 Task: Find connections with filter location Gummidipundi with filter topic #Networkingwith filter profile language French with filter current company Launchmaps with filter school Meenakshi College Of Engineering with filter industry Primary and Secondary Education with filter service category Bankruptcy Law with filter keywords title Public Relations
Action: Mouse moved to (566, 87)
Screenshot: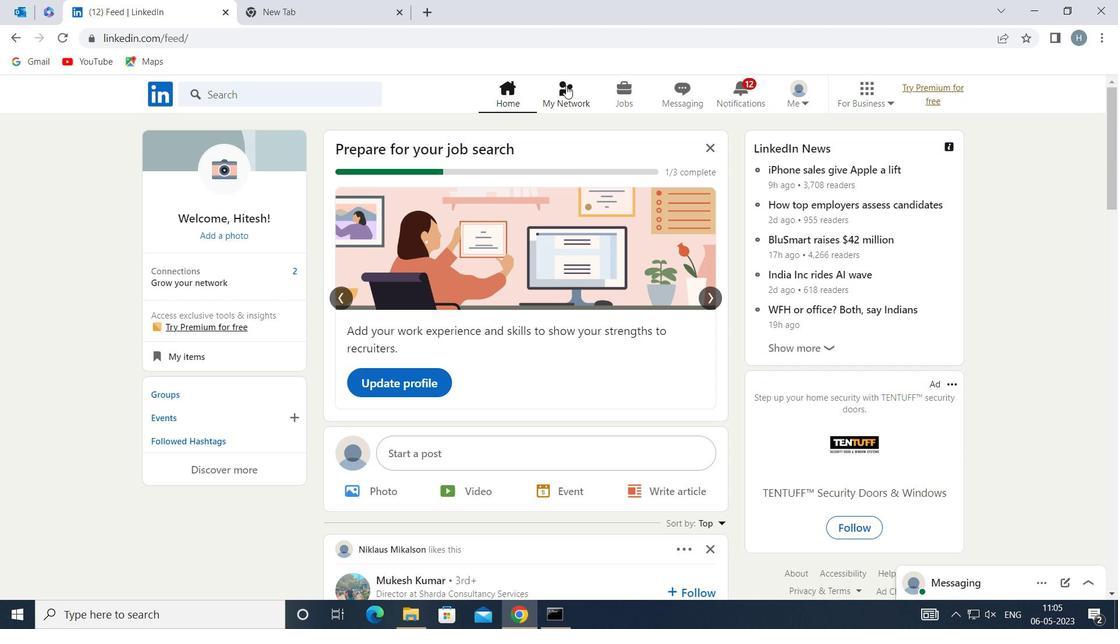 
Action: Mouse pressed left at (566, 87)
Screenshot: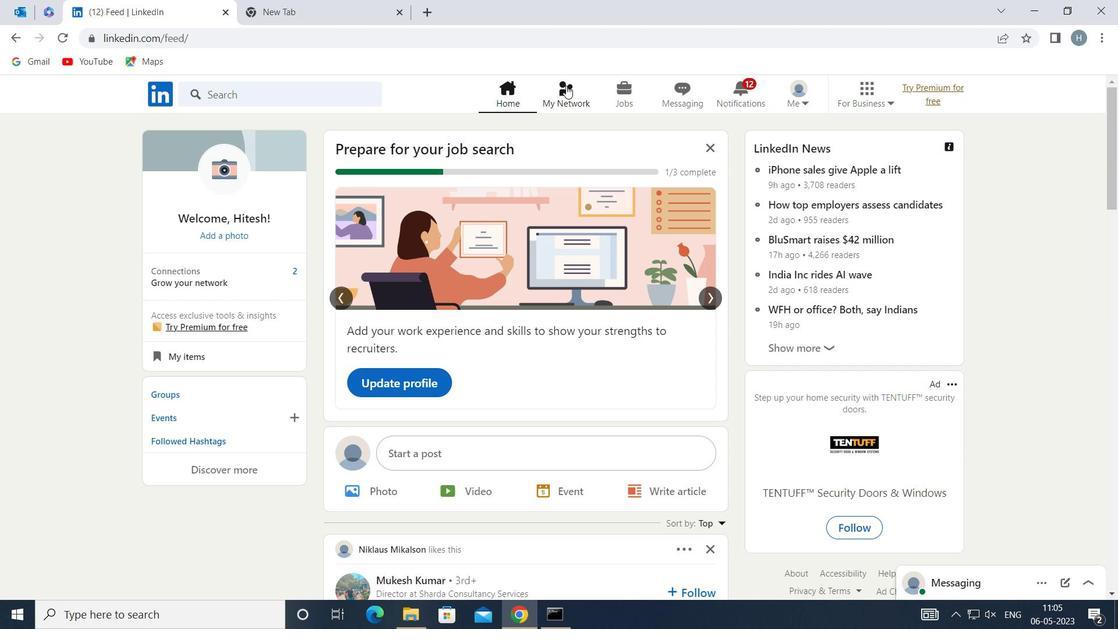 
Action: Mouse moved to (326, 170)
Screenshot: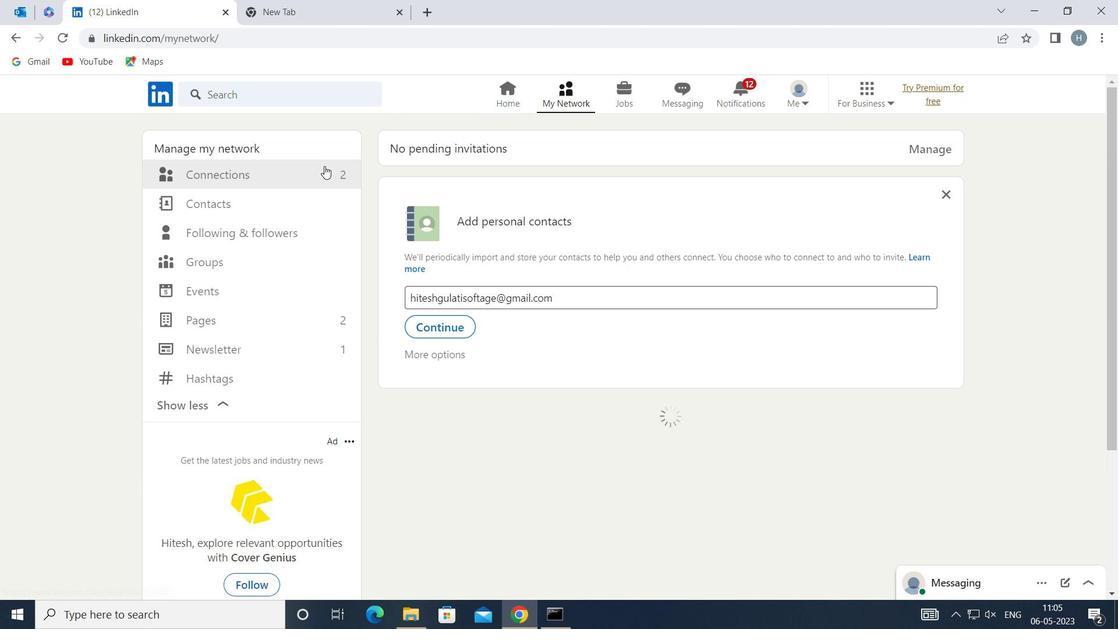 
Action: Mouse pressed left at (326, 170)
Screenshot: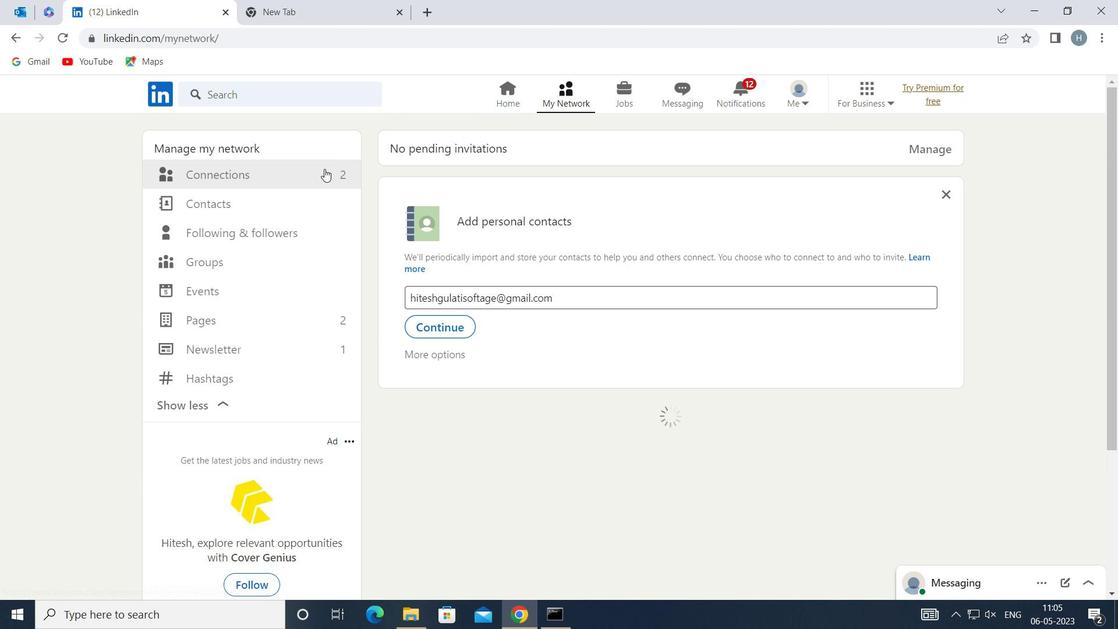 
Action: Mouse moved to (689, 167)
Screenshot: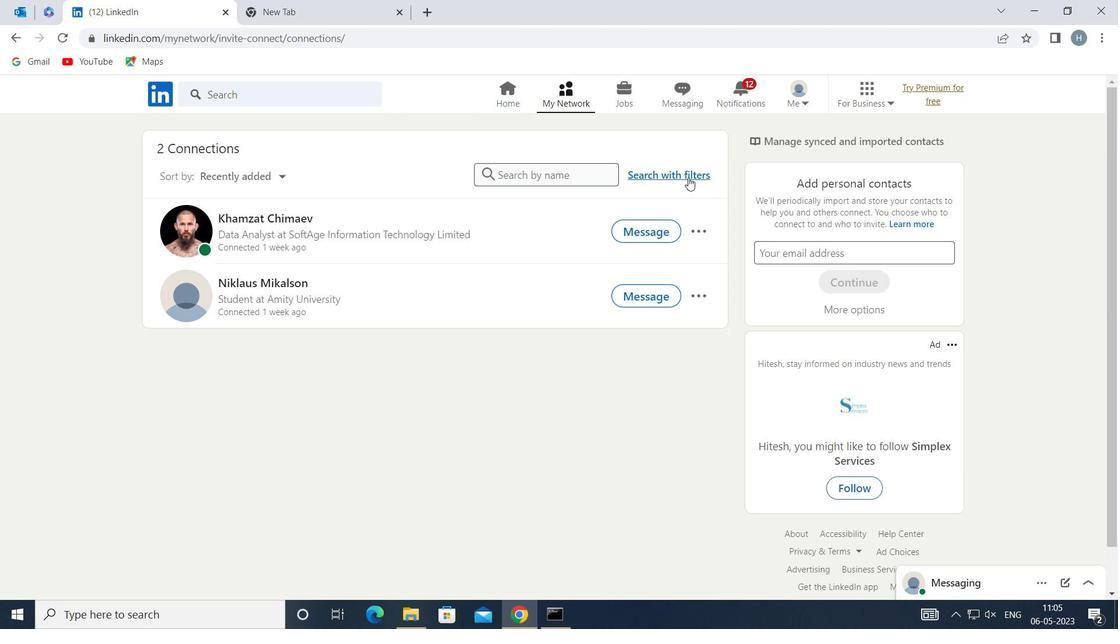 
Action: Mouse pressed left at (689, 167)
Screenshot: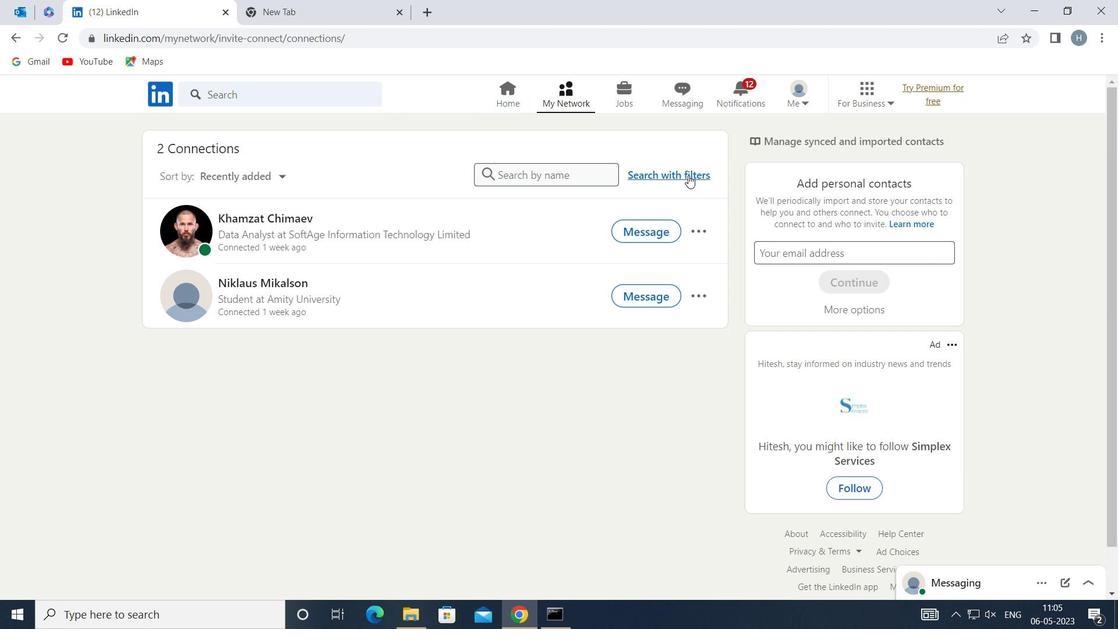 
Action: Mouse moved to (618, 131)
Screenshot: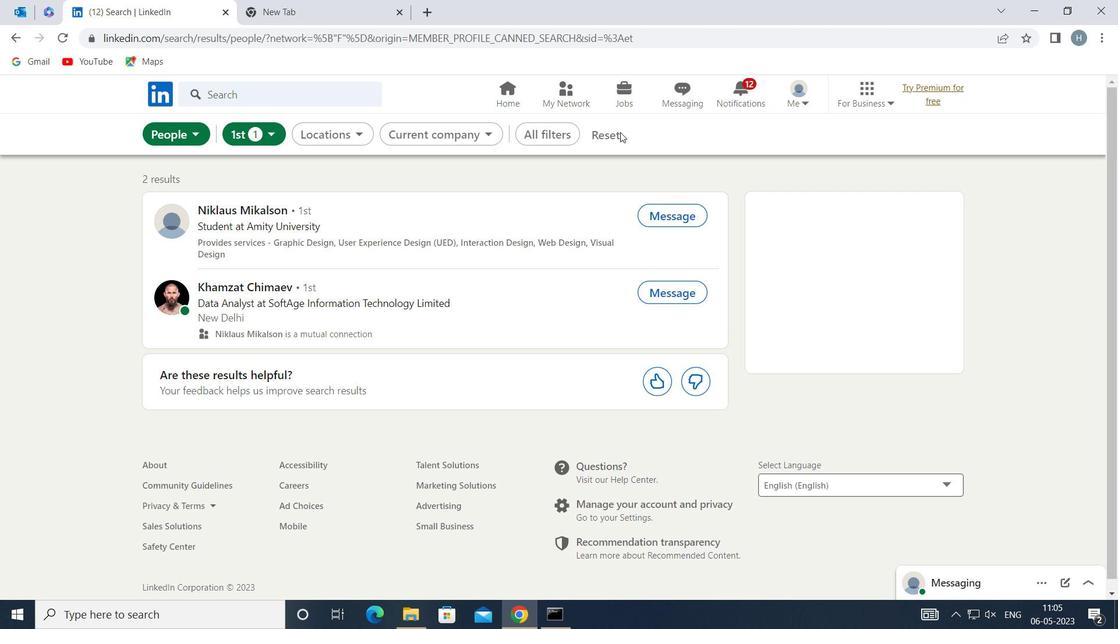 
Action: Mouse pressed left at (618, 131)
Screenshot: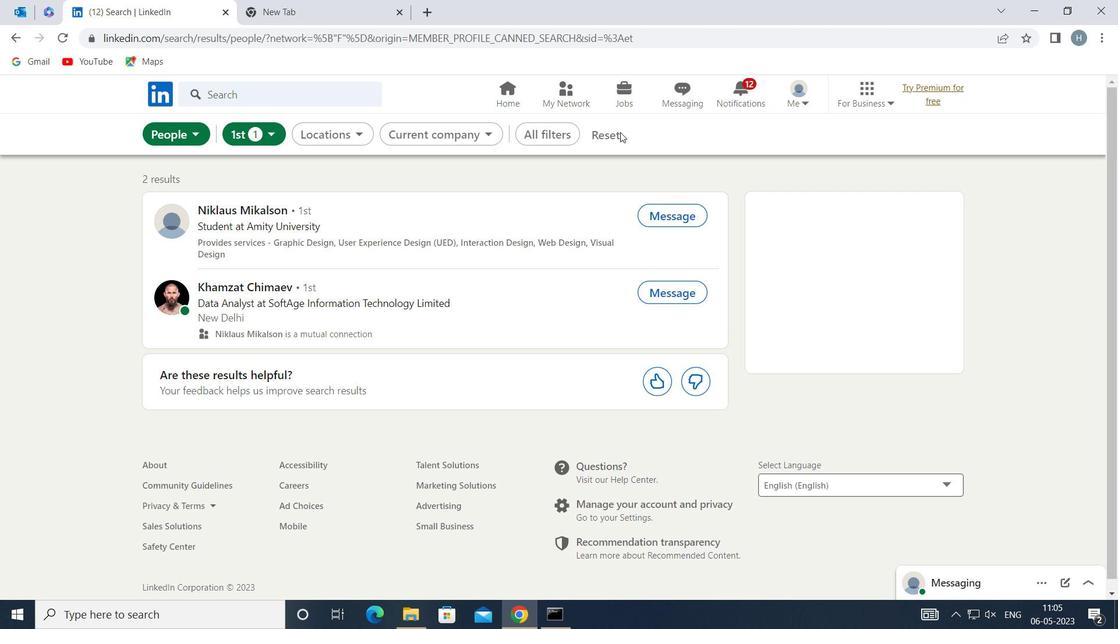 
Action: Mouse moved to (594, 131)
Screenshot: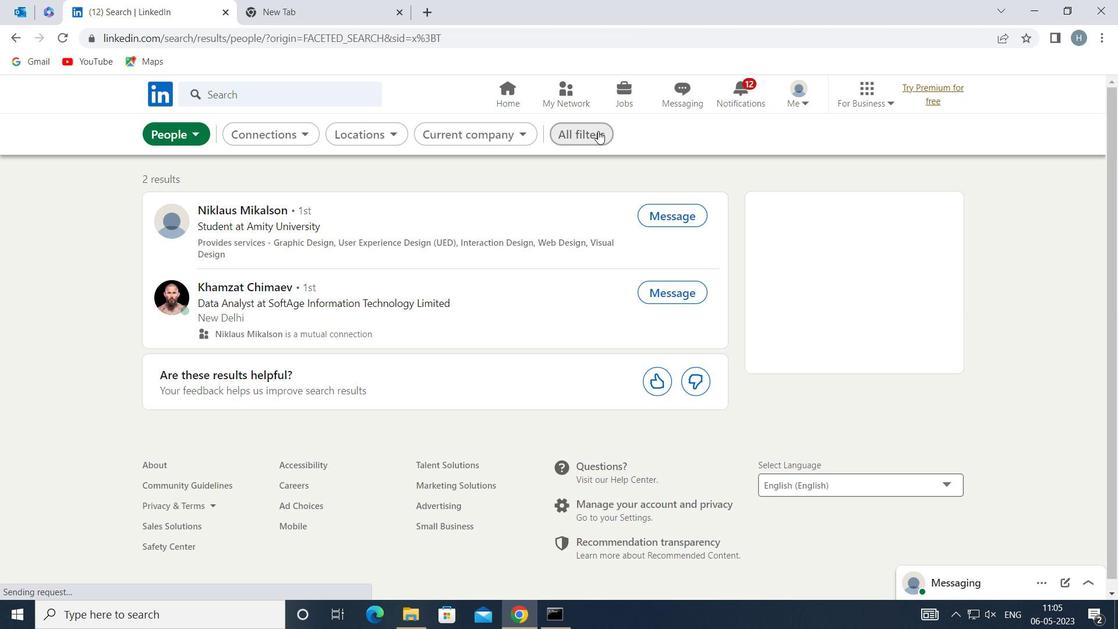 
Action: Mouse pressed left at (594, 131)
Screenshot: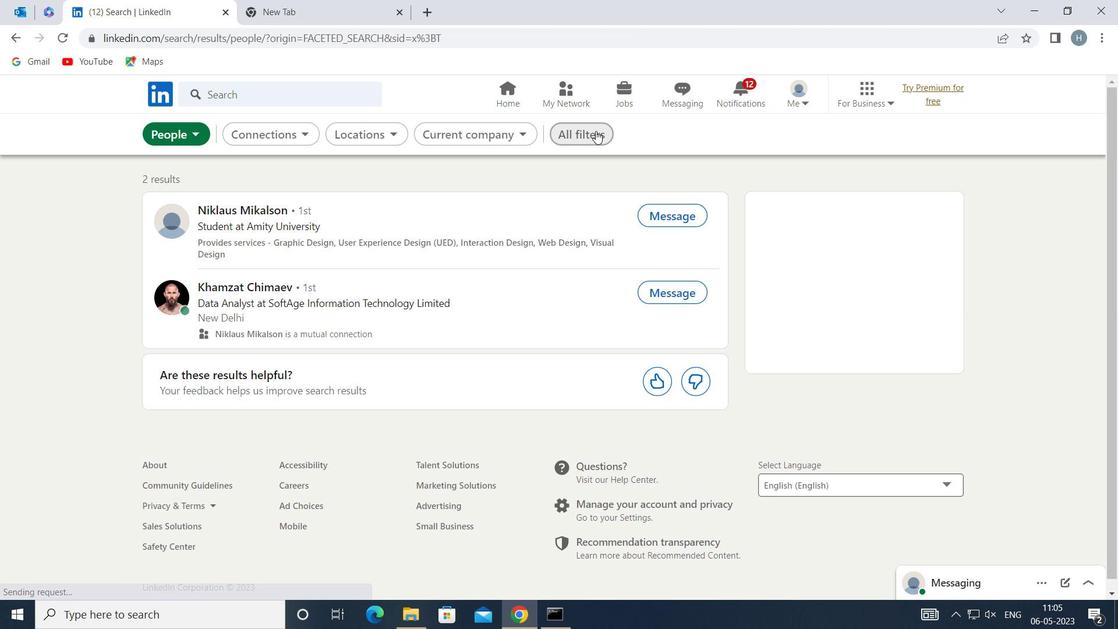 
Action: Mouse moved to (803, 314)
Screenshot: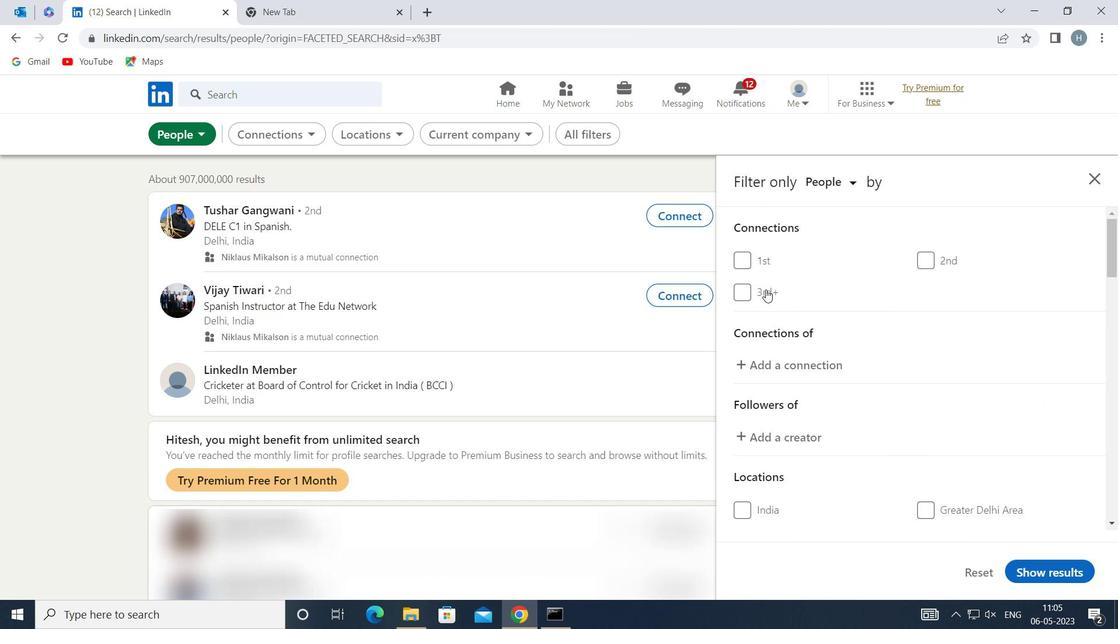 
Action: Mouse scrolled (803, 313) with delta (0, 0)
Screenshot: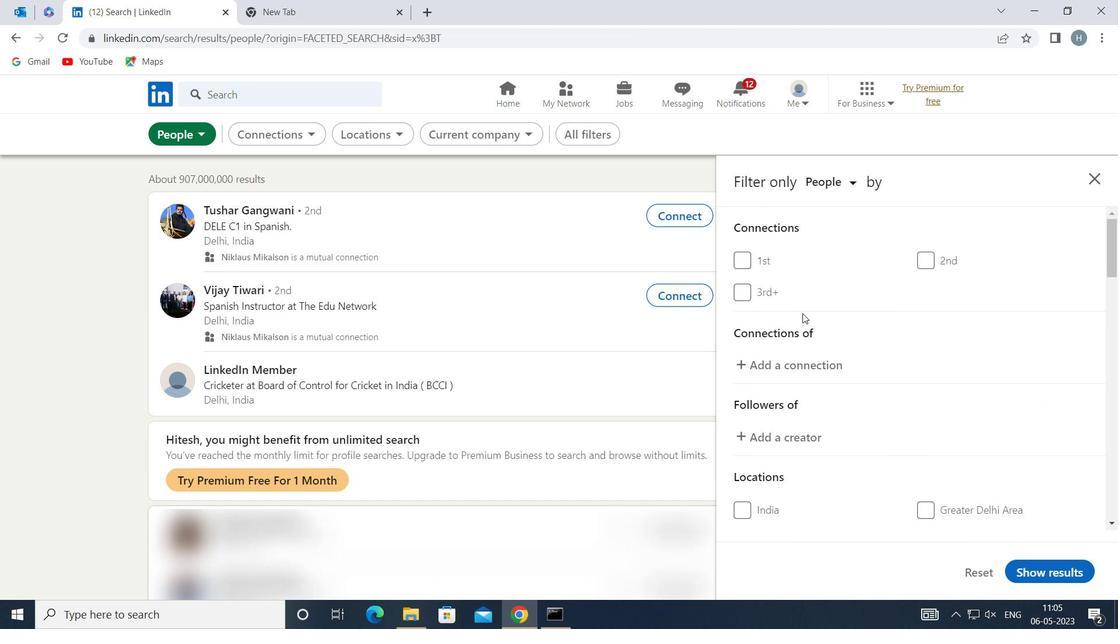 
Action: Mouse scrolled (803, 313) with delta (0, 0)
Screenshot: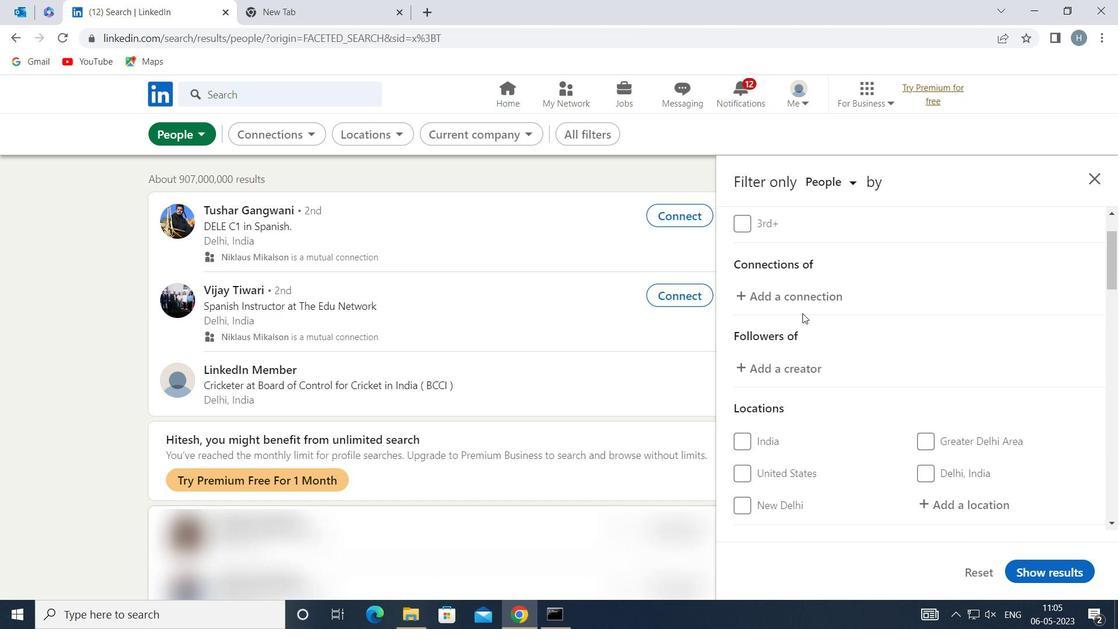 
Action: Mouse moved to (966, 423)
Screenshot: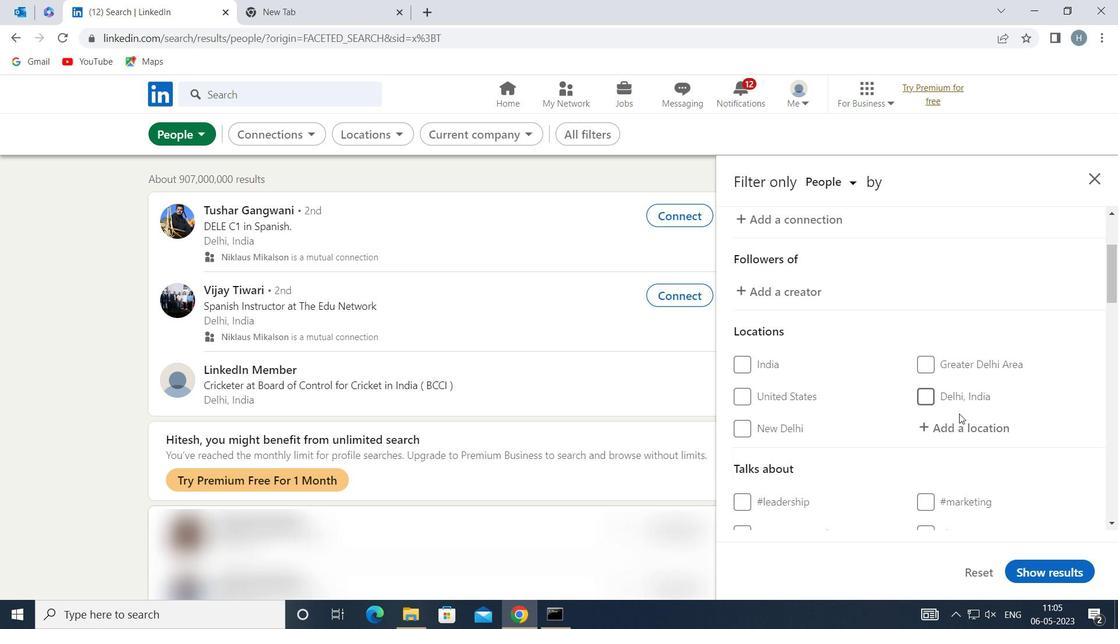 
Action: Mouse pressed left at (966, 423)
Screenshot: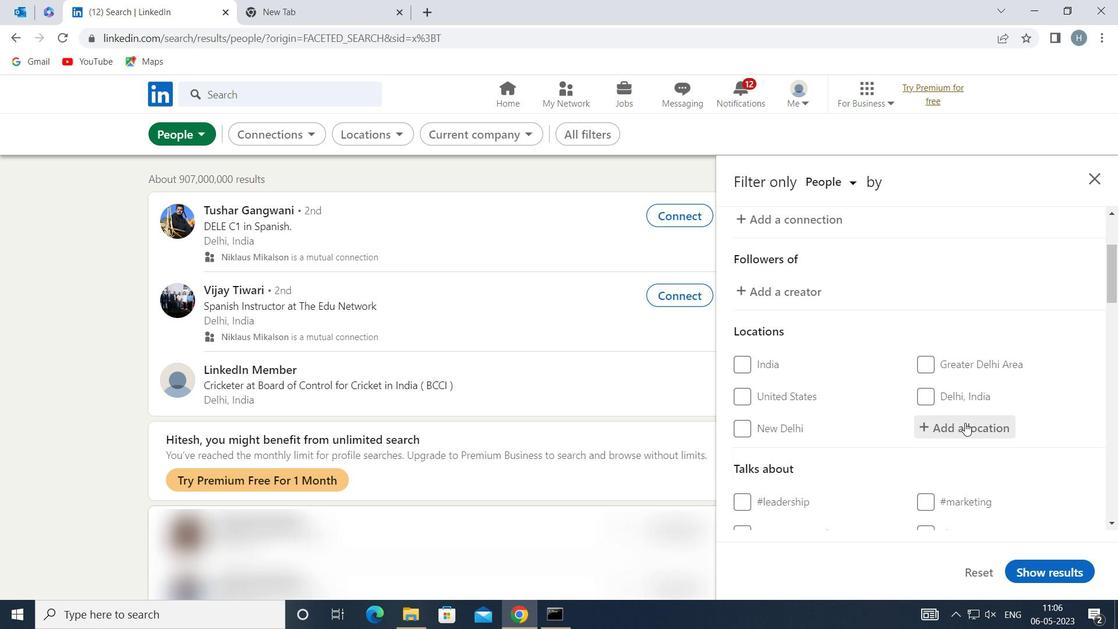 
Action: Mouse moved to (966, 423)
Screenshot: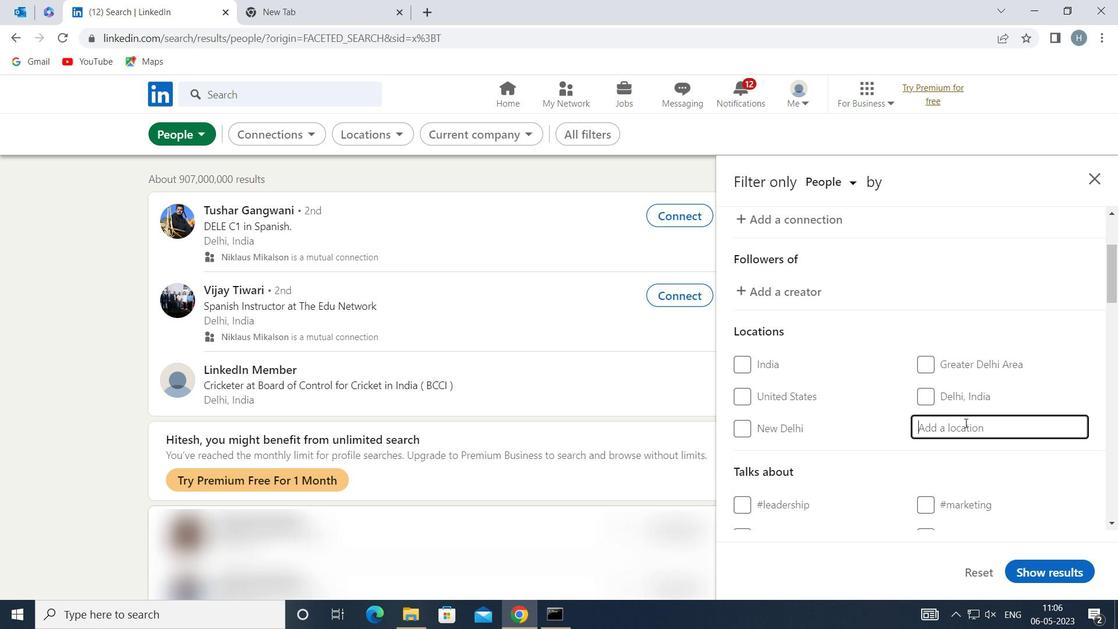 
Action: Key pressed <Key.shift>GUMMIDIPUNDI
Screenshot: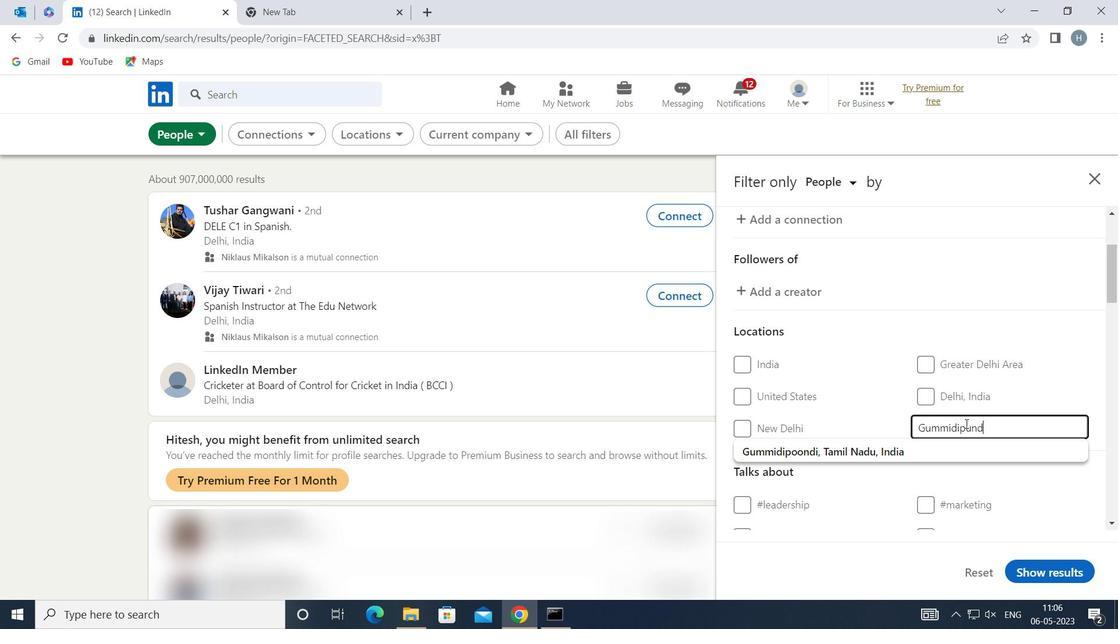 
Action: Mouse moved to (939, 453)
Screenshot: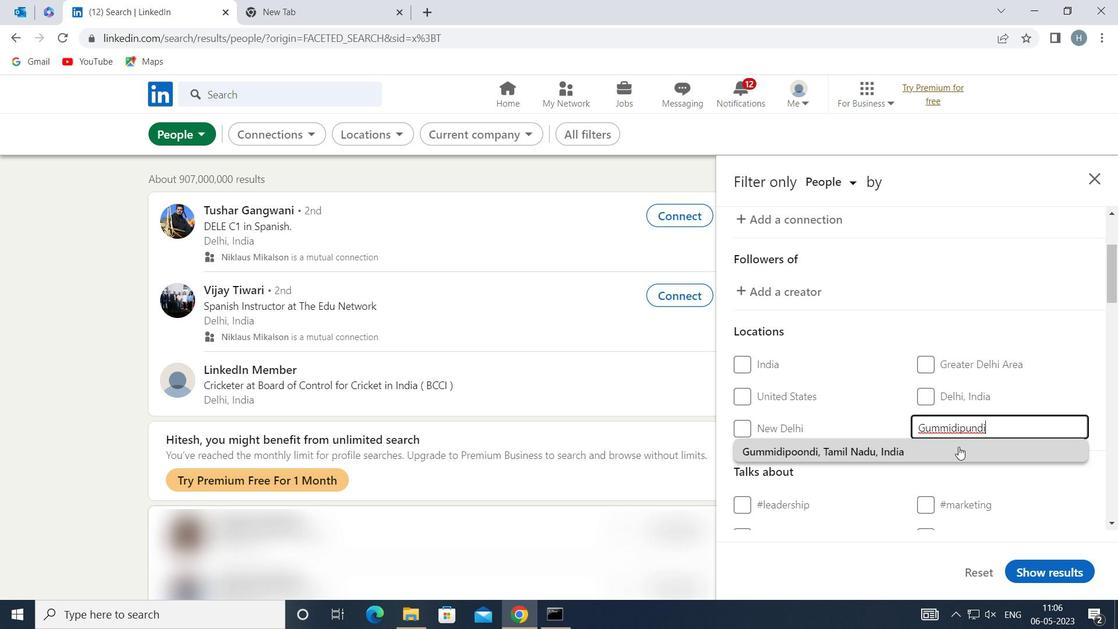 
Action: Mouse pressed left at (939, 453)
Screenshot: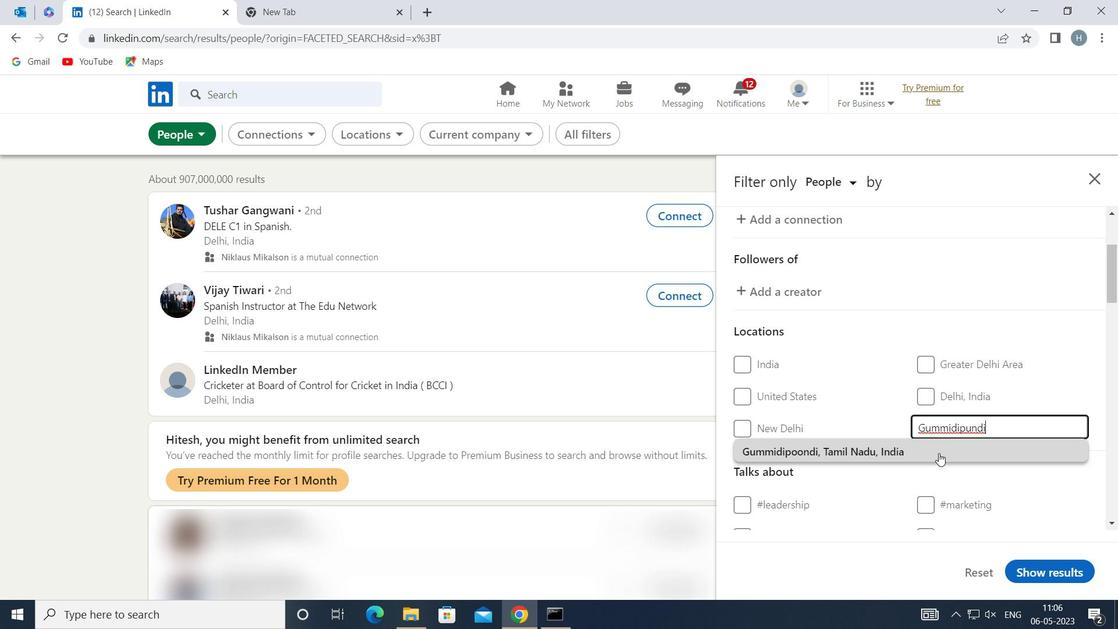 
Action: Mouse moved to (929, 438)
Screenshot: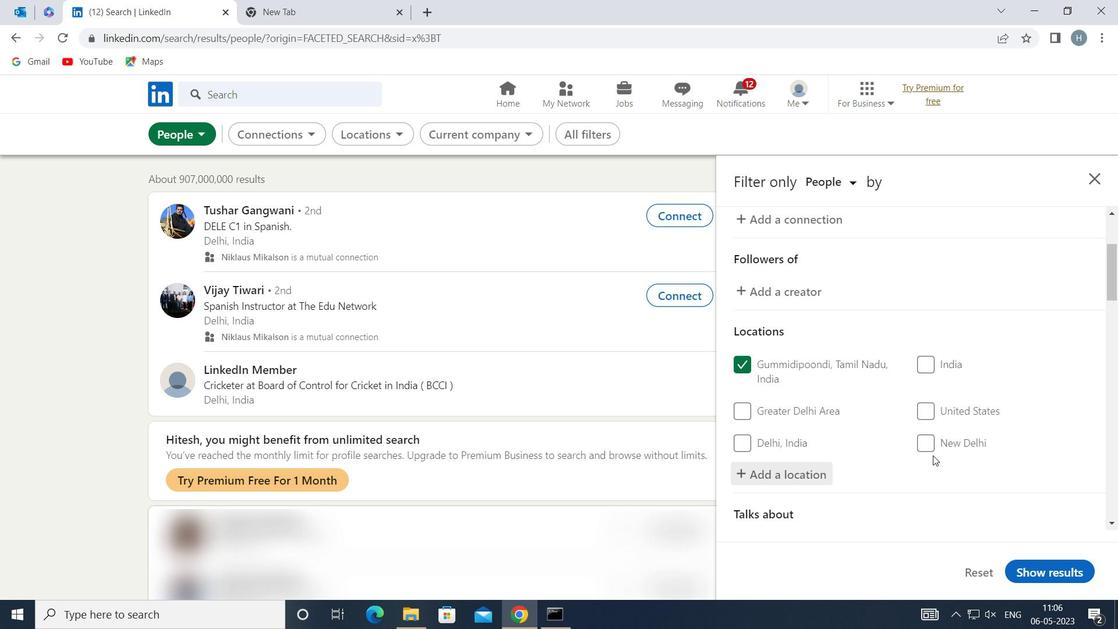 
Action: Mouse scrolled (929, 437) with delta (0, 0)
Screenshot: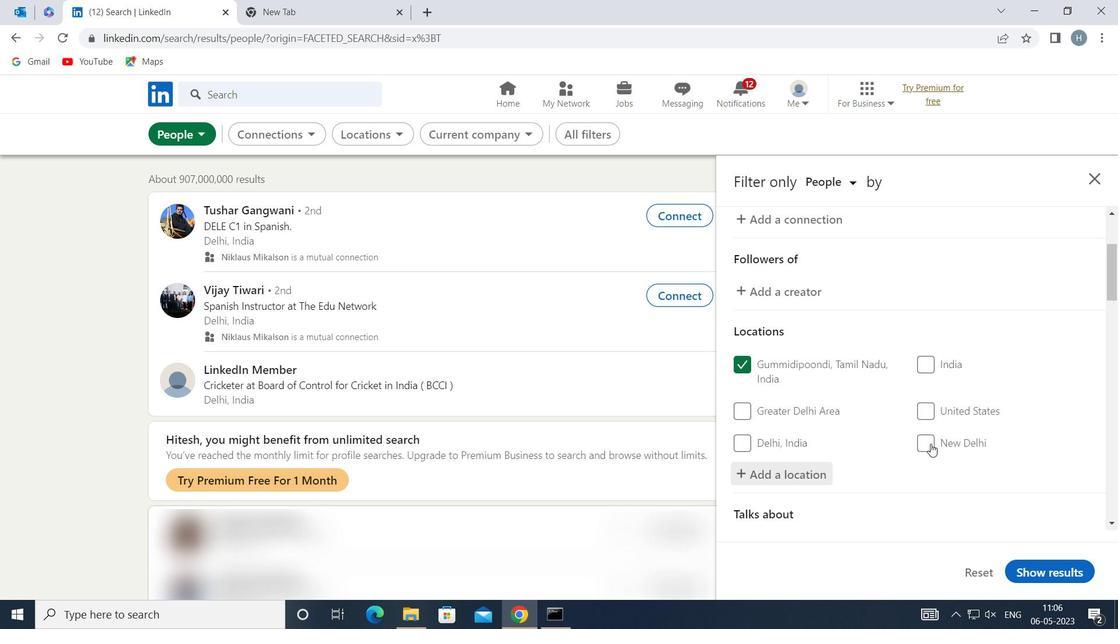 
Action: Mouse scrolled (929, 437) with delta (0, 0)
Screenshot: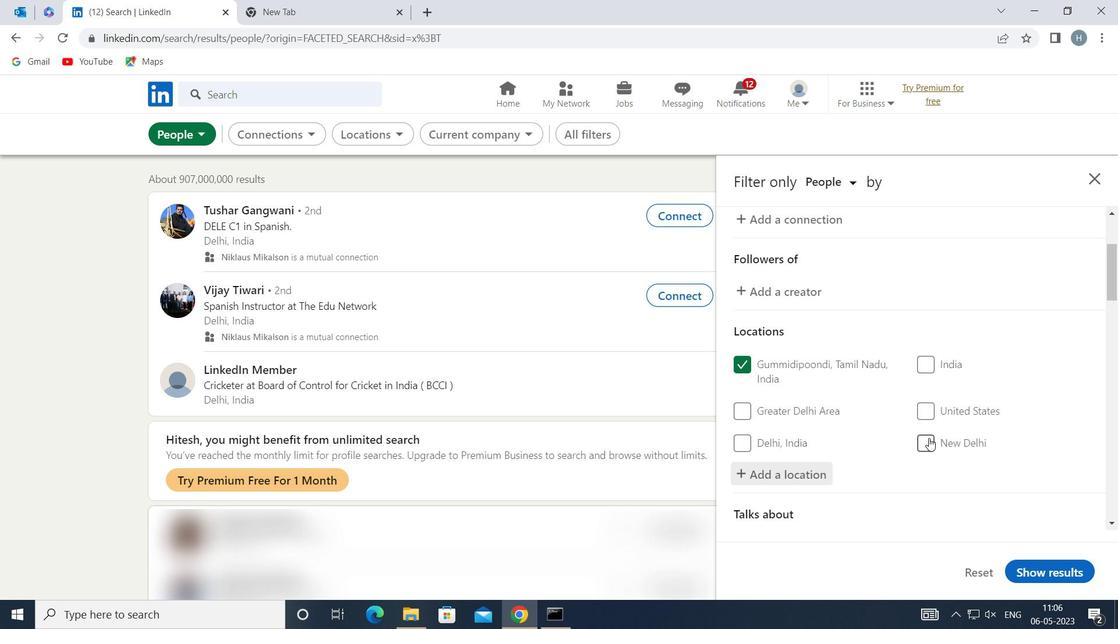 
Action: Mouse moved to (927, 429)
Screenshot: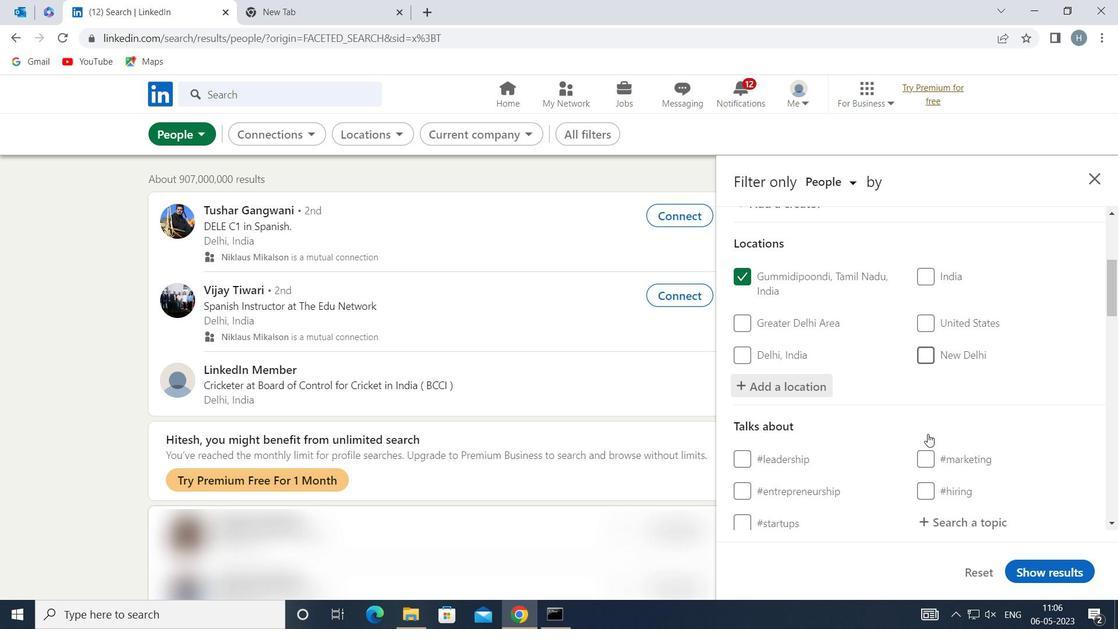 
Action: Mouse scrolled (927, 428) with delta (0, 0)
Screenshot: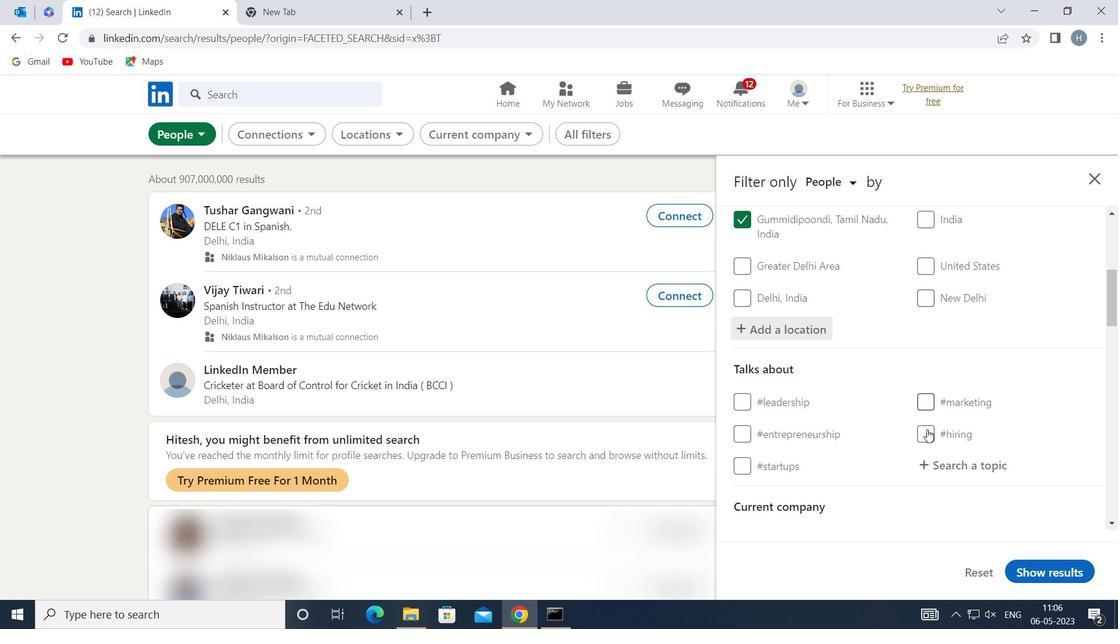 
Action: Mouse moved to (977, 392)
Screenshot: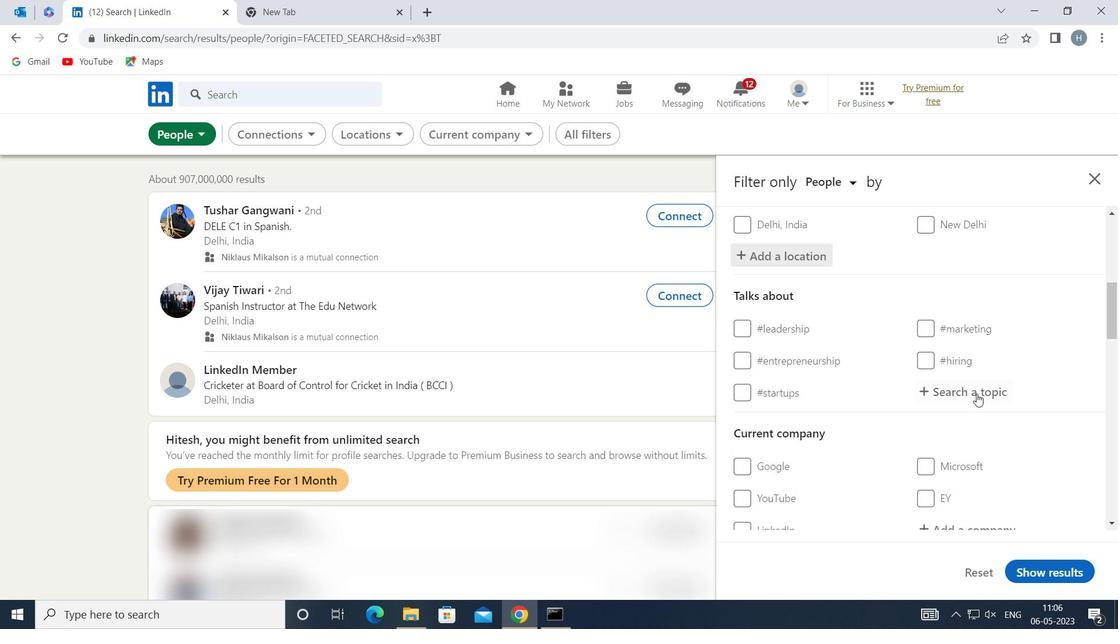 
Action: Mouse pressed left at (977, 392)
Screenshot: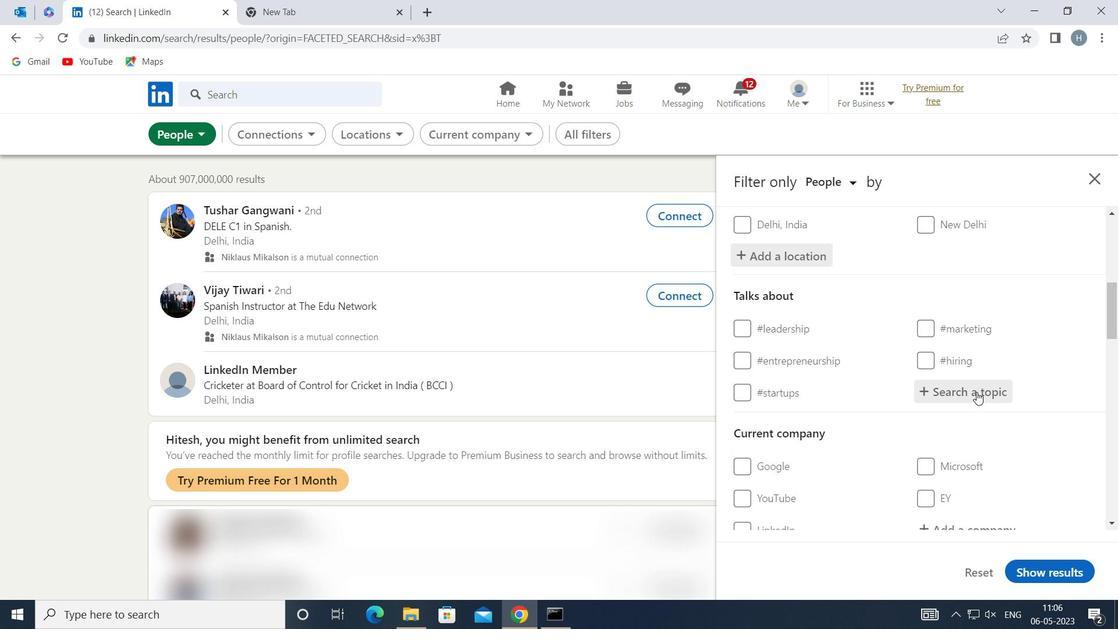 
Action: Key pressed <Key.shift>NETWORKING
Screenshot: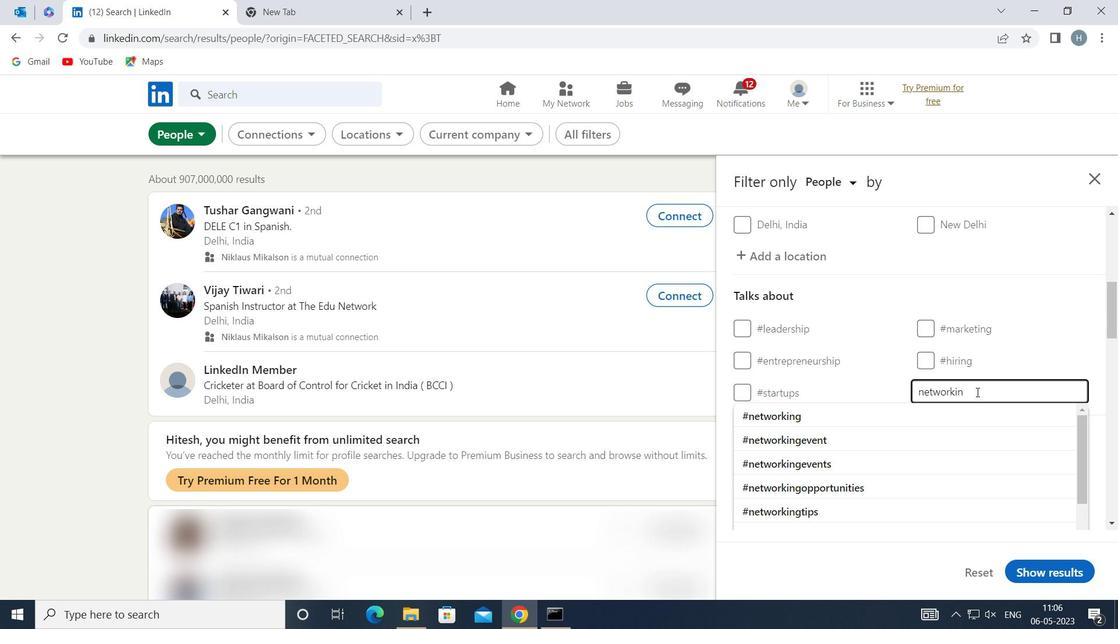 
Action: Mouse moved to (925, 410)
Screenshot: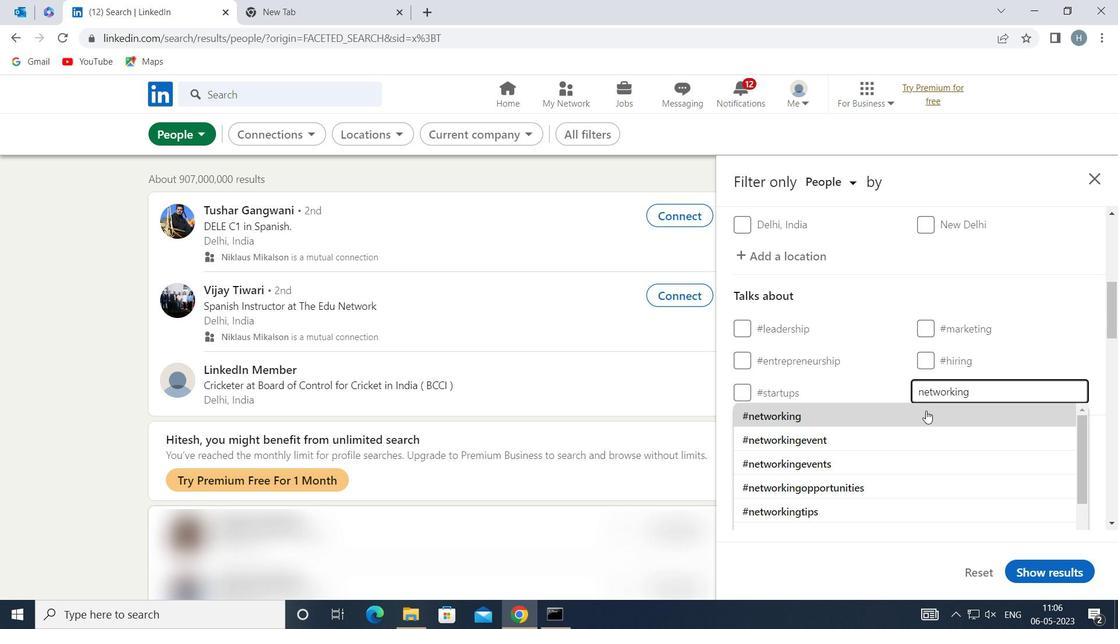 
Action: Mouse pressed left at (925, 410)
Screenshot: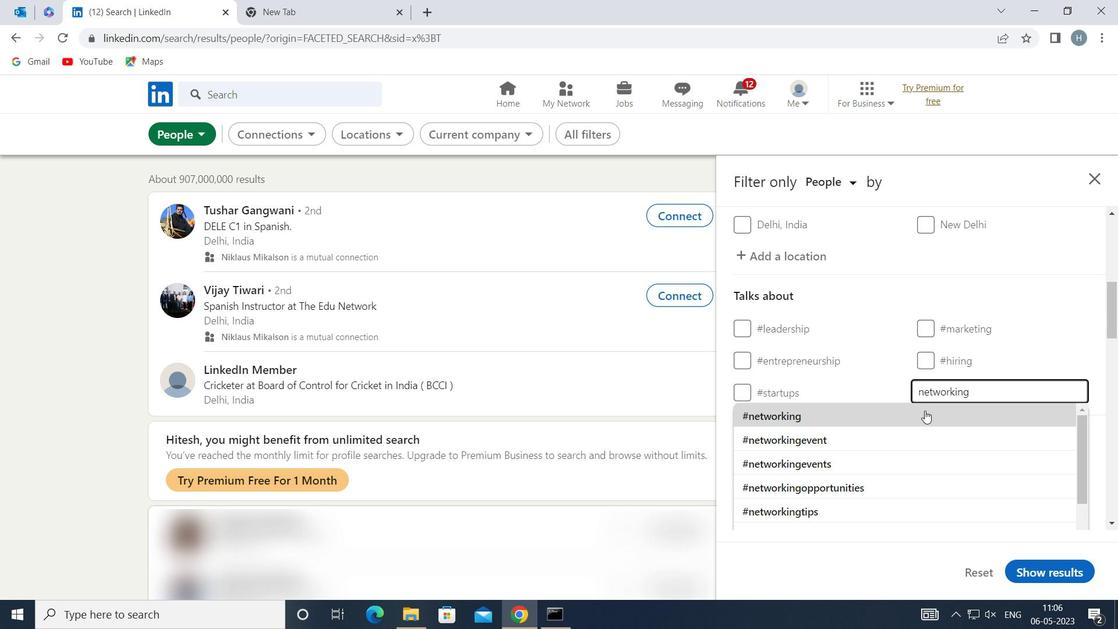 
Action: Mouse moved to (903, 379)
Screenshot: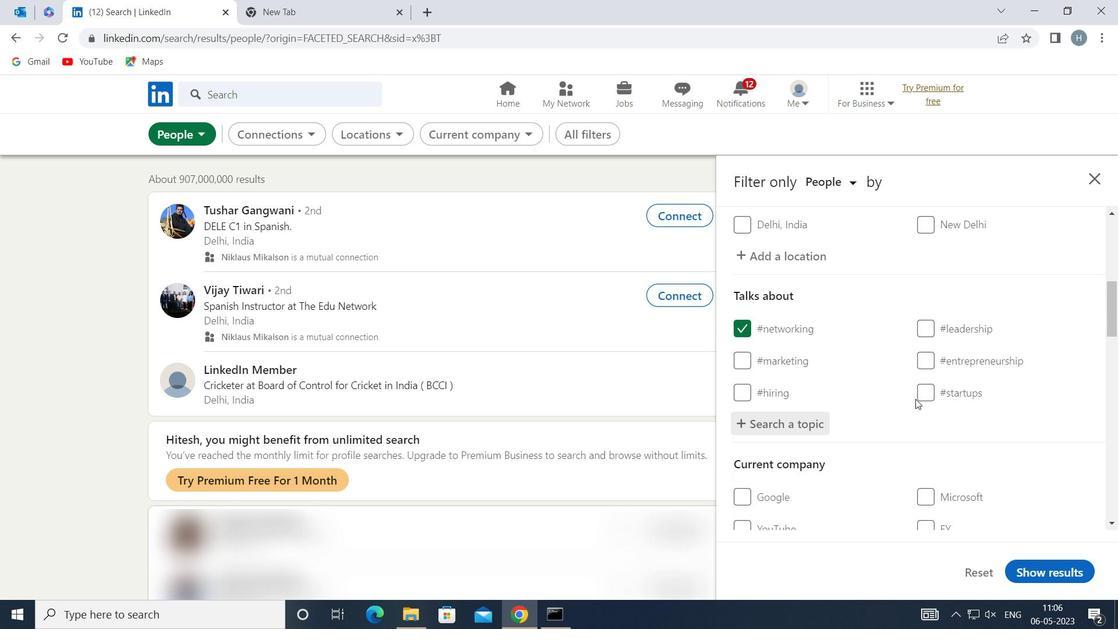 
Action: Mouse scrolled (903, 379) with delta (0, 0)
Screenshot: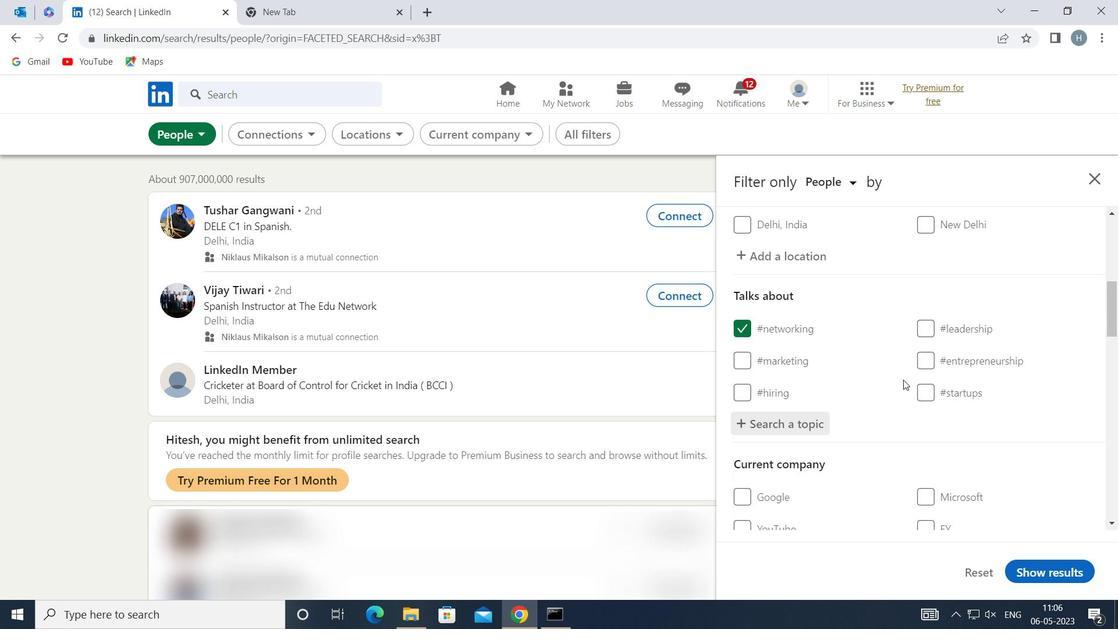 
Action: Mouse scrolled (903, 379) with delta (0, 0)
Screenshot: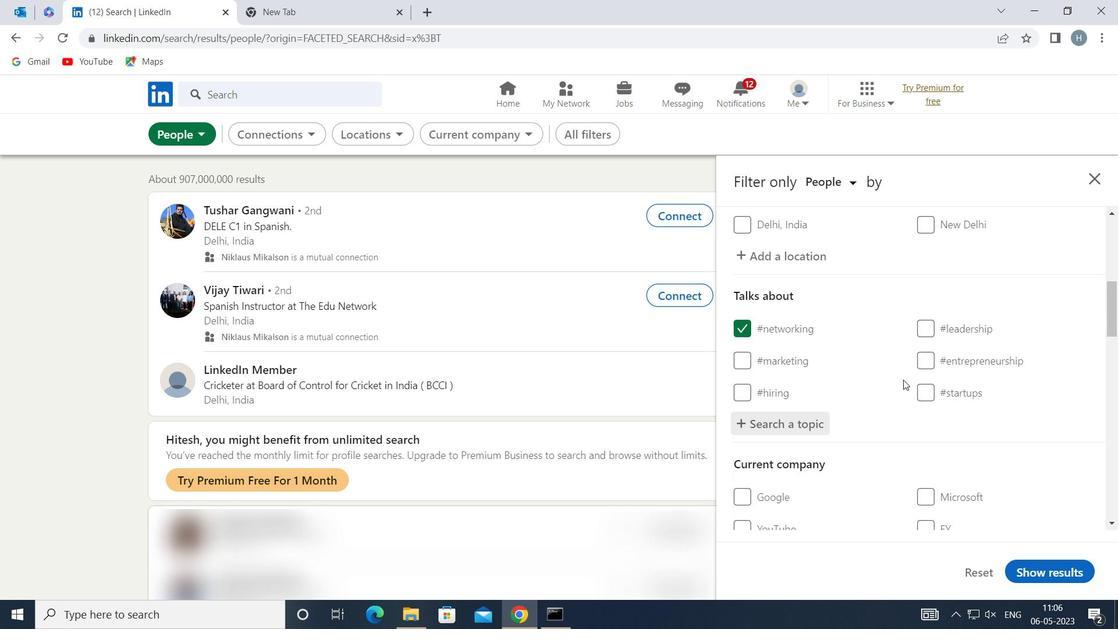 
Action: Mouse scrolled (903, 379) with delta (0, 0)
Screenshot: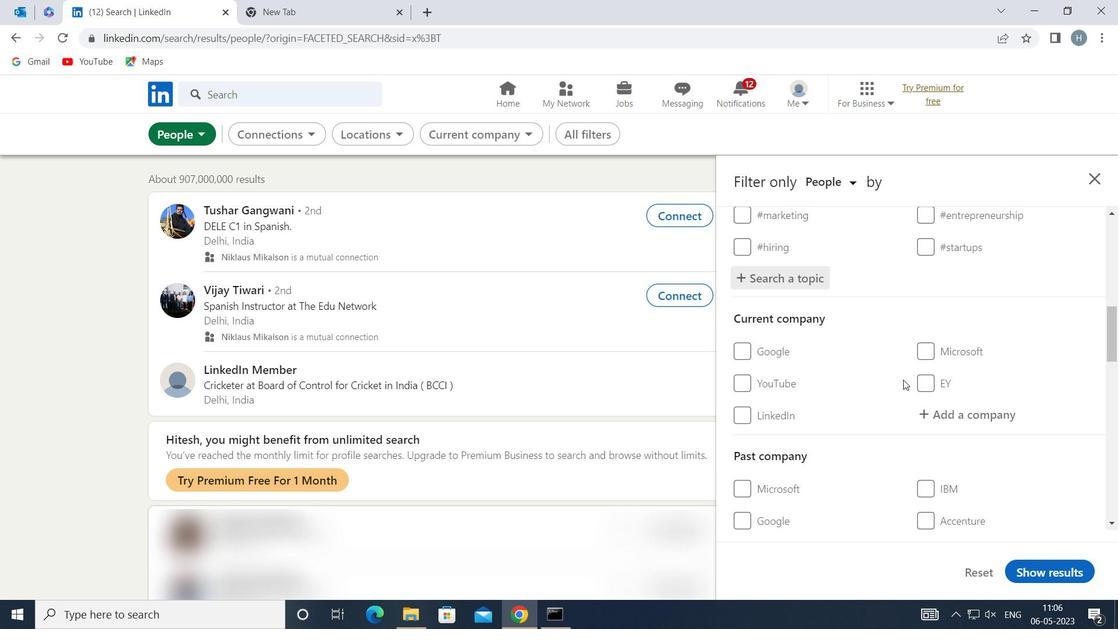 
Action: Mouse scrolled (903, 379) with delta (0, 0)
Screenshot: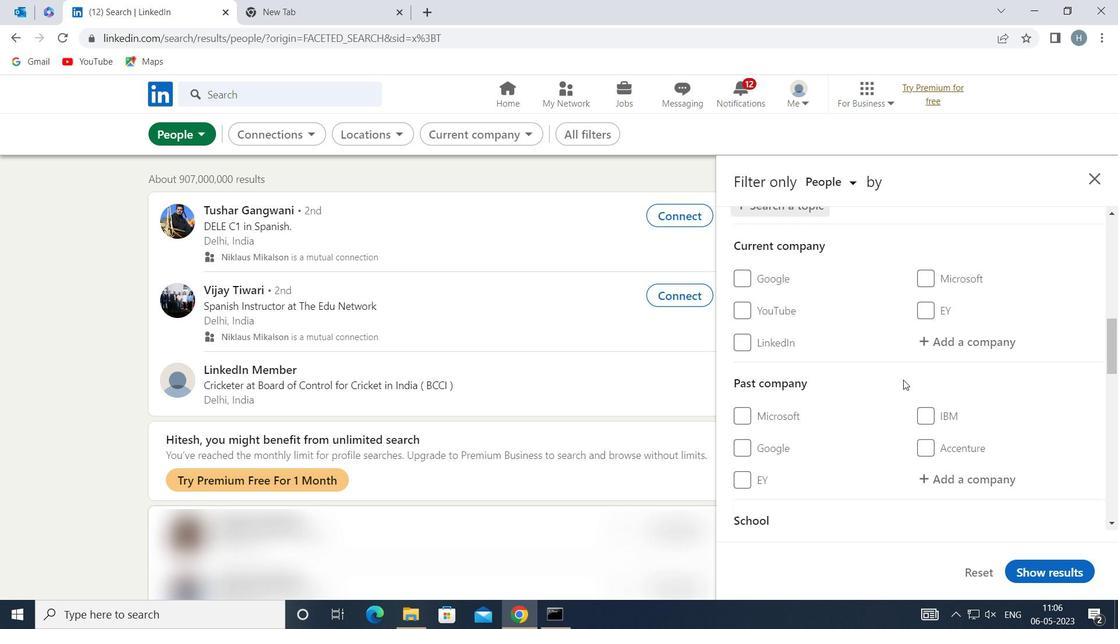
Action: Mouse scrolled (903, 379) with delta (0, 0)
Screenshot: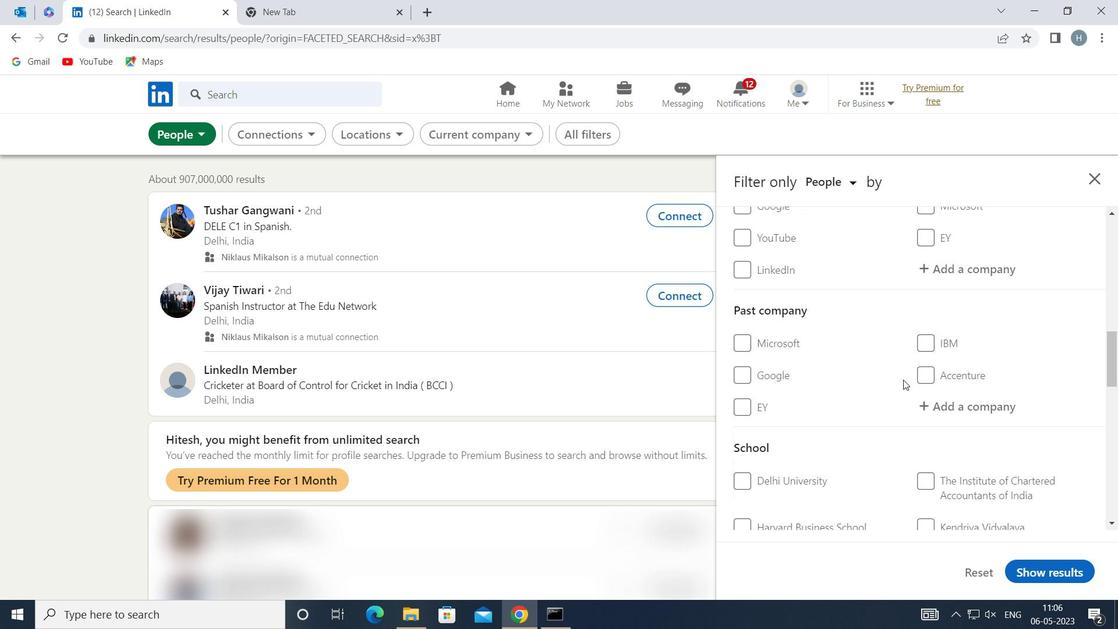 
Action: Mouse scrolled (903, 379) with delta (0, 0)
Screenshot: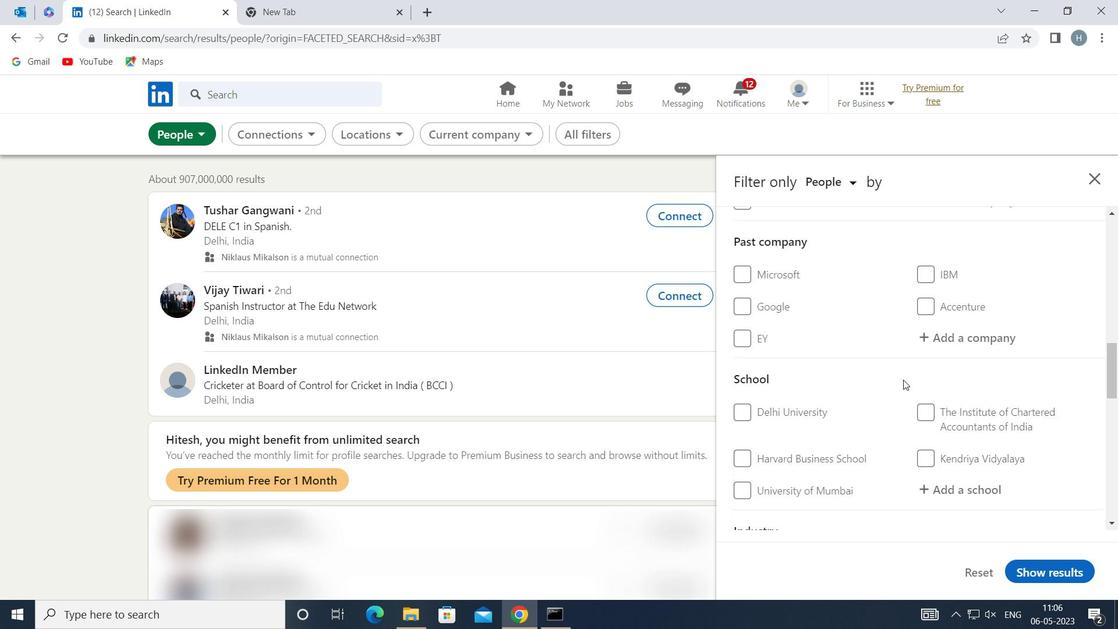 
Action: Mouse scrolled (903, 379) with delta (0, 0)
Screenshot: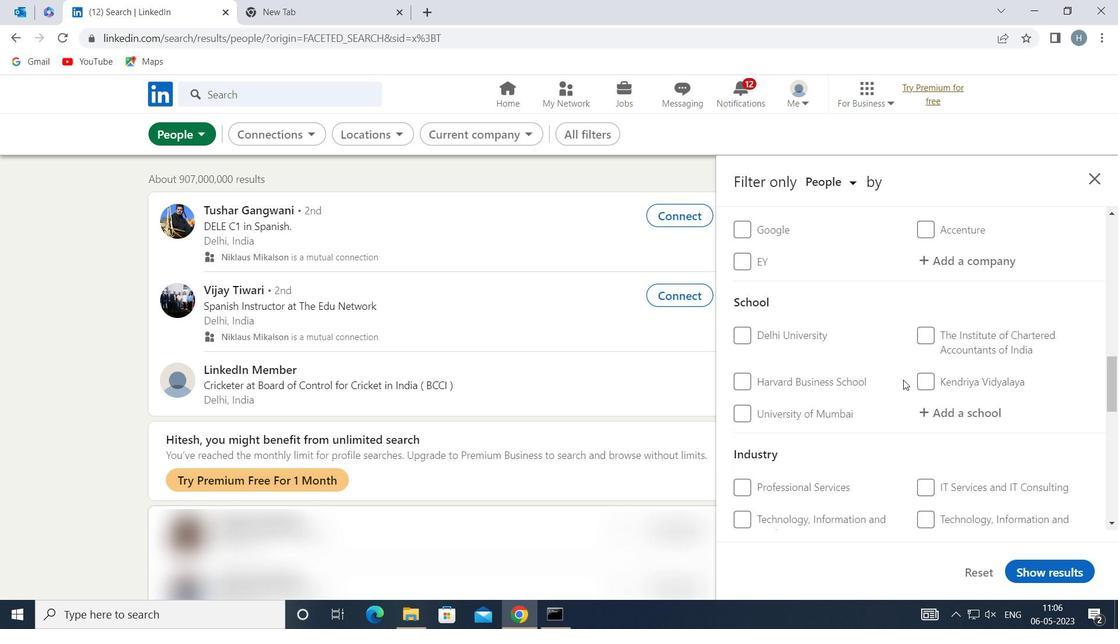 
Action: Mouse scrolled (903, 379) with delta (0, 0)
Screenshot: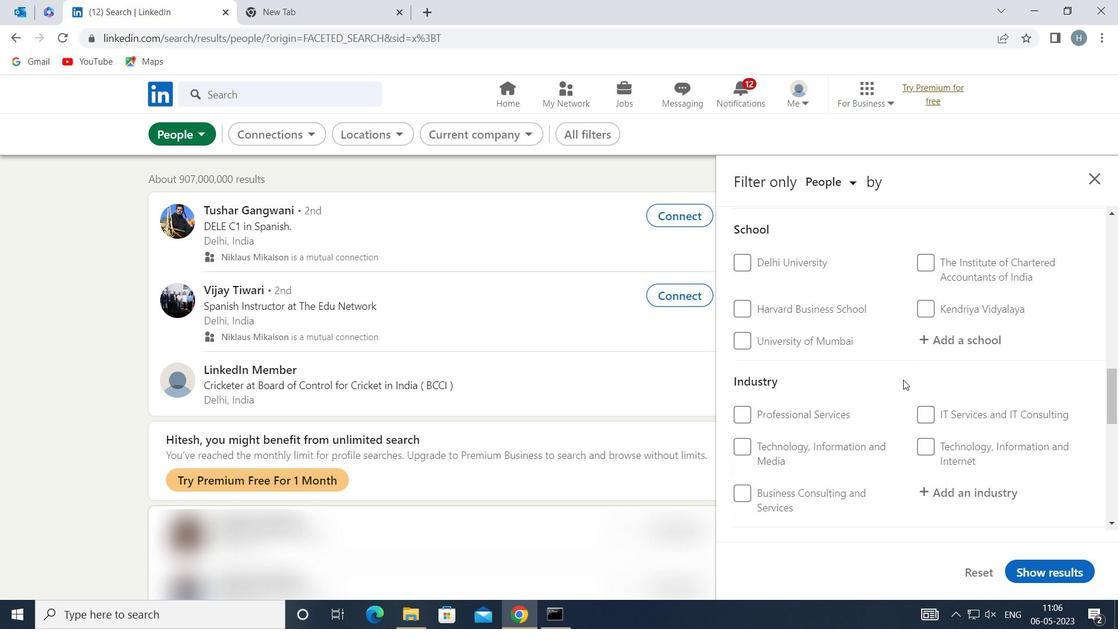 
Action: Mouse scrolled (903, 379) with delta (0, 0)
Screenshot: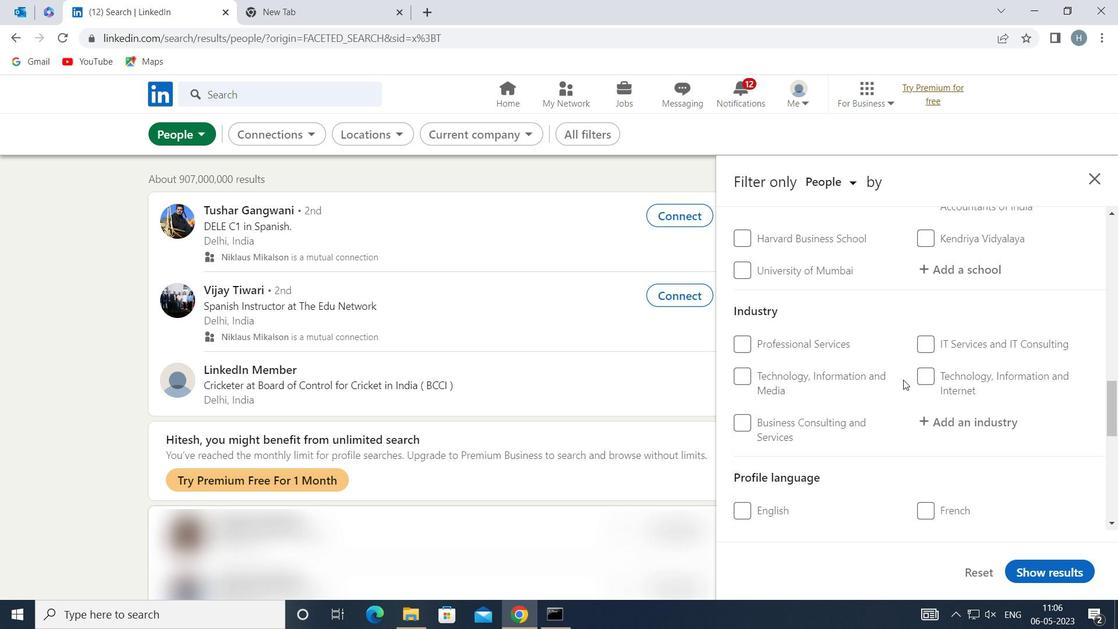 
Action: Mouse scrolled (903, 379) with delta (0, 0)
Screenshot: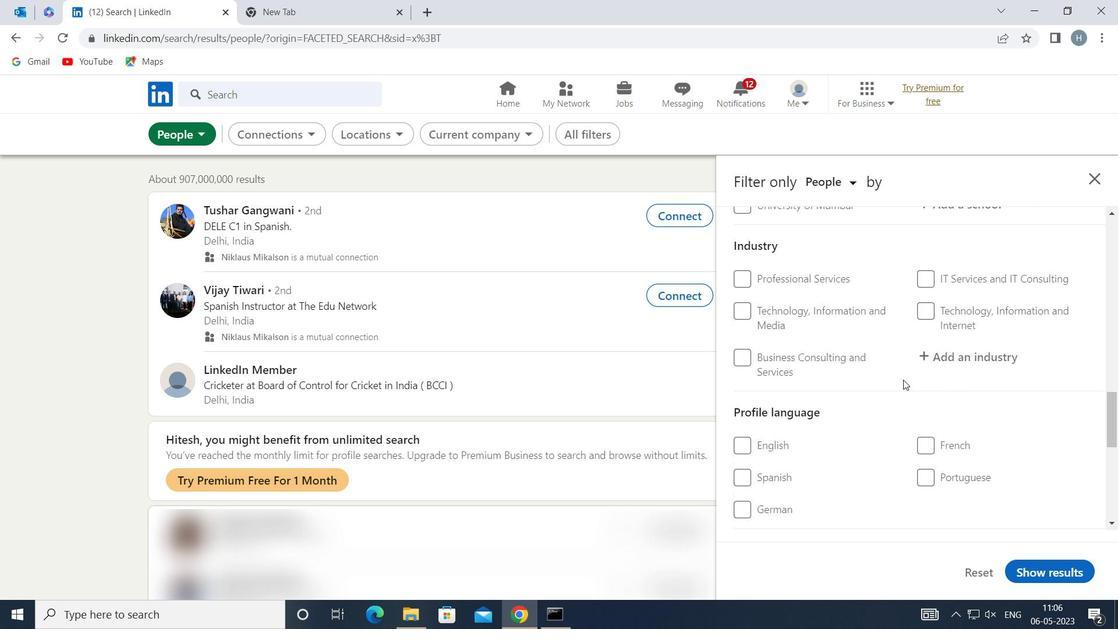 
Action: Mouse moved to (929, 362)
Screenshot: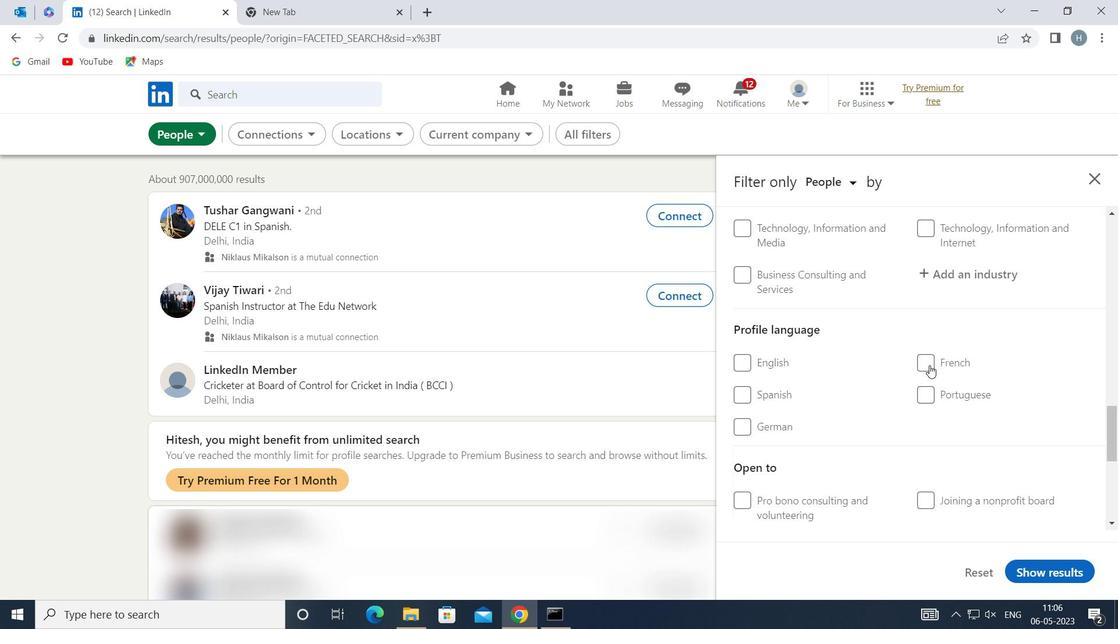 
Action: Mouse pressed left at (929, 362)
Screenshot: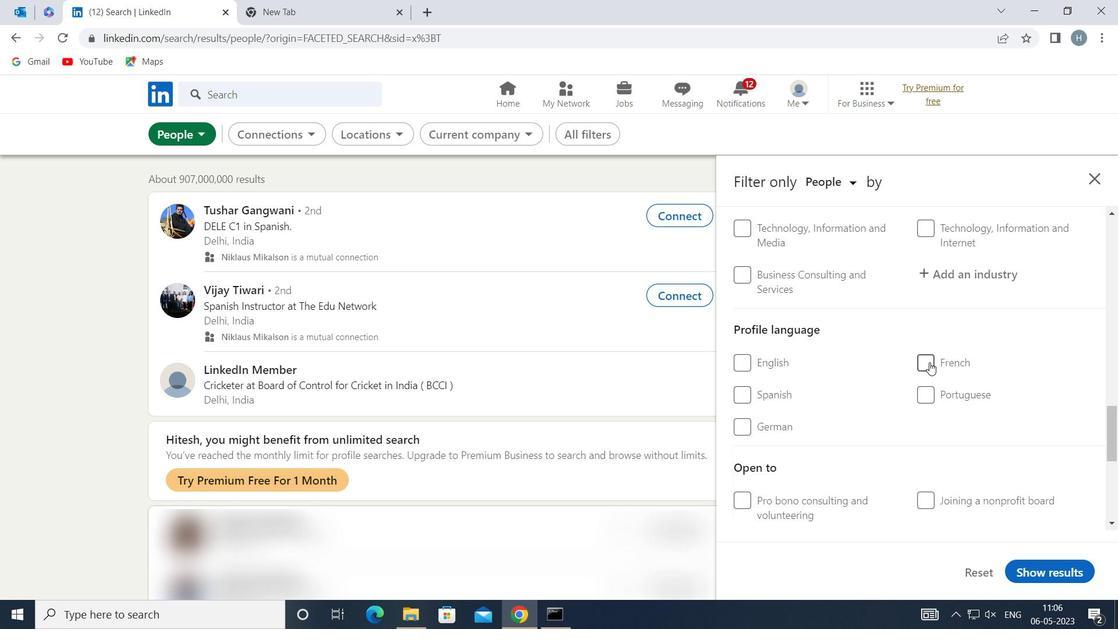 
Action: Mouse moved to (914, 379)
Screenshot: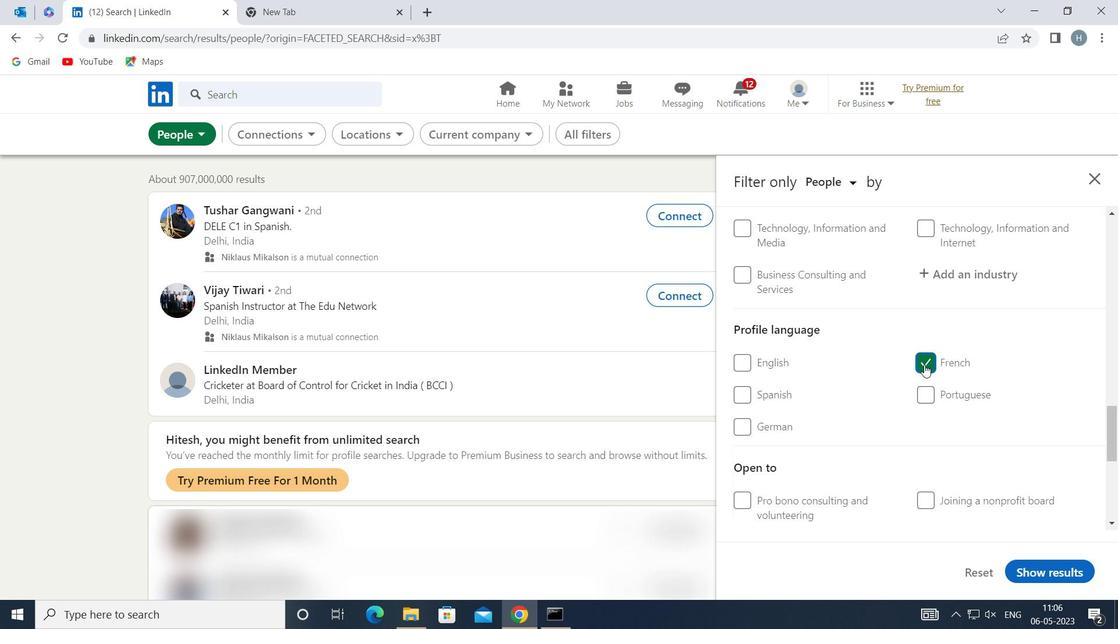 
Action: Mouse scrolled (914, 379) with delta (0, 0)
Screenshot: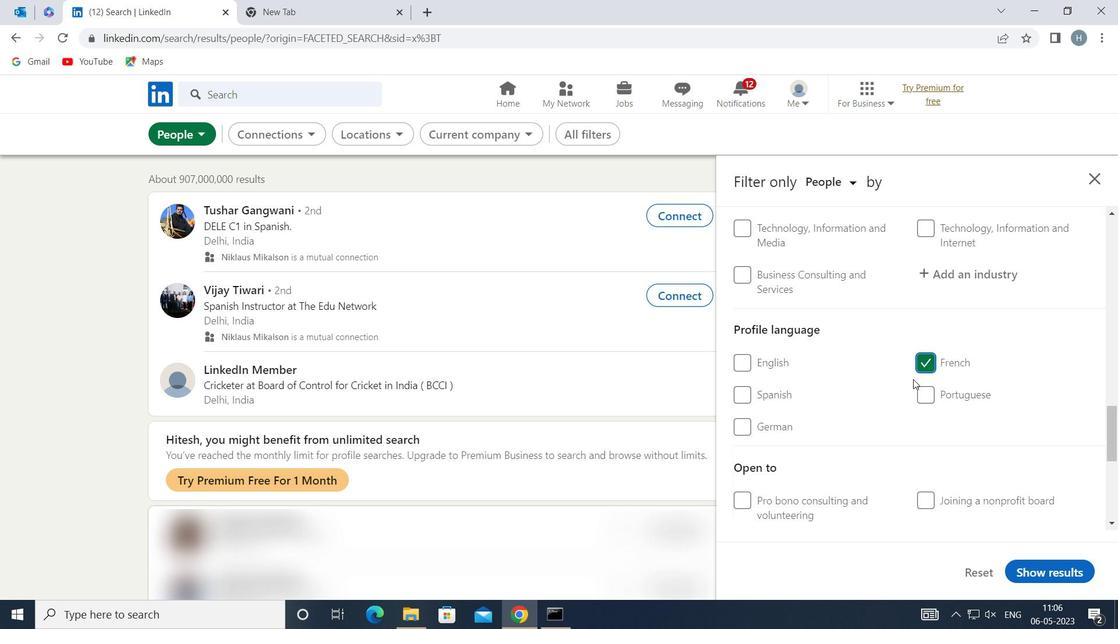 
Action: Mouse scrolled (914, 379) with delta (0, 0)
Screenshot: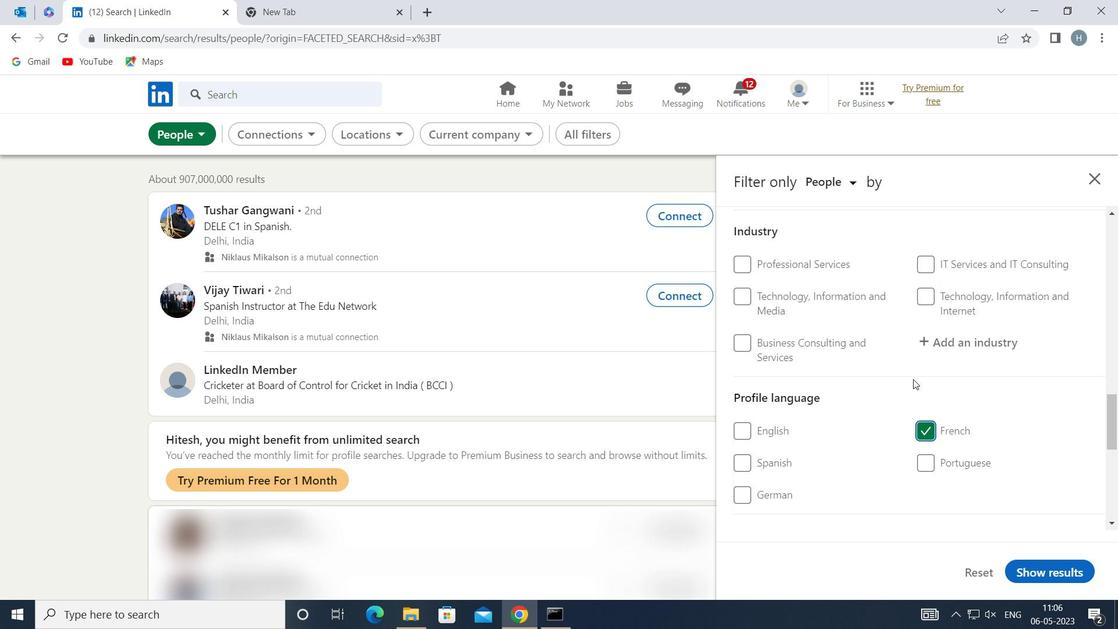 
Action: Mouse scrolled (914, 379) with delta (0, 0)
Screenshot: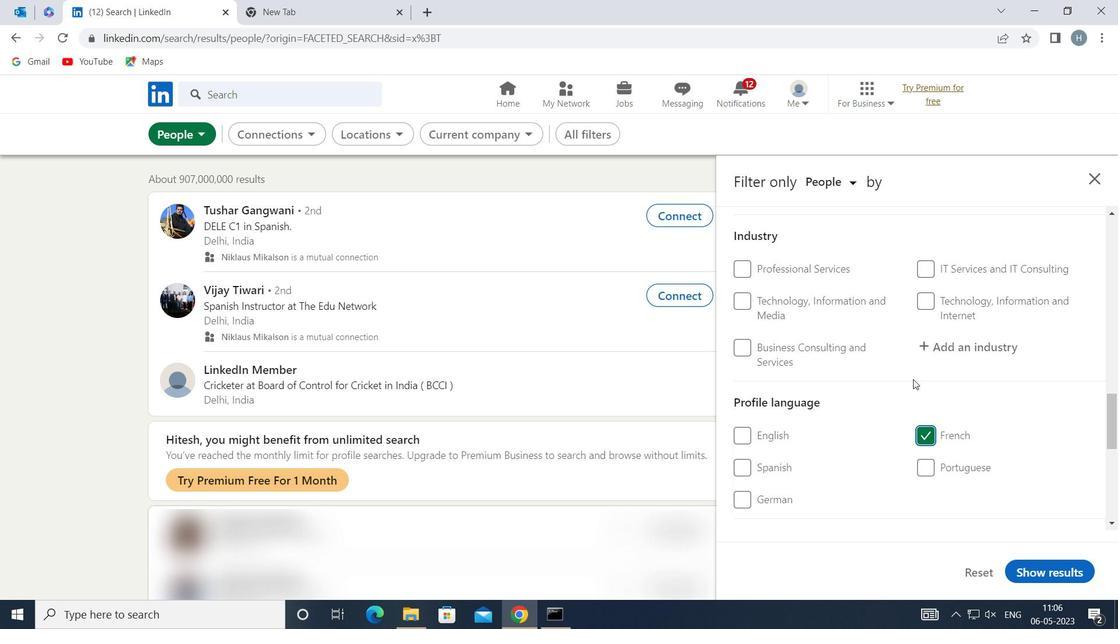 
Action: Mouse scrolled (914, 379) with delta (0, 0)
Screenshot: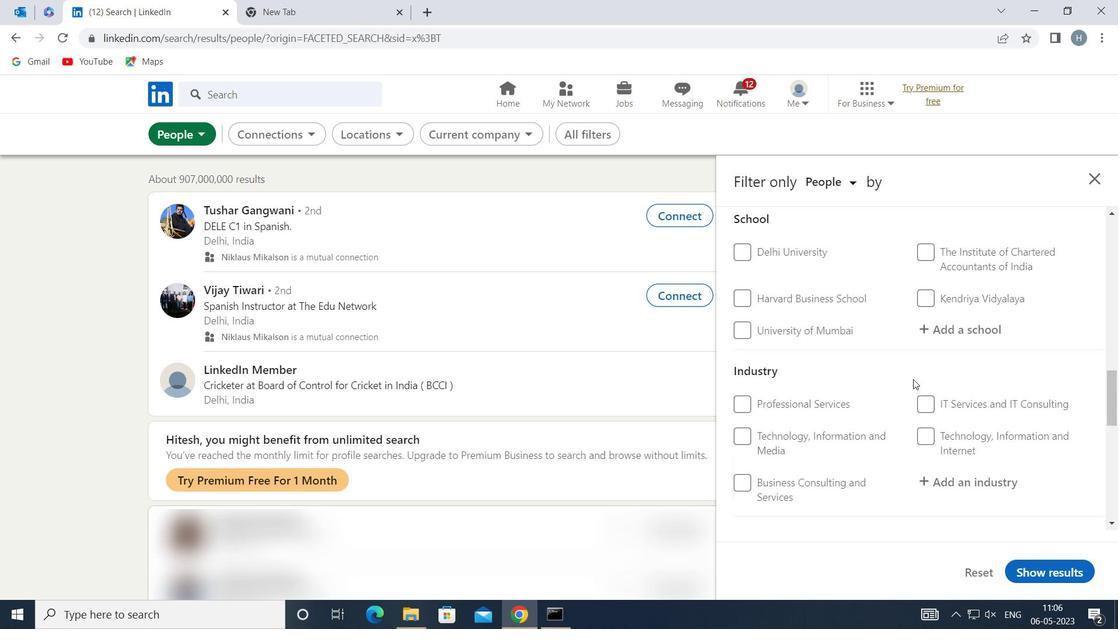 
Action: Mouse scrolled (914, 379) with delta (0, 0)
Screenshot: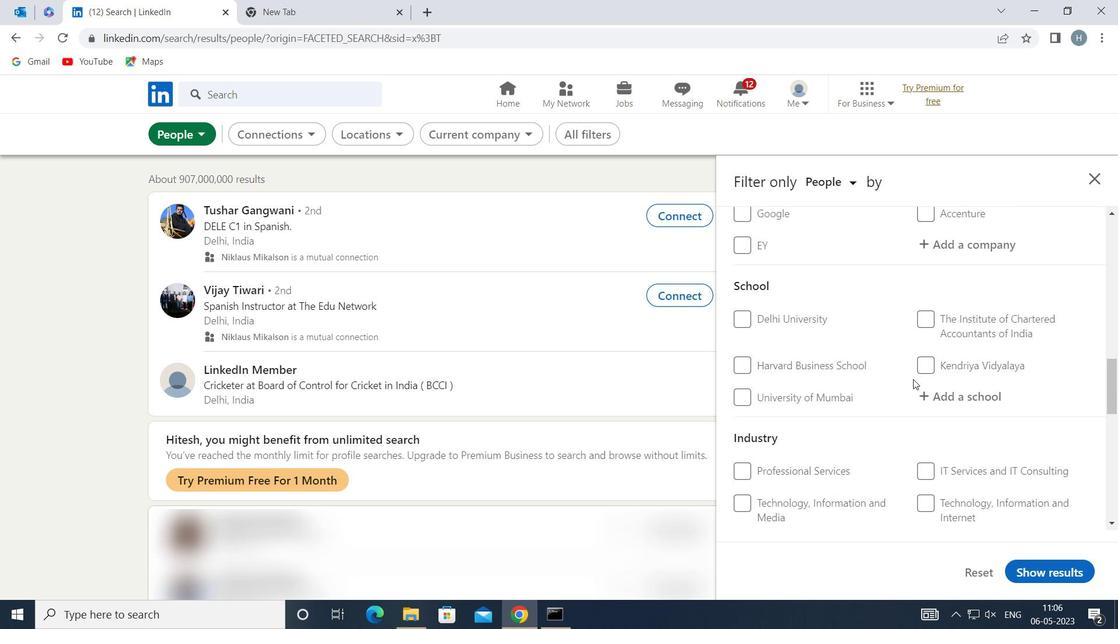 
Action: Mouse scrolled (914, 379) with delta (0, 0)
Screenshot: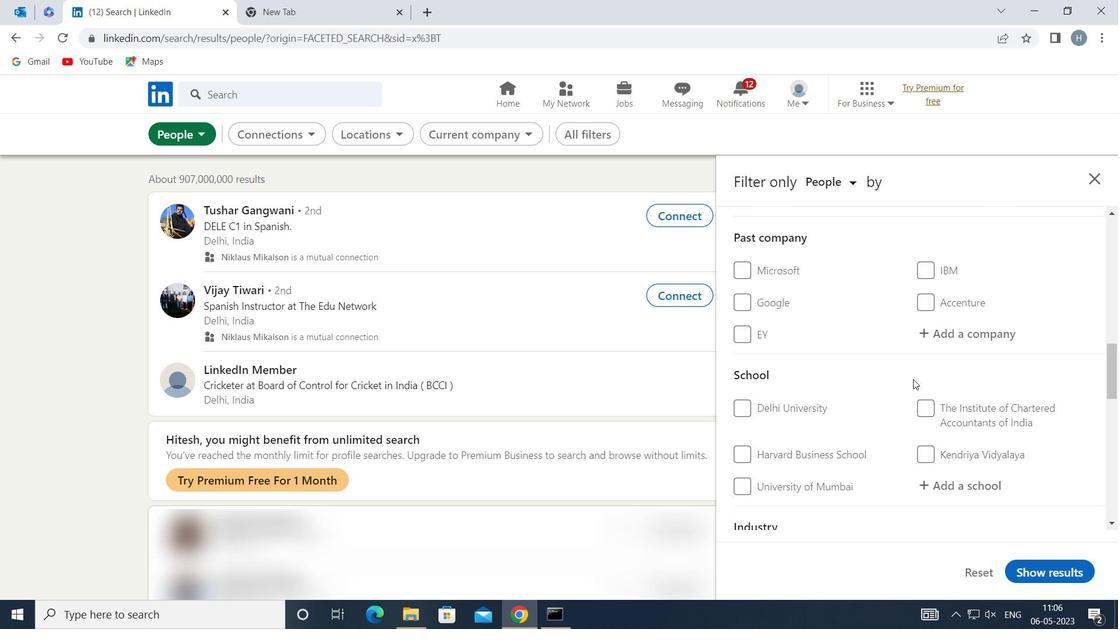 
Action: Mouse scrolled (914, 379) with delta (0, 0)
Screenshot: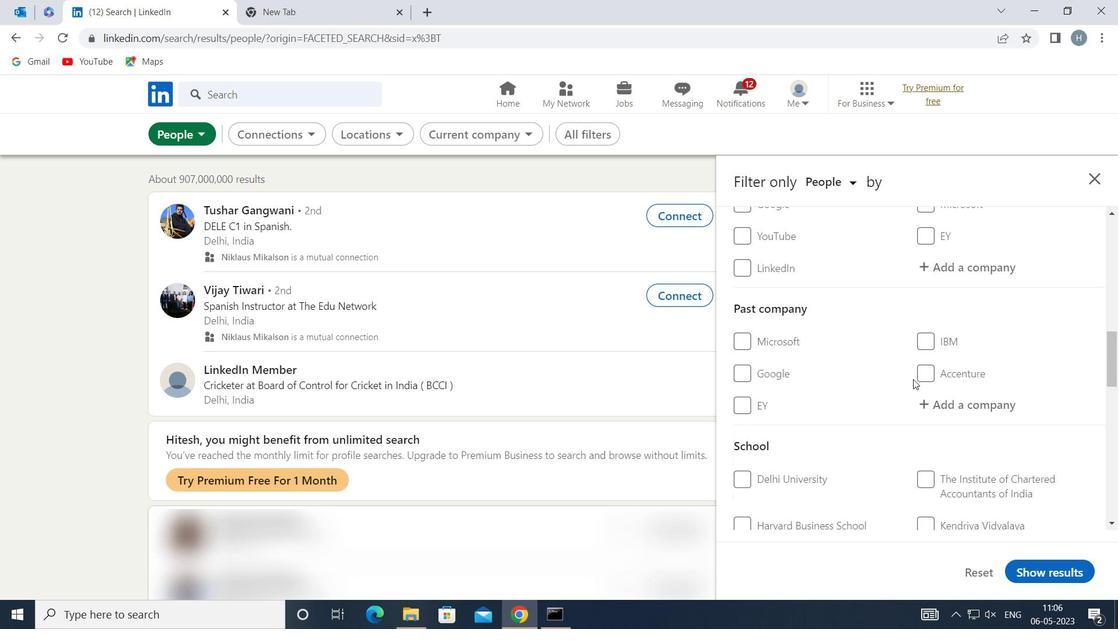 
Action: Mouse scrolled (914, 379) with delta (0, 0)
Screenshot: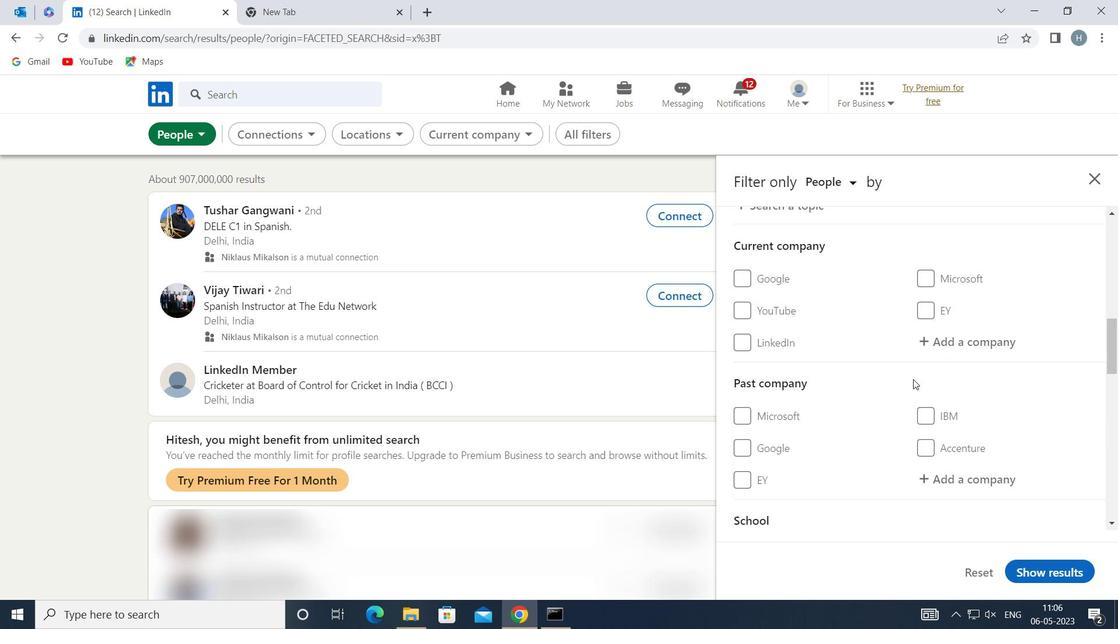 
Action: Mouse moved to (964, 414)
Screenshot: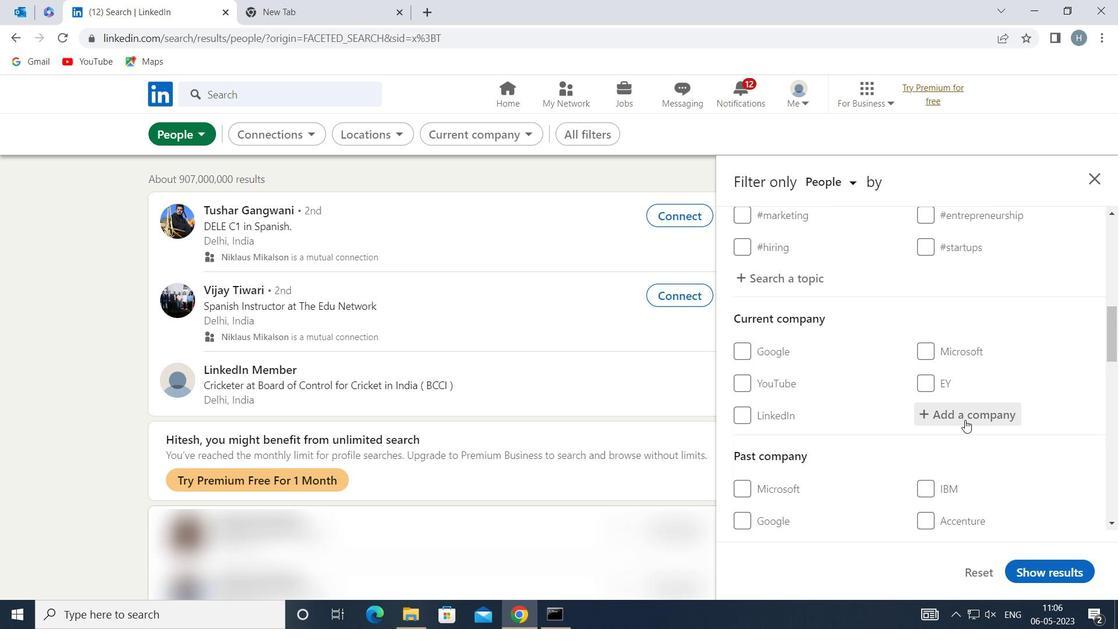 
Action: Mouse pressed left at (964, 414)
Screenshot: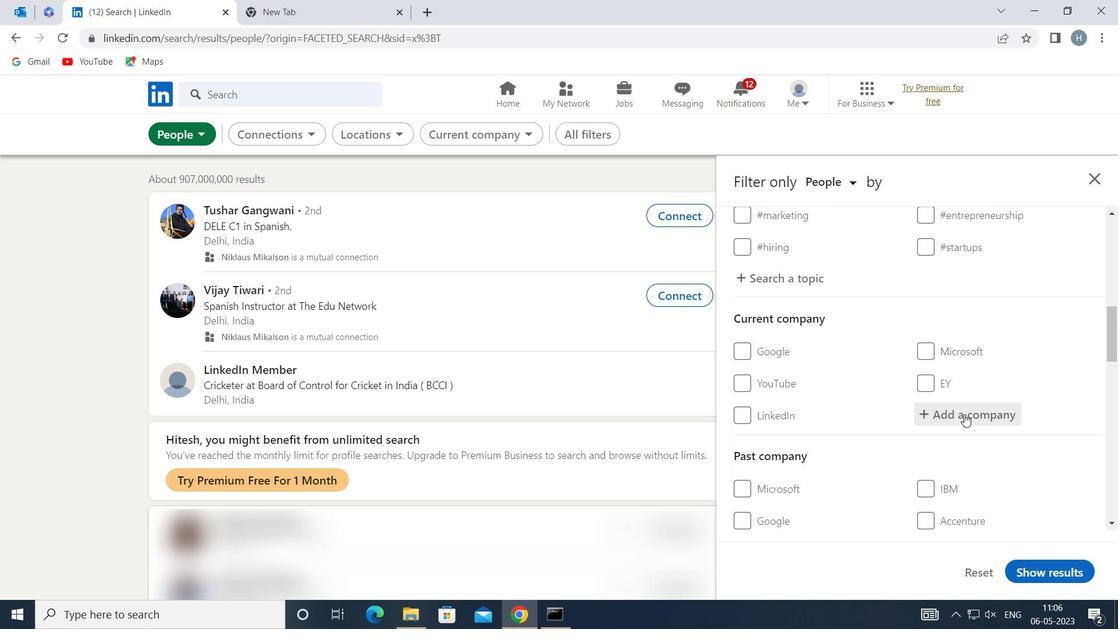 
Action: Key pressed <Key.shift>LAUNCHMAPS
Screenshot: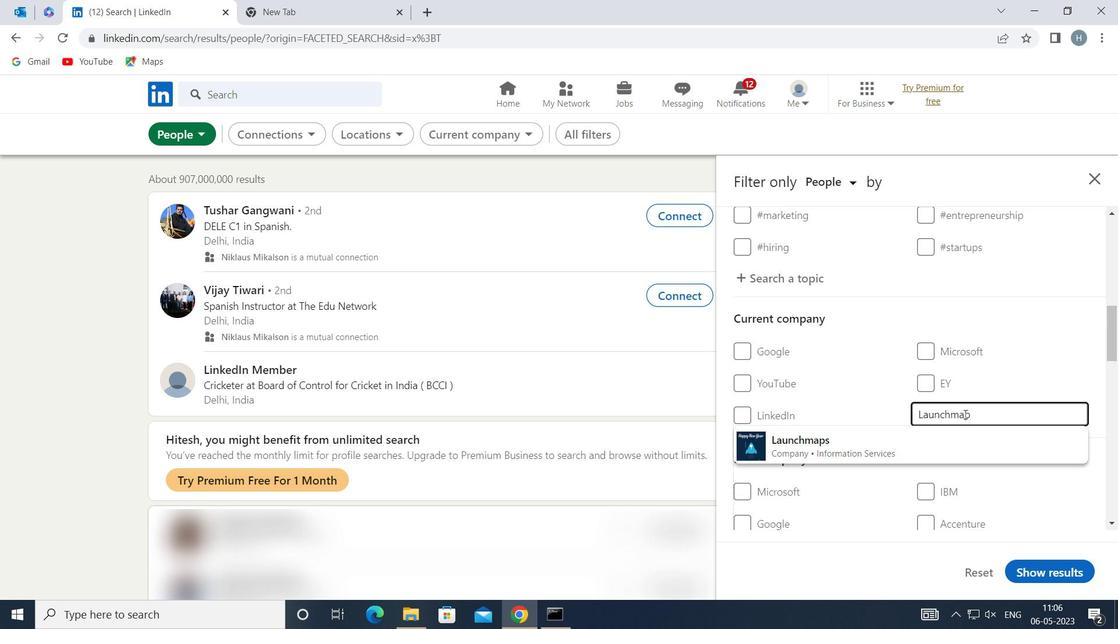 
Action: Mouse moved to (917, 442)
Screenshot: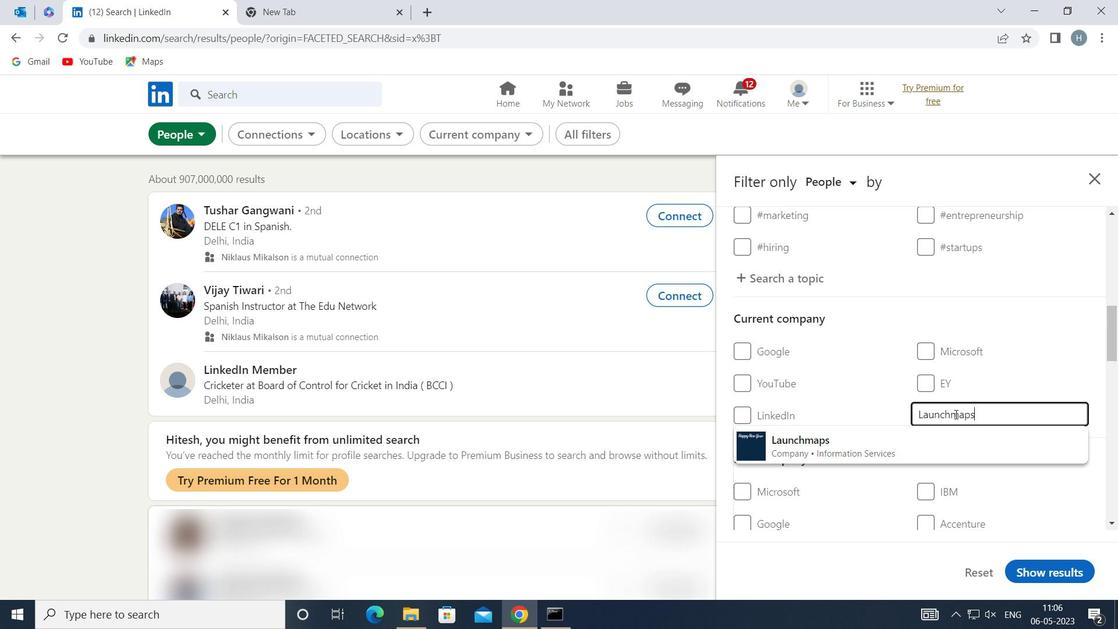 
Action: Mouse pressed left at (917, 442)
Screenshot: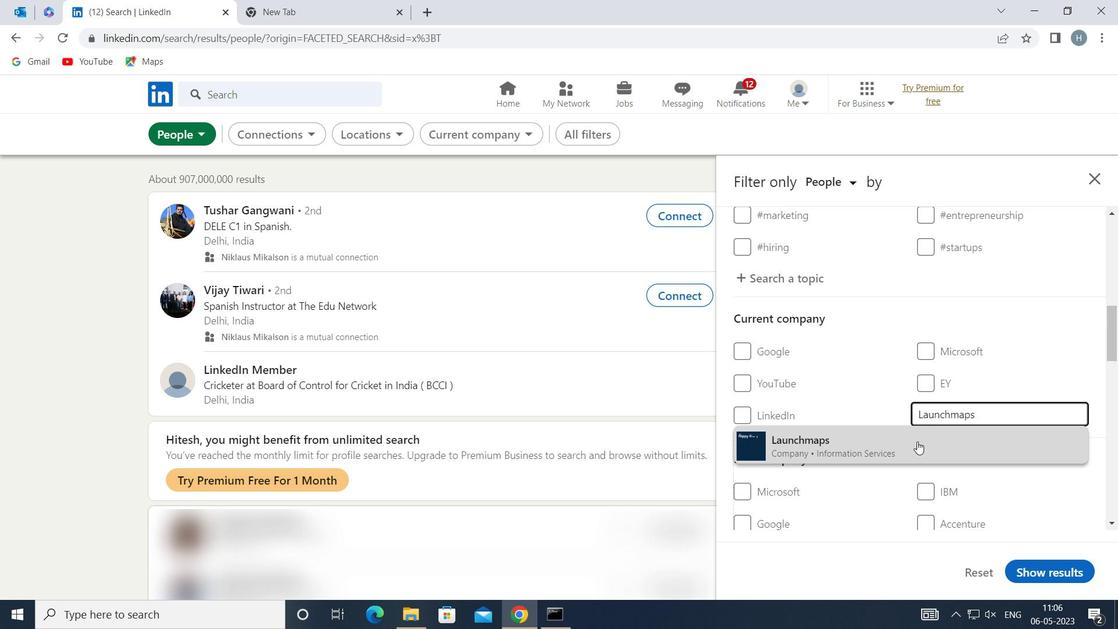 
Action: Mouse moved to (917, 439)
Screenshot: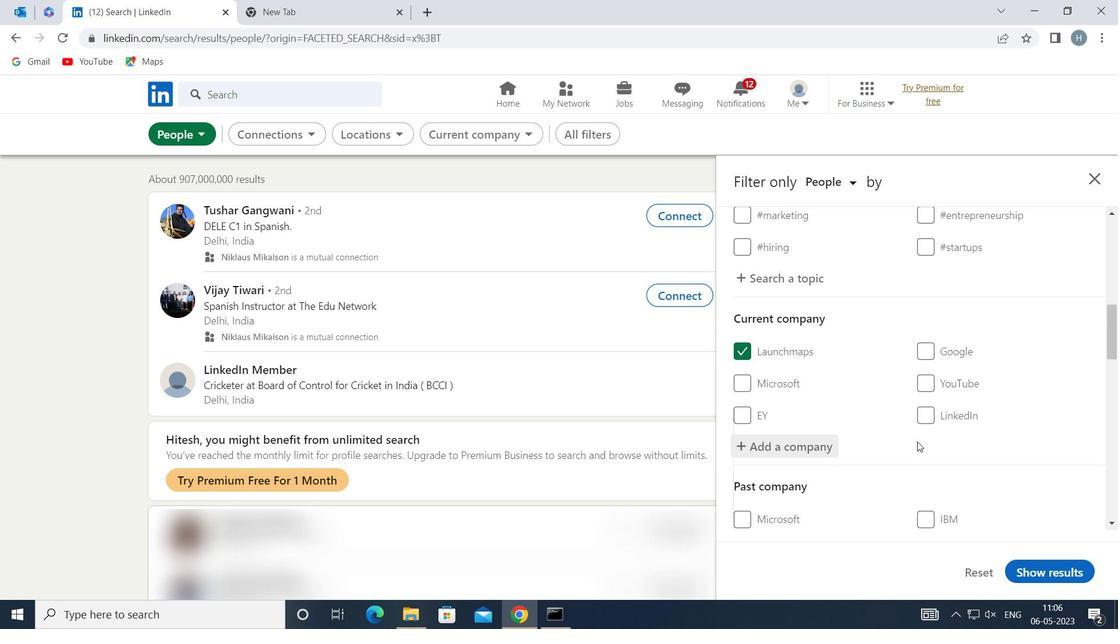 
Action: Mouse scrolled (917, 439) with delta (0, 0)
Screenshot: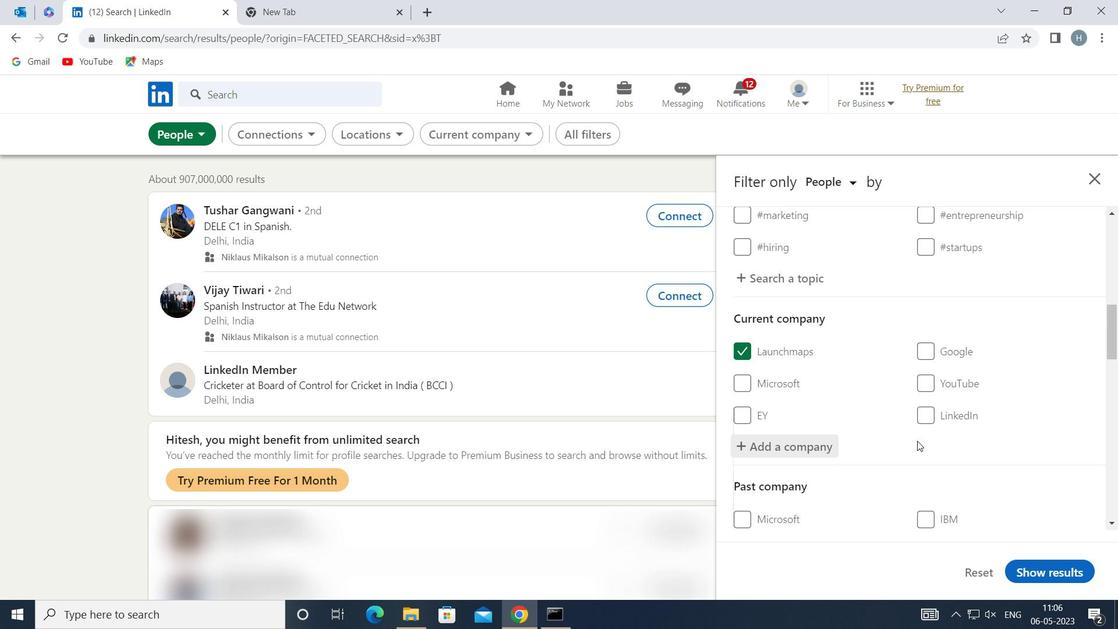 
Action: Mouse moved to (915, 431)
Screenshot: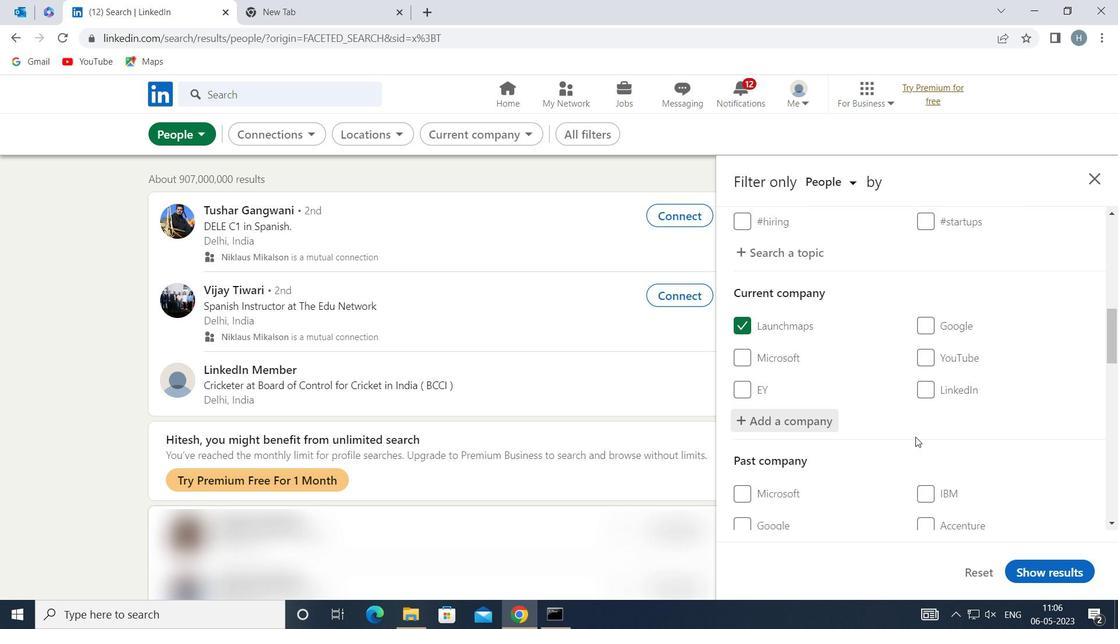 
Action: Mouse scrolled (915, 430) with delta (0, 0)
Screenshot: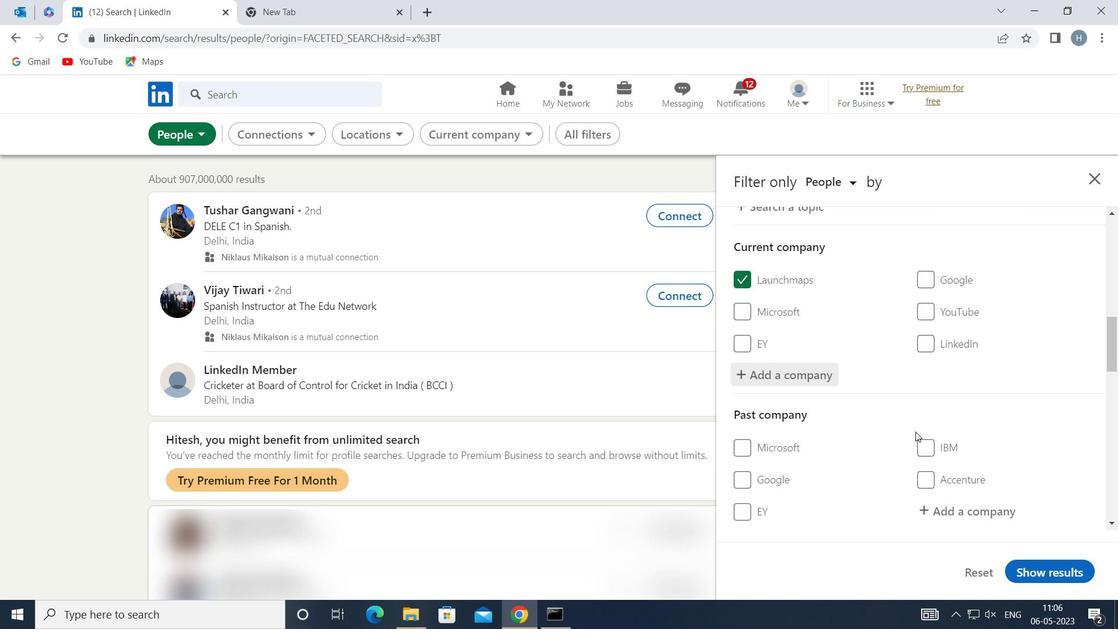 
Action: Mouse moved to (915, 431)
Screenshot: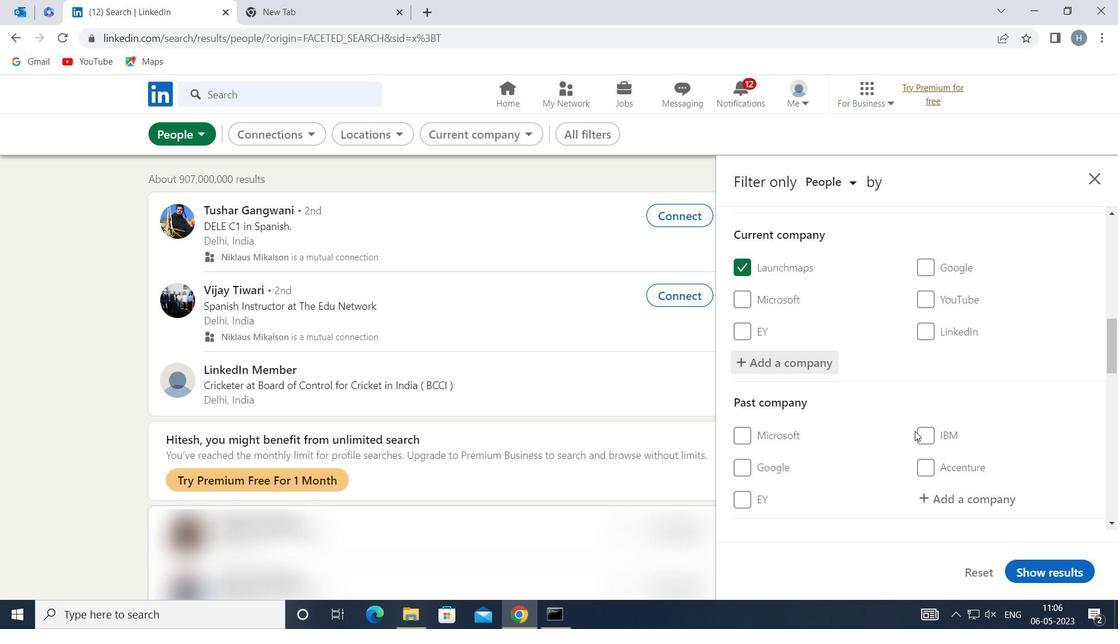 
Action: Mouse scrolled (915, 430) with delta (0, 0)
Screenshot: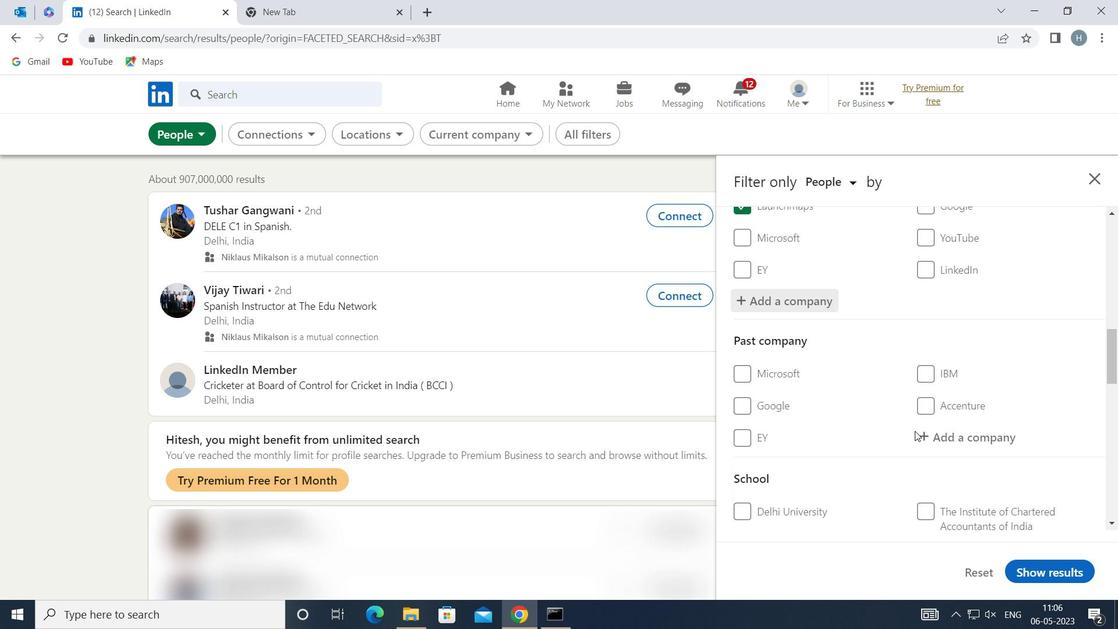 
Action: Mouse scrolled (915, 430) with delta (0, 0)
Screenshot: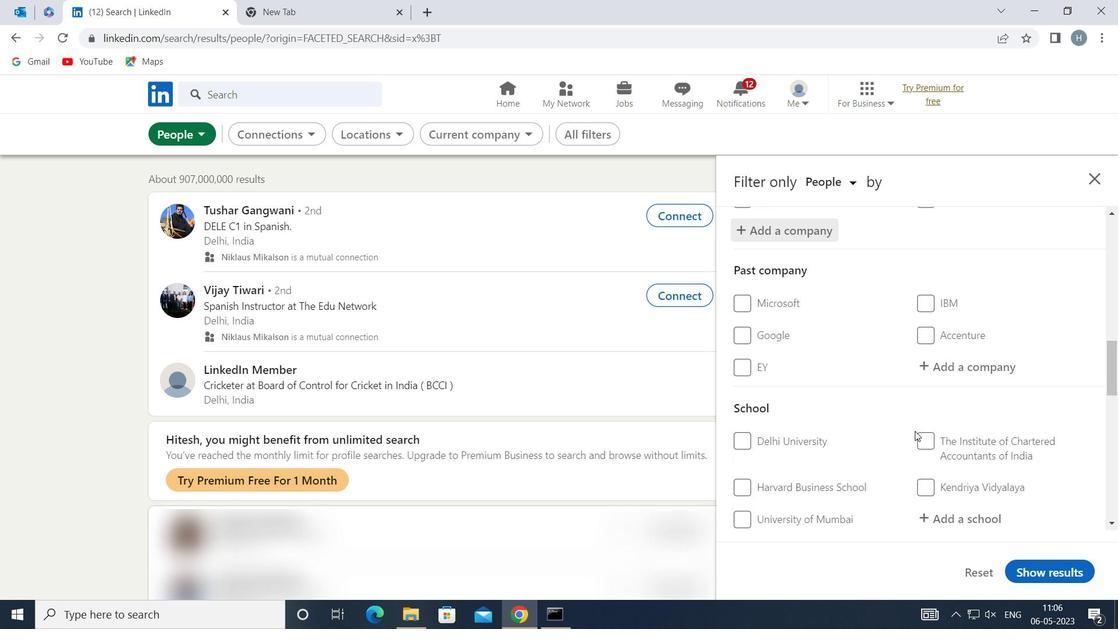 
Action: Mouse moved to (965, 434)
Screenshot: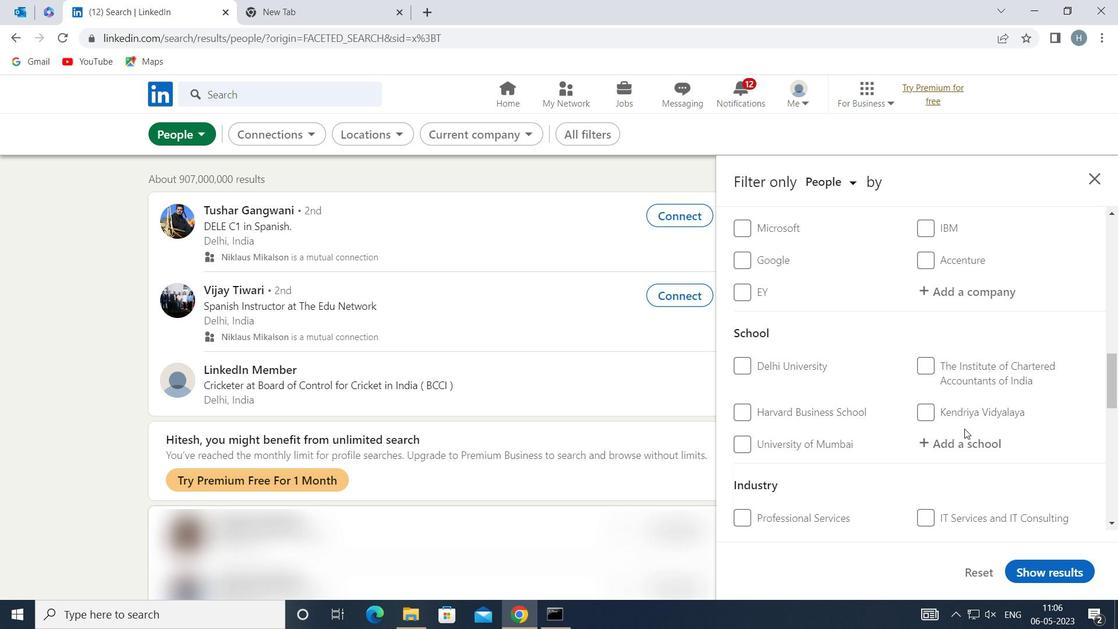 
Action: Mouse pressed left at (965, 434)
Screenshot: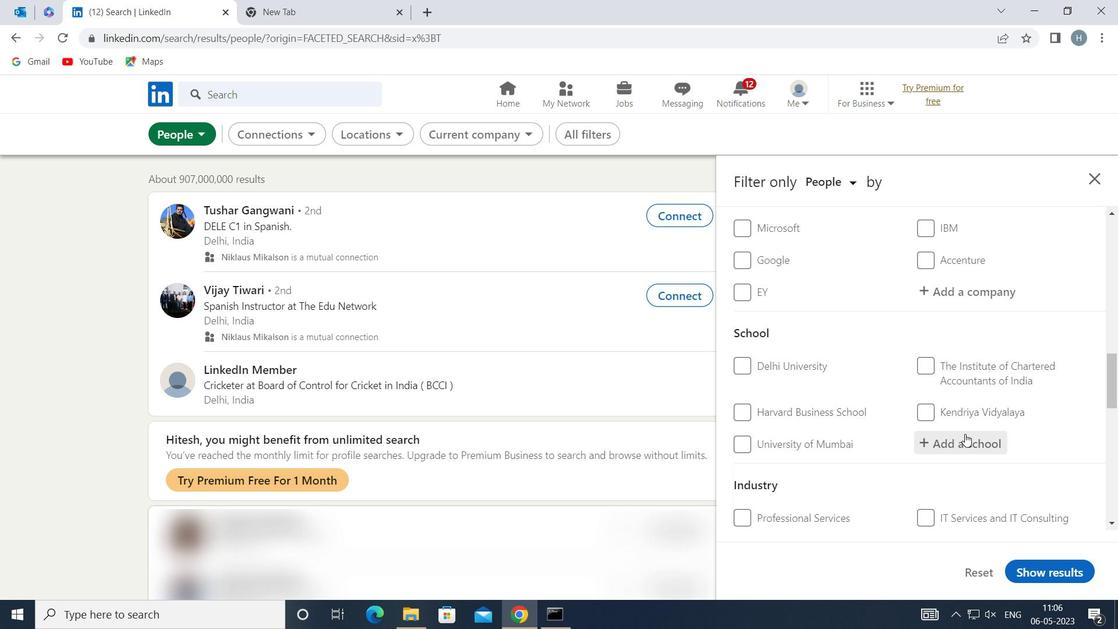 
Action: Key pressed <Key.shift>MEENAKSHI<Key.space>
Screenshot: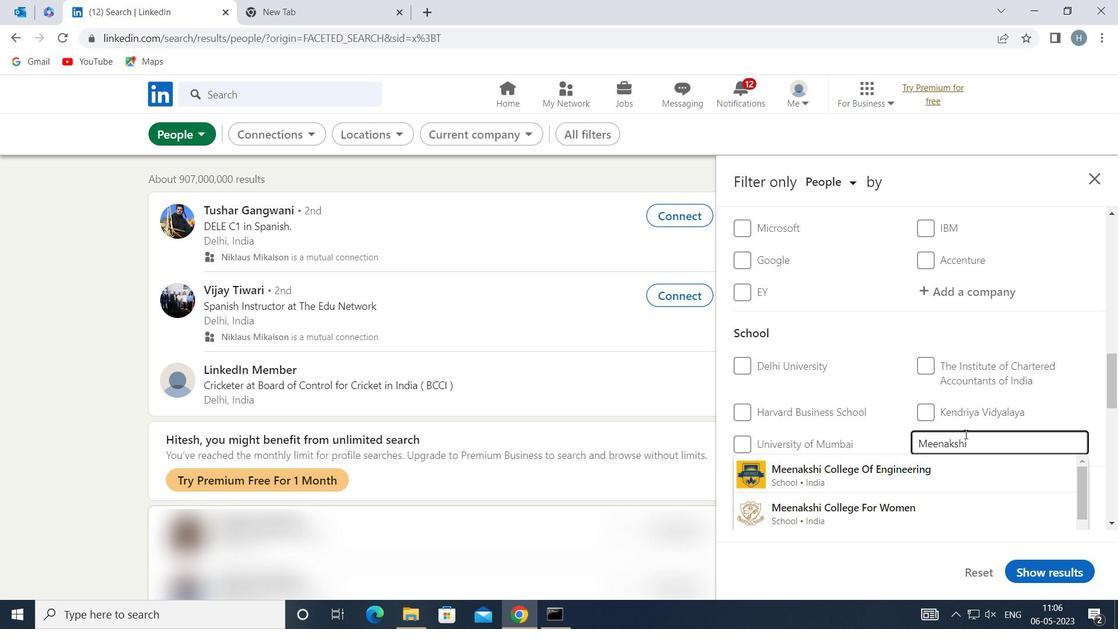 
Action: Mouse moved to (935, 476)
Screenshot: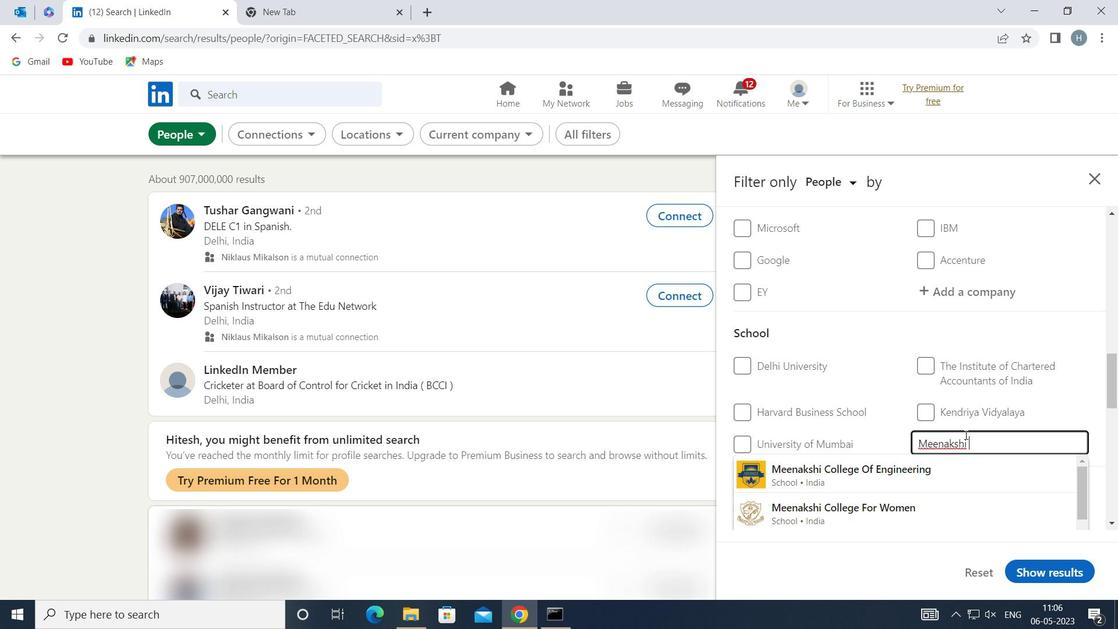 
Action: Mouse pressed left at (935, 476)
Screenshot: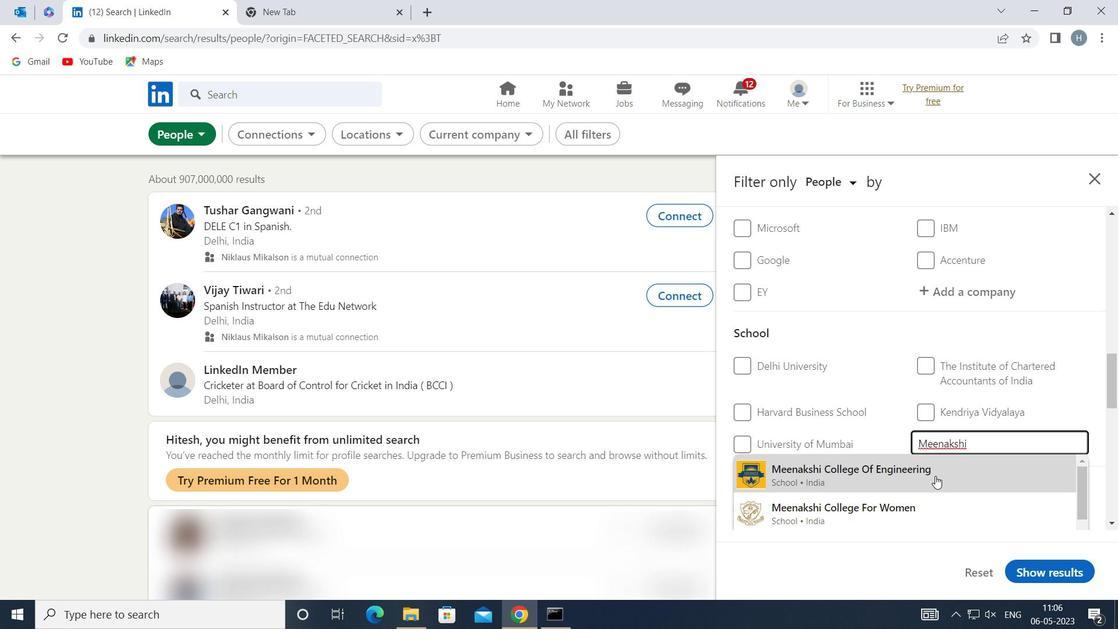 
Action: Mouse moved to (868, 431)
Screenshot: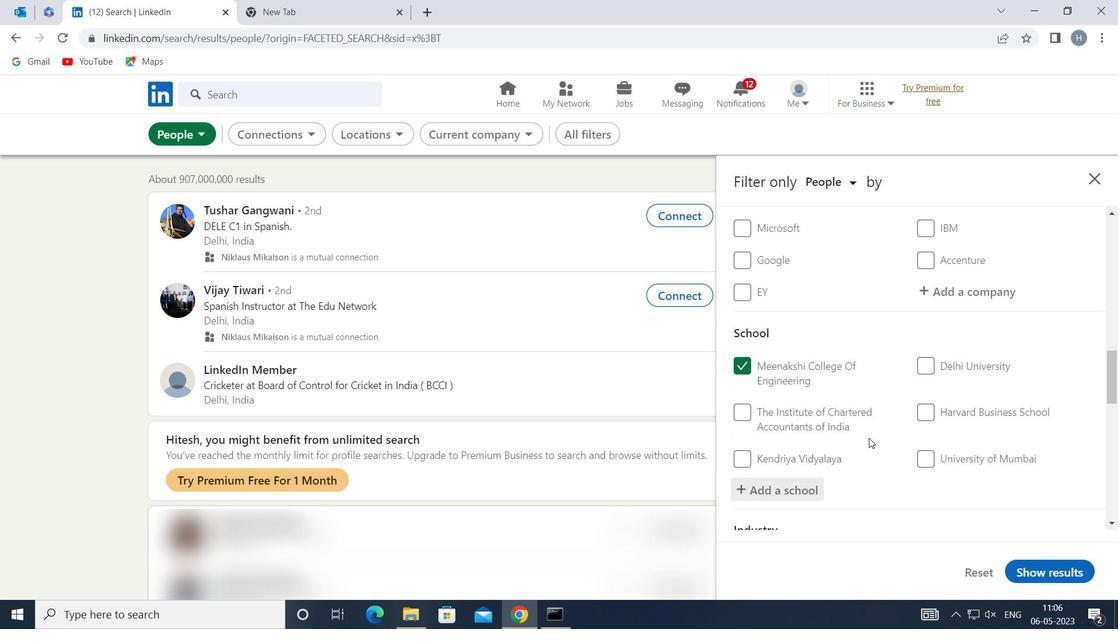 
Action: Mouse scrolled (868, 431) with delta (0, 0)
Screenshot: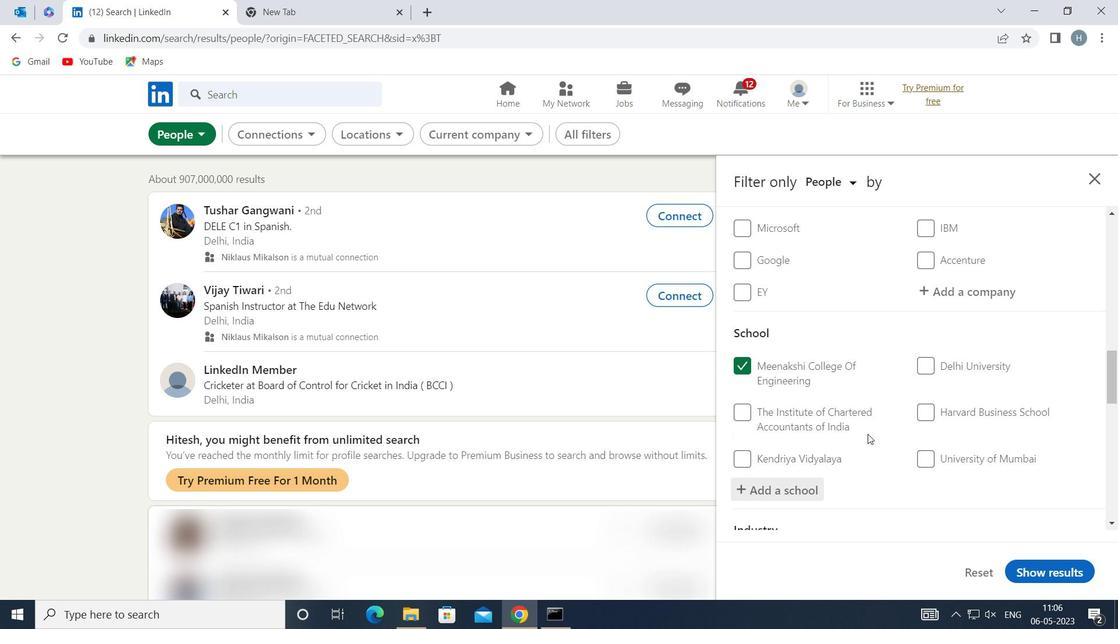 
Action: Mouse moved to (869, 423)
Screenshot: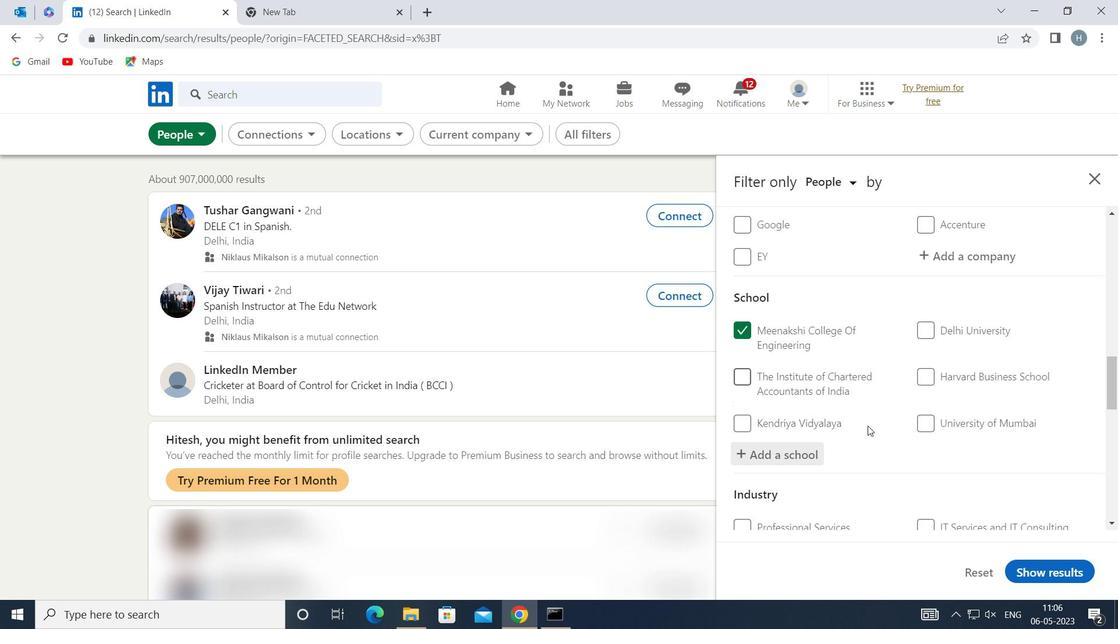 
Action: Mouse scrolled (869, 422) with delta (0, 0)
Screenshot: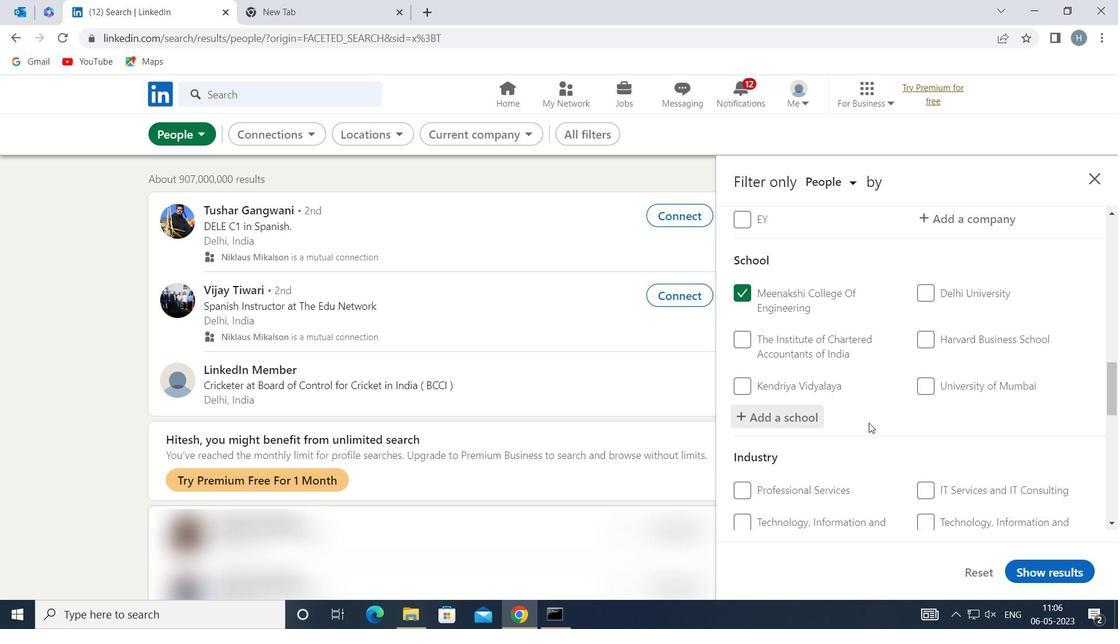 
Action: Mouse scrolled (869, 422) with delta (0, 0)
Screenshot: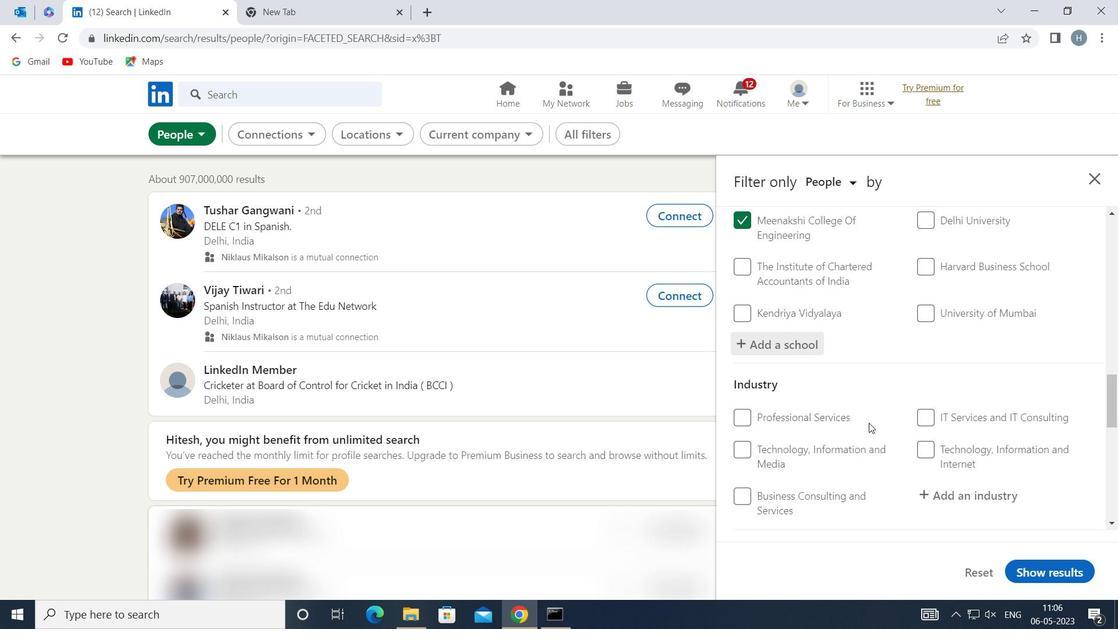 
Action: Mouse moved to (966, 415)
Screenshot: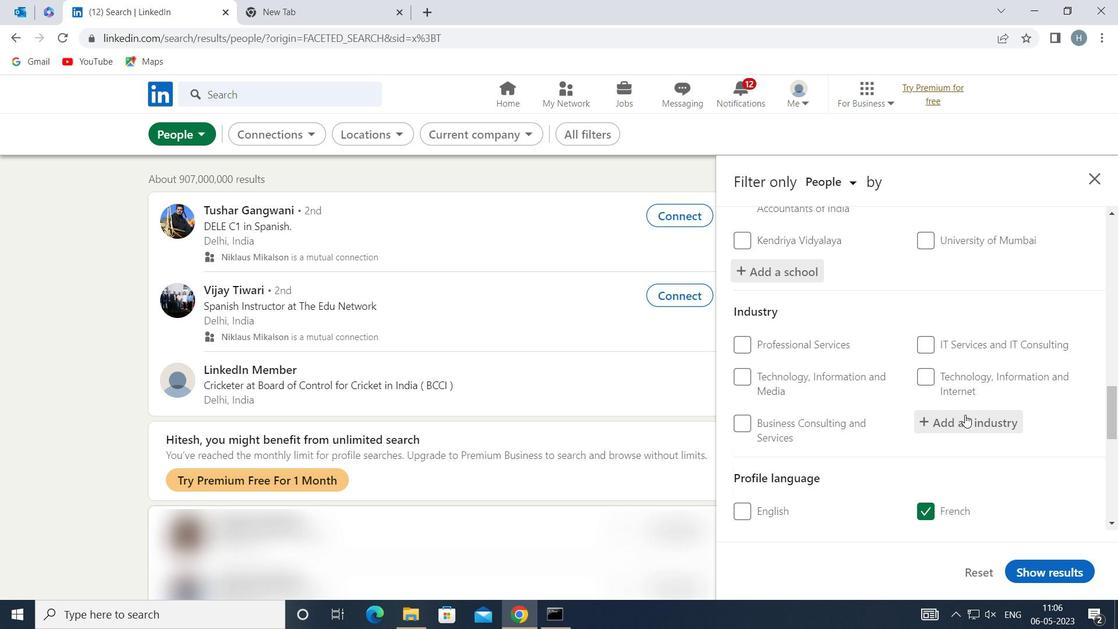 
Action: Mouse pressed left at (966, 415)
Screenshot: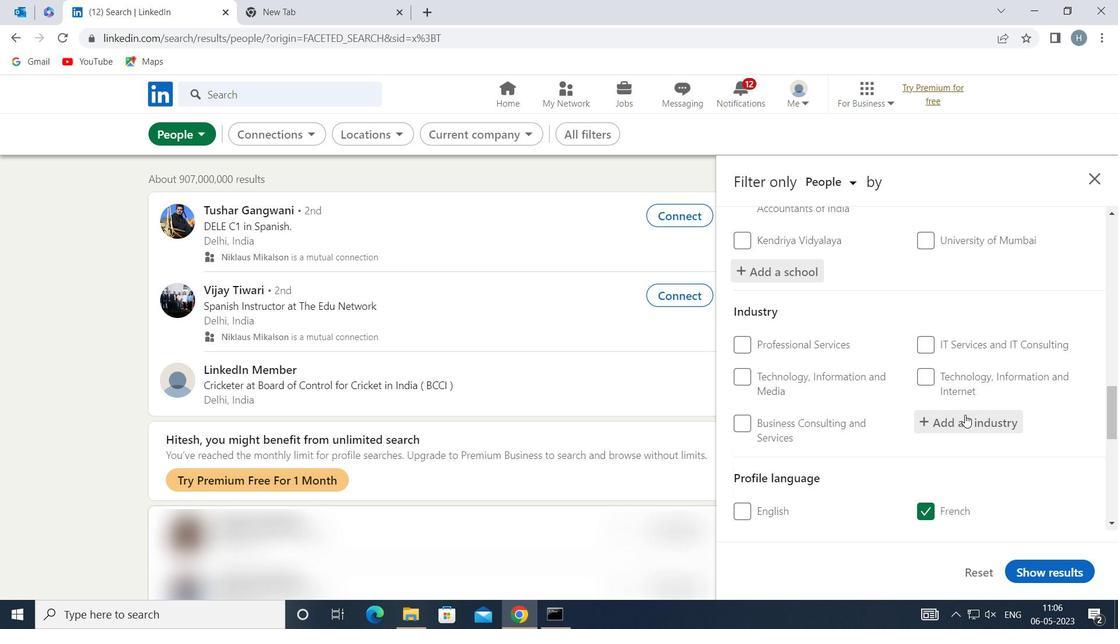
Action: Mouse moved to (963, 416)
Screenshot: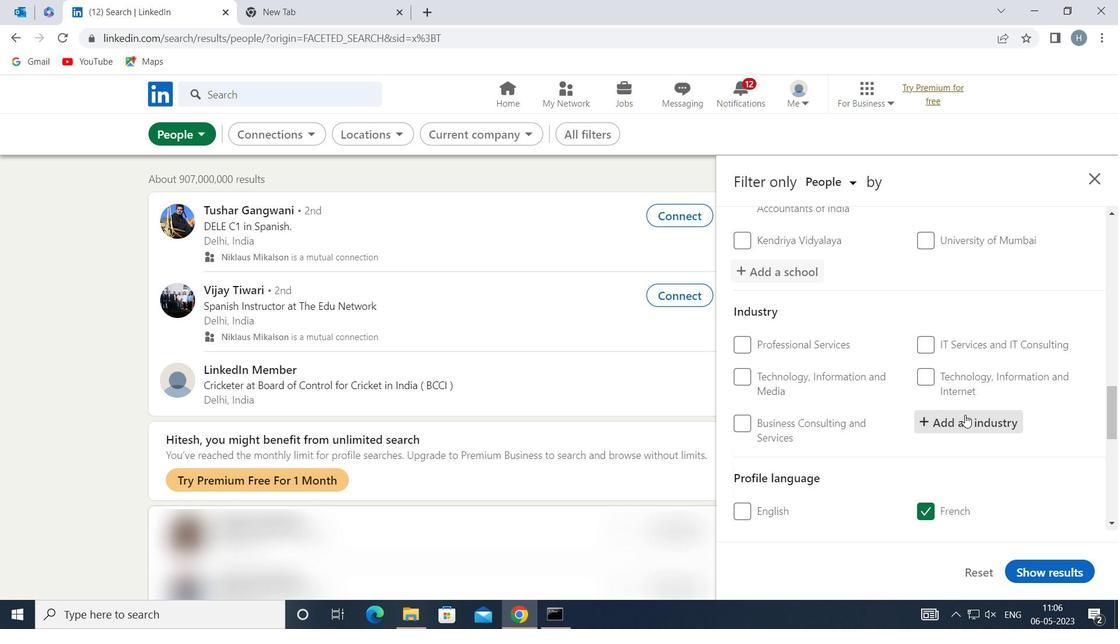 
Action: Key pressed <Key.shift>PRIMARY<Key.space>
Screenshot: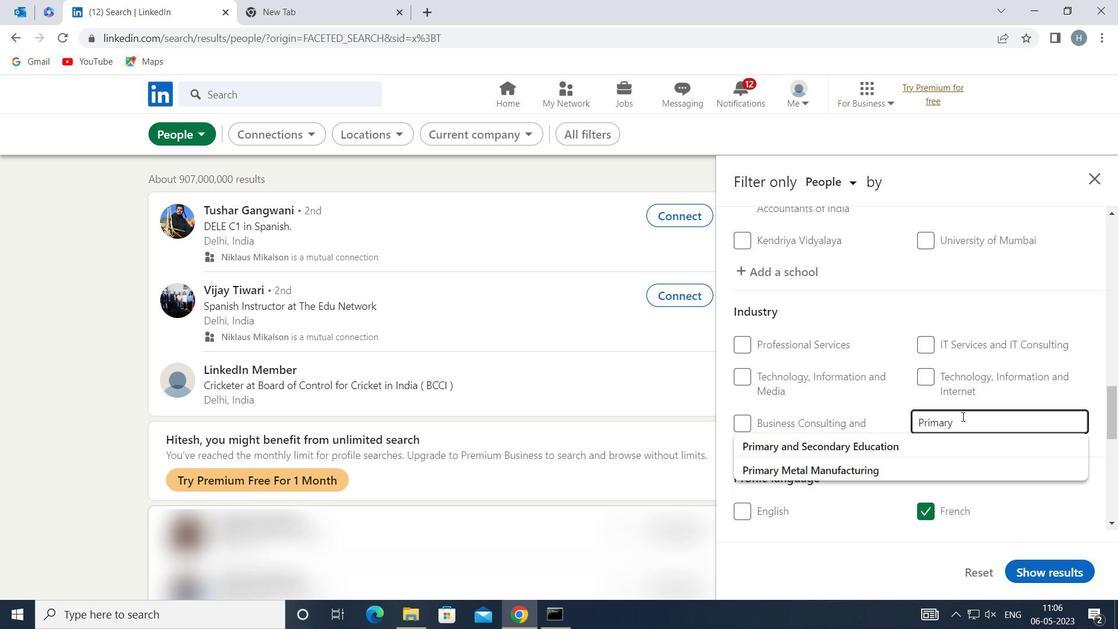 
Action: Mouse moved to (933, 442)
Screenshot: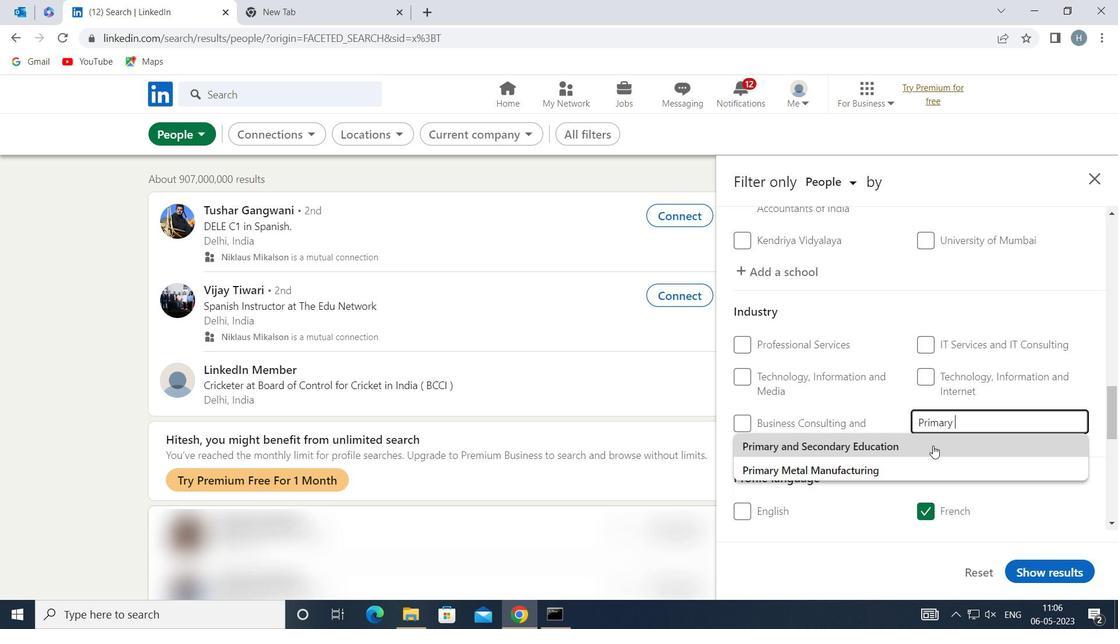 
Action: Mouse pressed left at (933, 442)
Screenshot: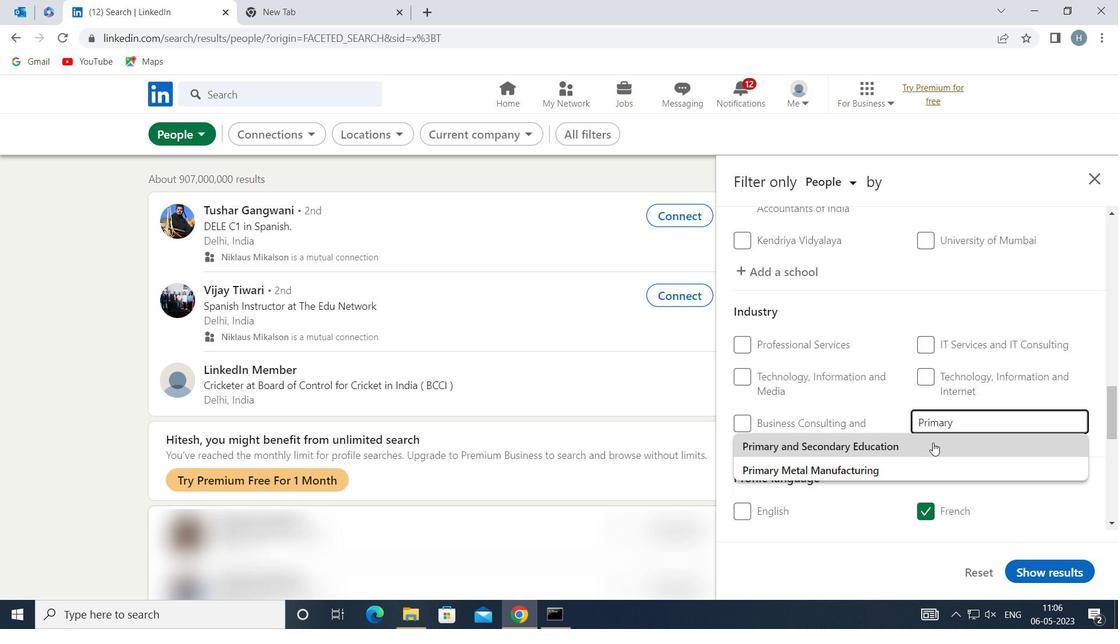
Action: Mouse moved to (932, 440)
Screenshot: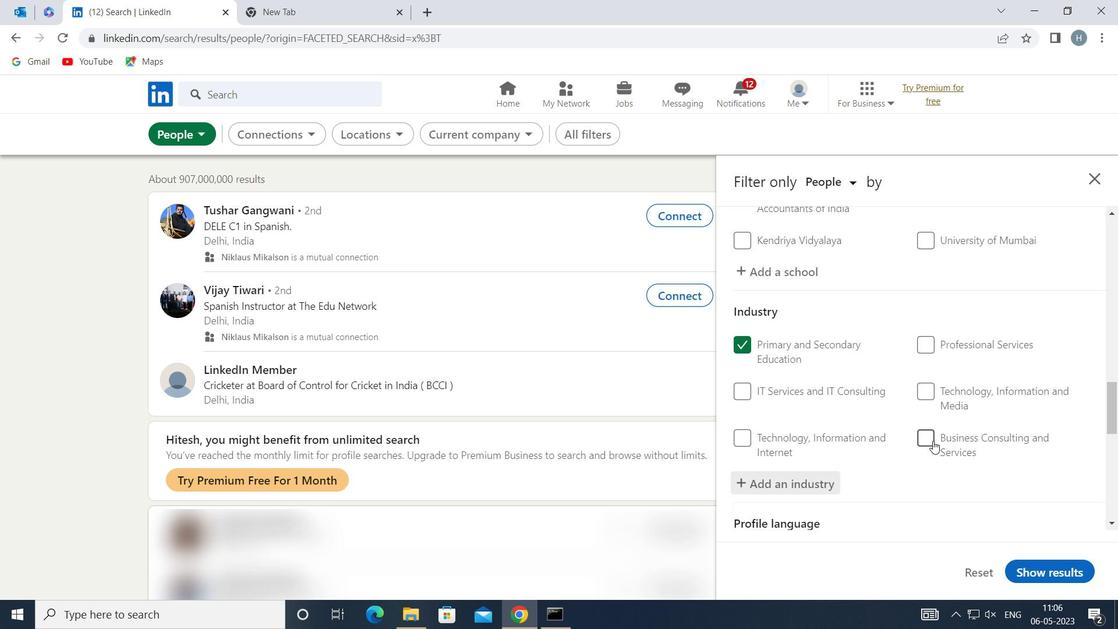 
Action: Mouse scrolled (932, 439) with delta (0, 0)
Screenshot: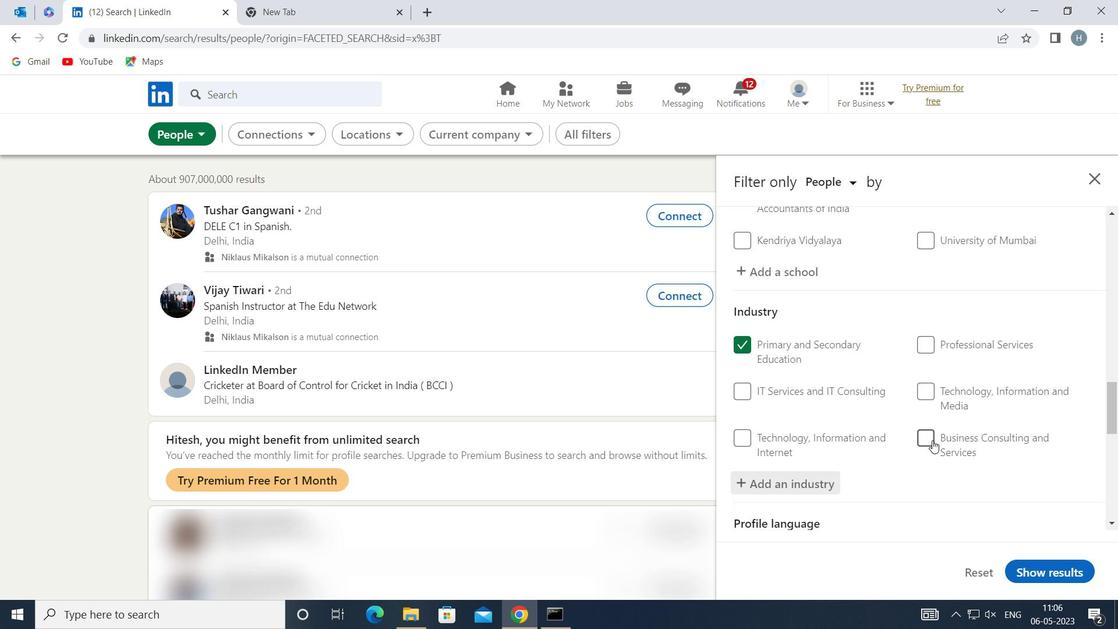 
Action: Mouse moved to (932, 439)
Screenshot: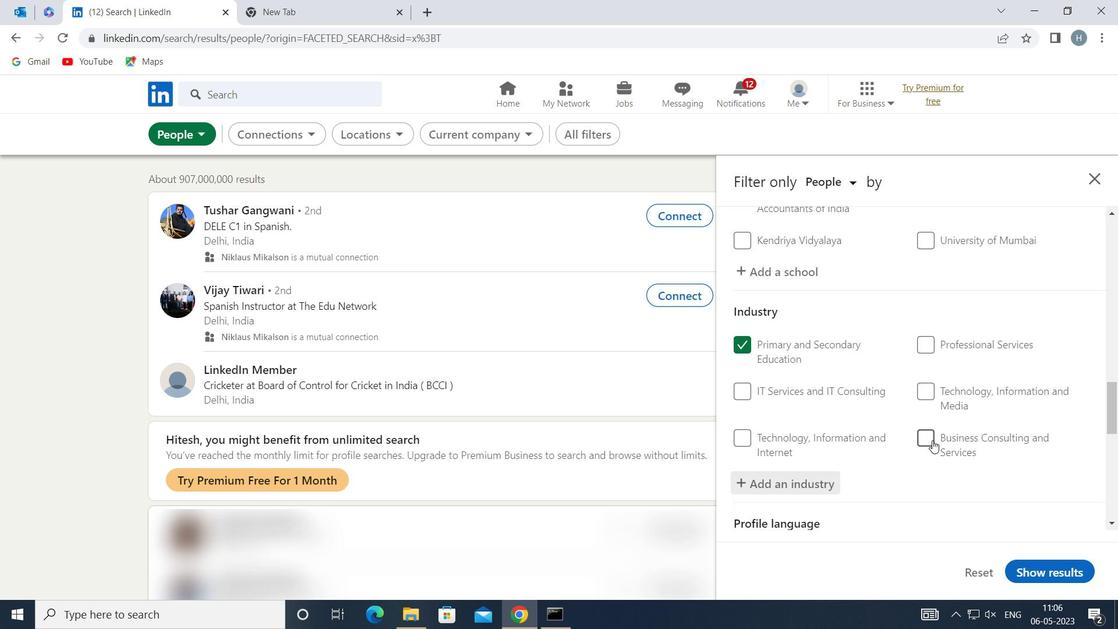
Action: Mouse scrolled (932, 438) with delta (0, 0)
Screenshot: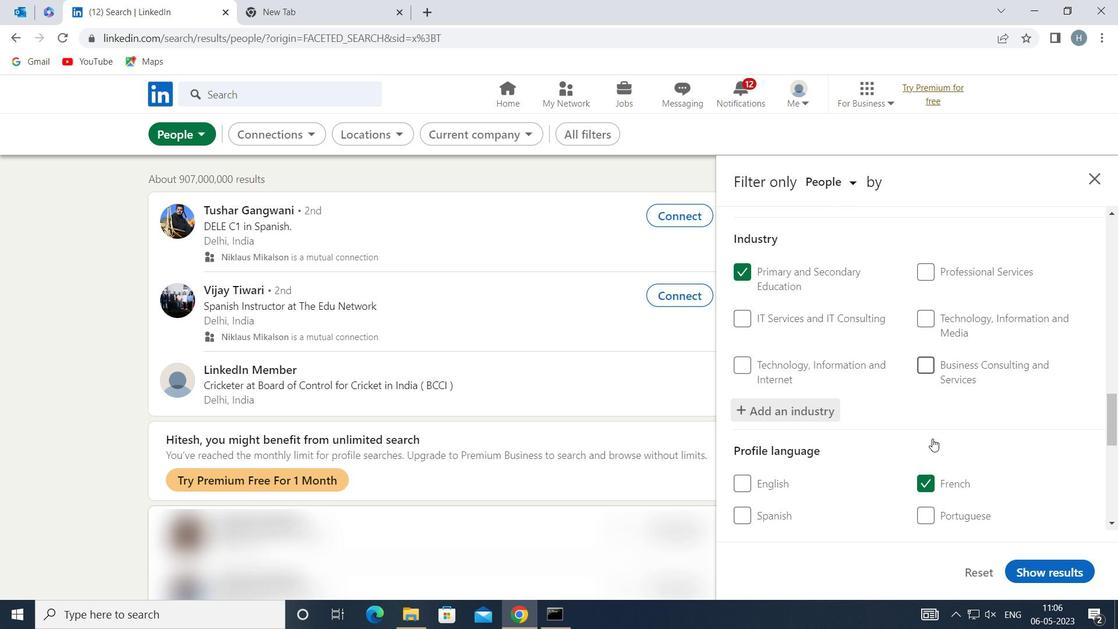 
Action: Mouse scrolled (932, 438) with delta (0, 0)
Screenshot: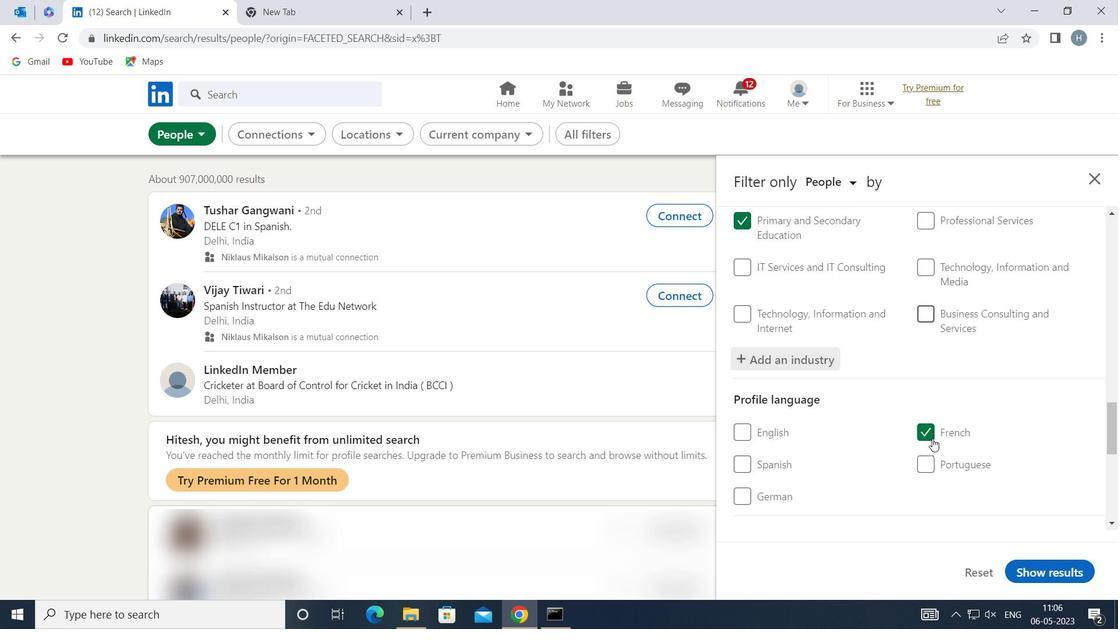 
Action: Mouse scrolled (932, 438) with delta (0, 0)
Screenshot: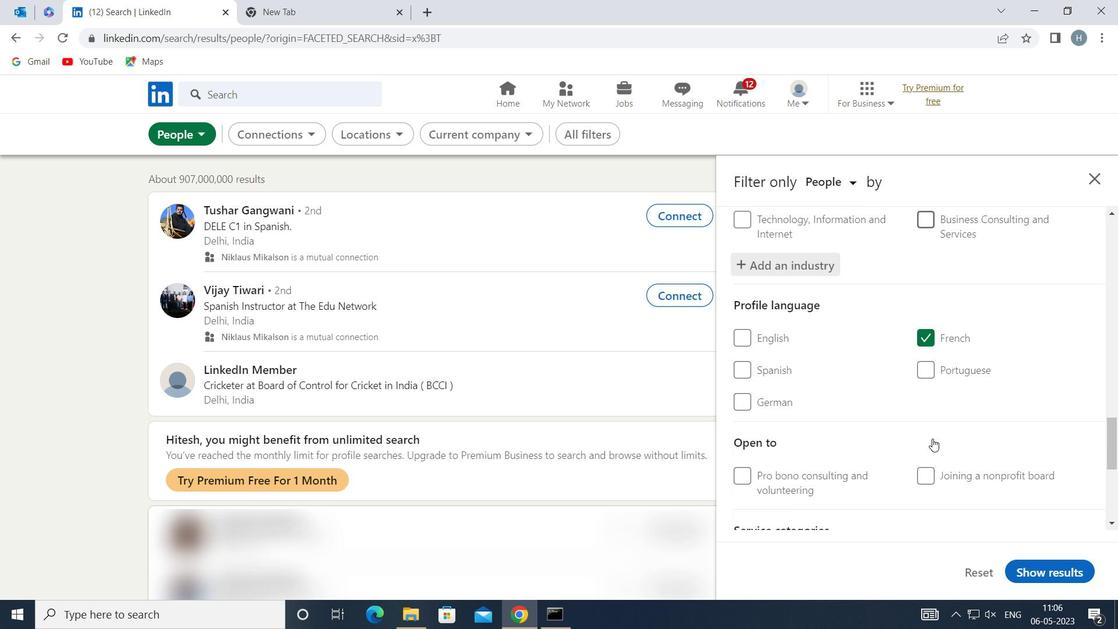 
Action: Mouse scrolled (932, 438) with delta (0, 0)
Screenshot: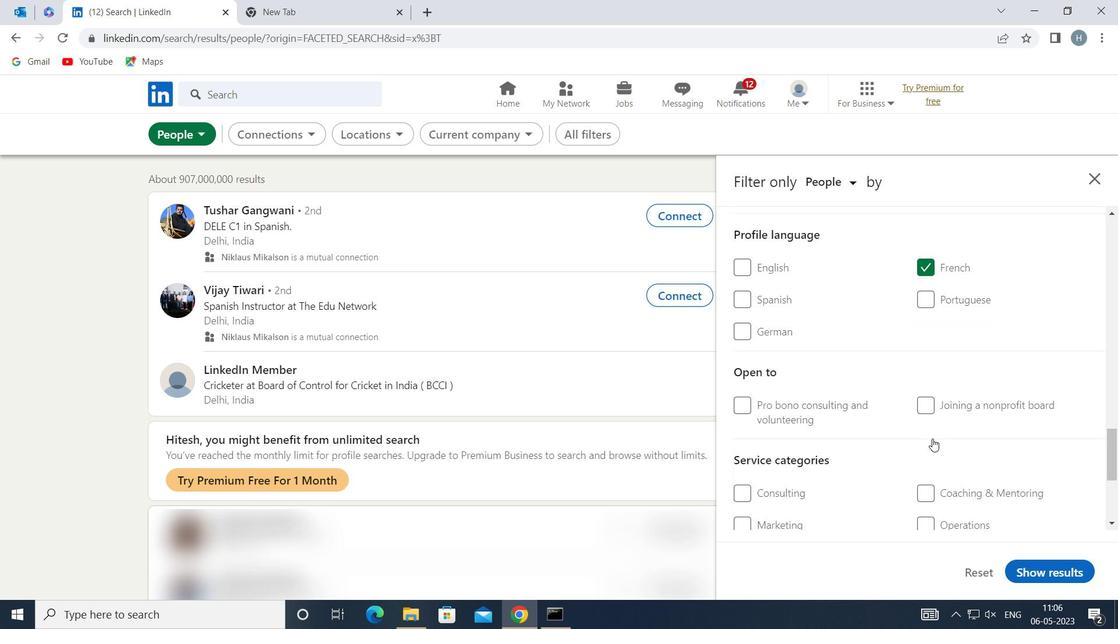 
Action: Mouse scrolled (932, 438) with delta (0, 0)
Screenshot: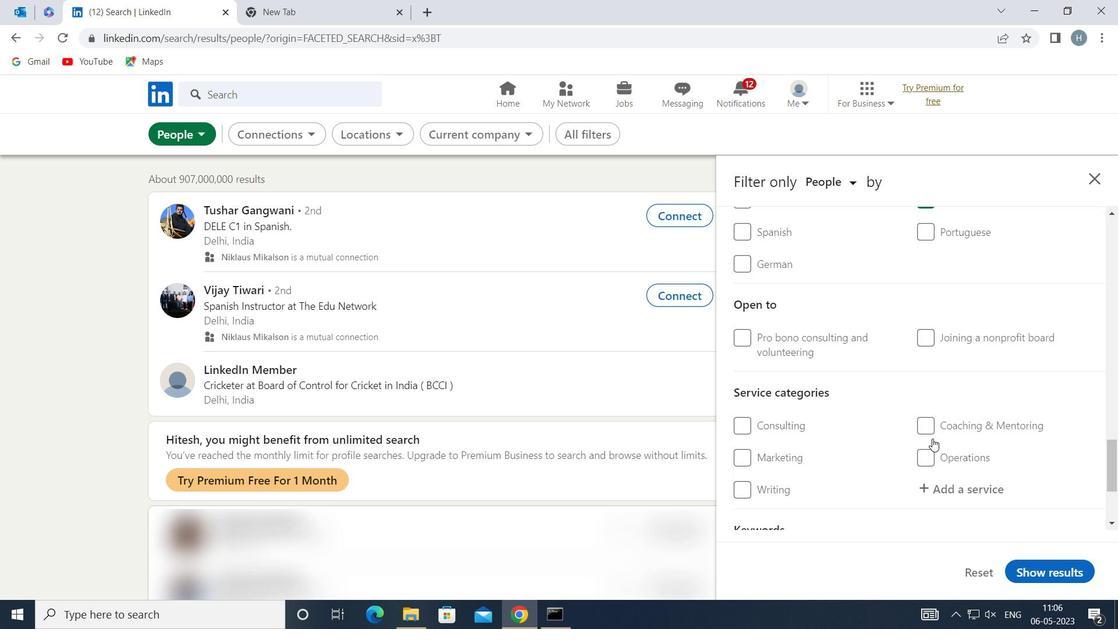 
Action: Mouse moved to (983, 399)
Screenshot: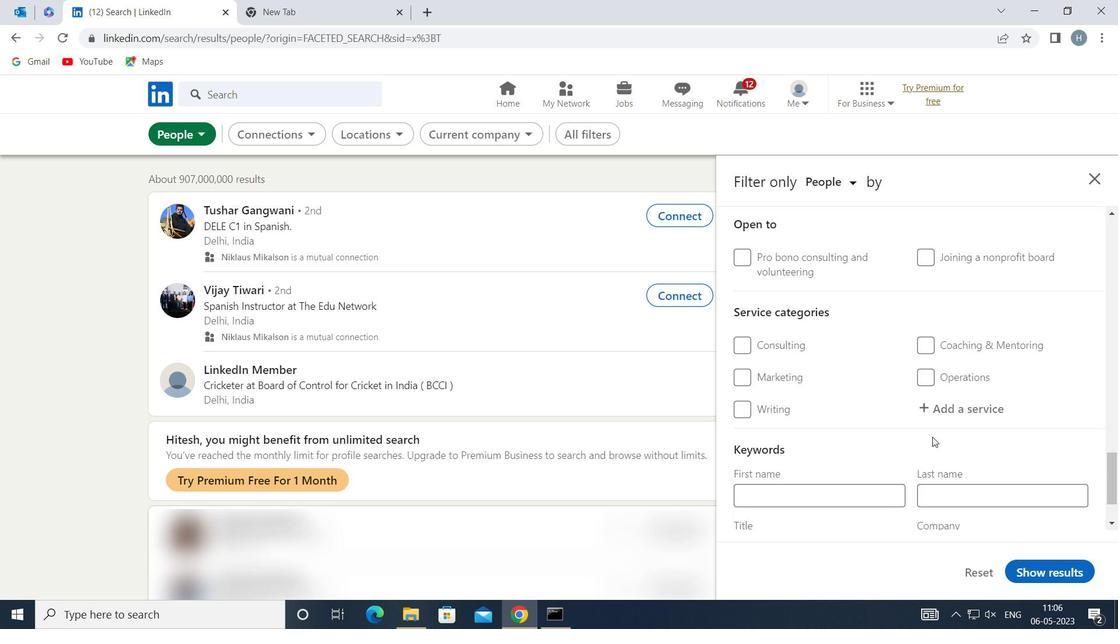 
Action: Mouse pressed left at (983, 399)
Screenshot: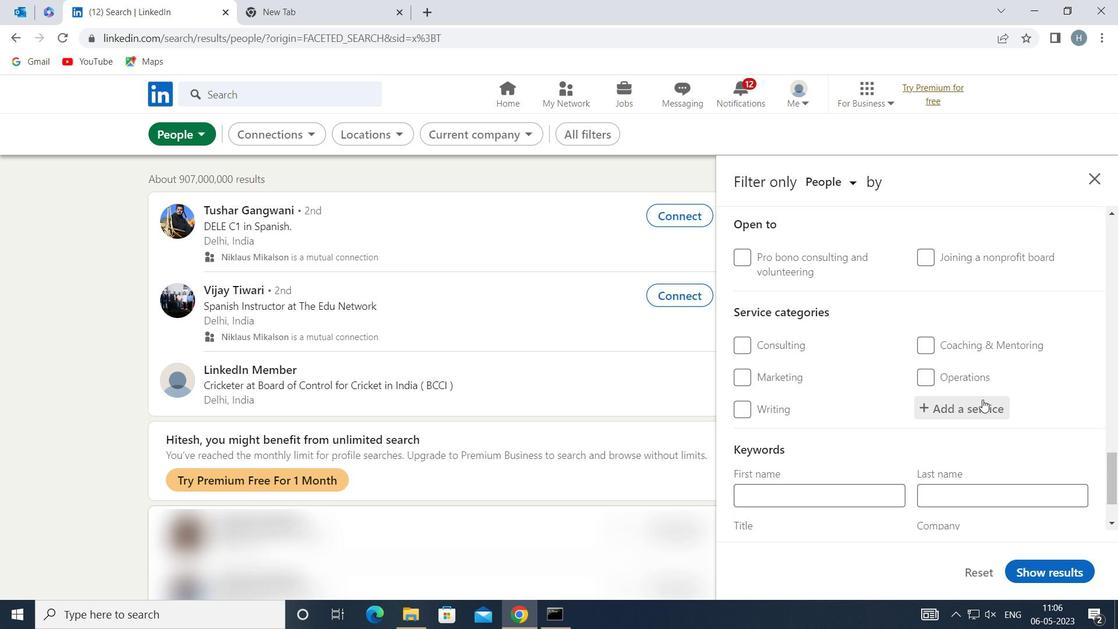 
Action: Key pressed <Key.shift>BANKRUPTCY
Screenshot: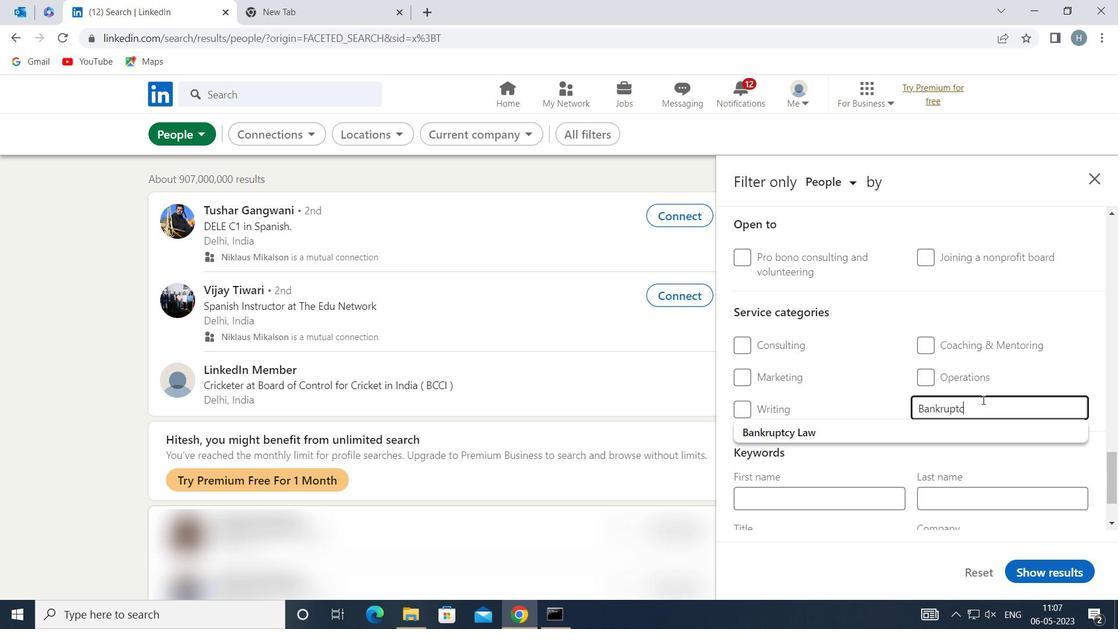 
Action: Mouse moved to (890, 431)
Screenshot: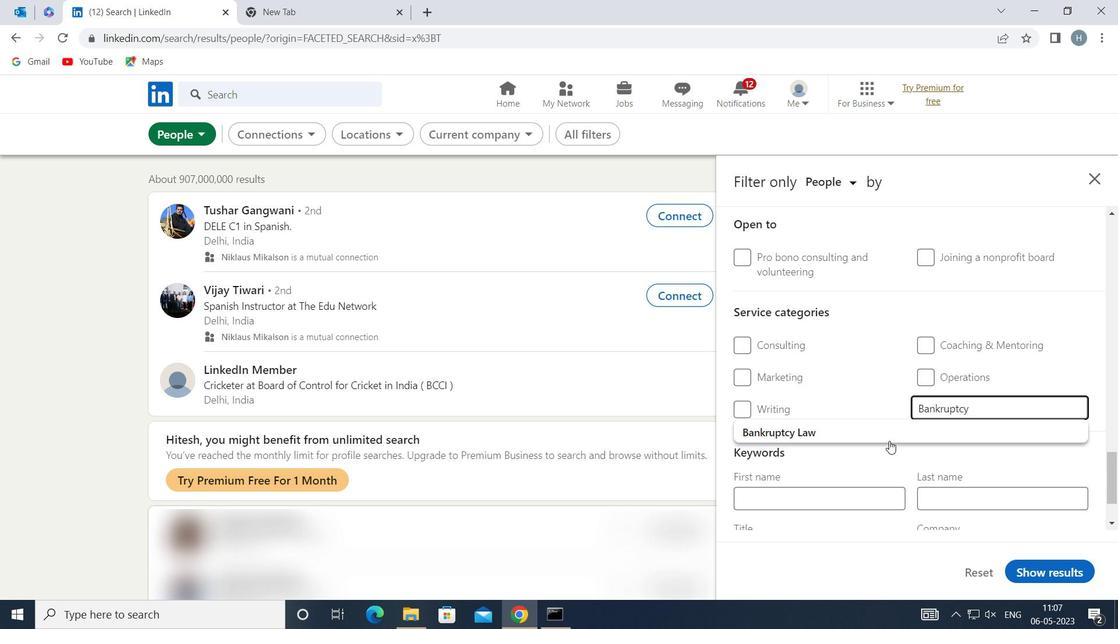 
Action: Mouse pressed left at (890, 431)
Screenshot: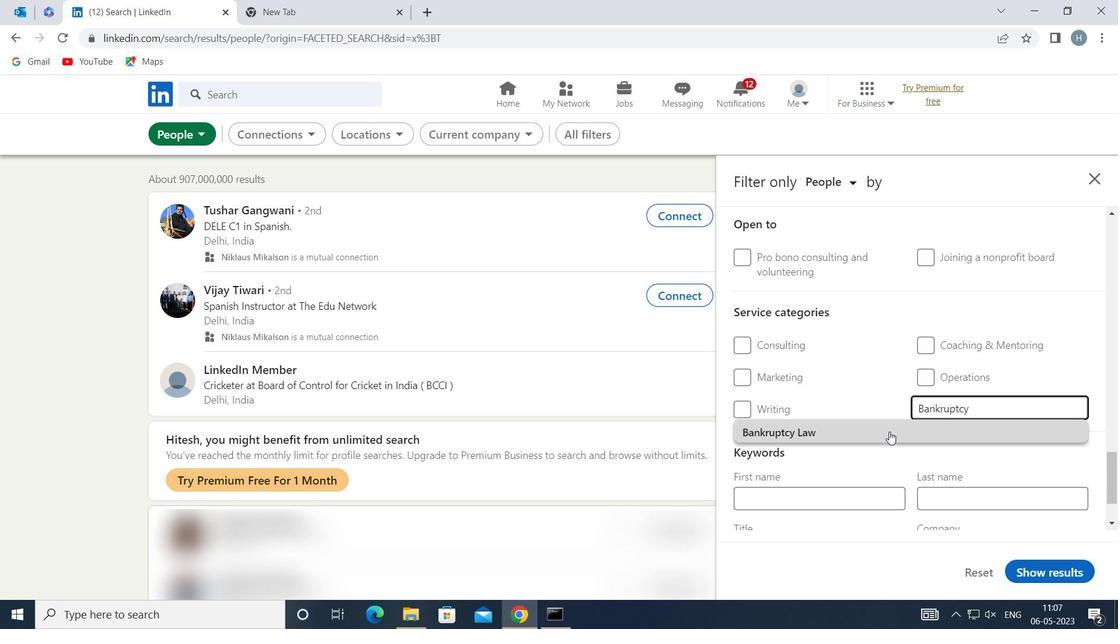 
Action: Mouse moved to (882, 400)
Screenshot: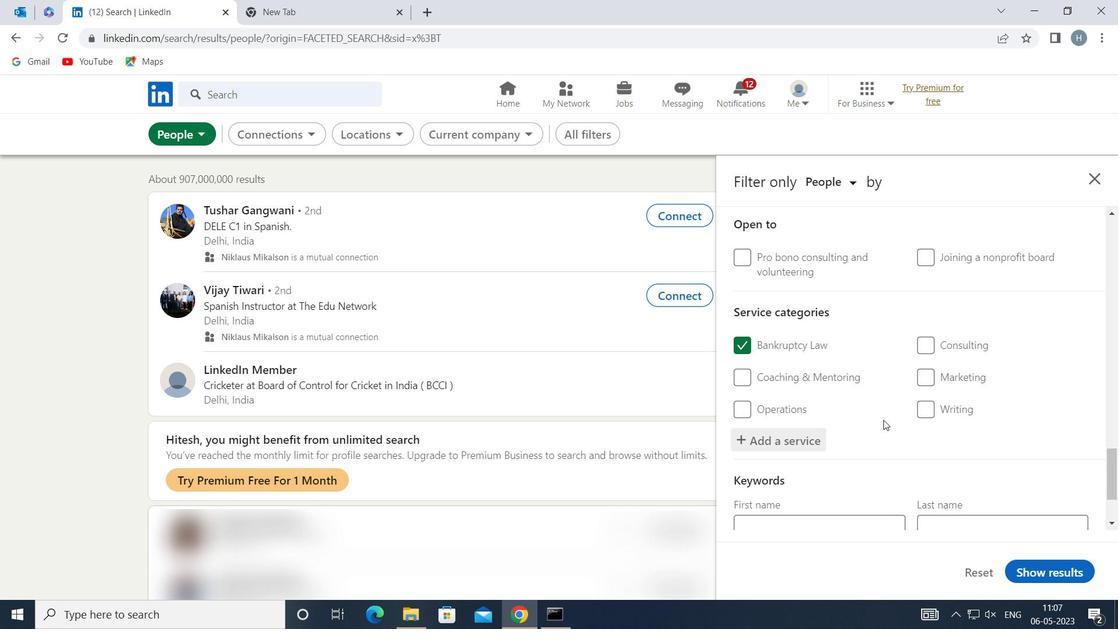 
Action: Mouse scrolled (882, 399) with delta (0, 0)
Screenshot: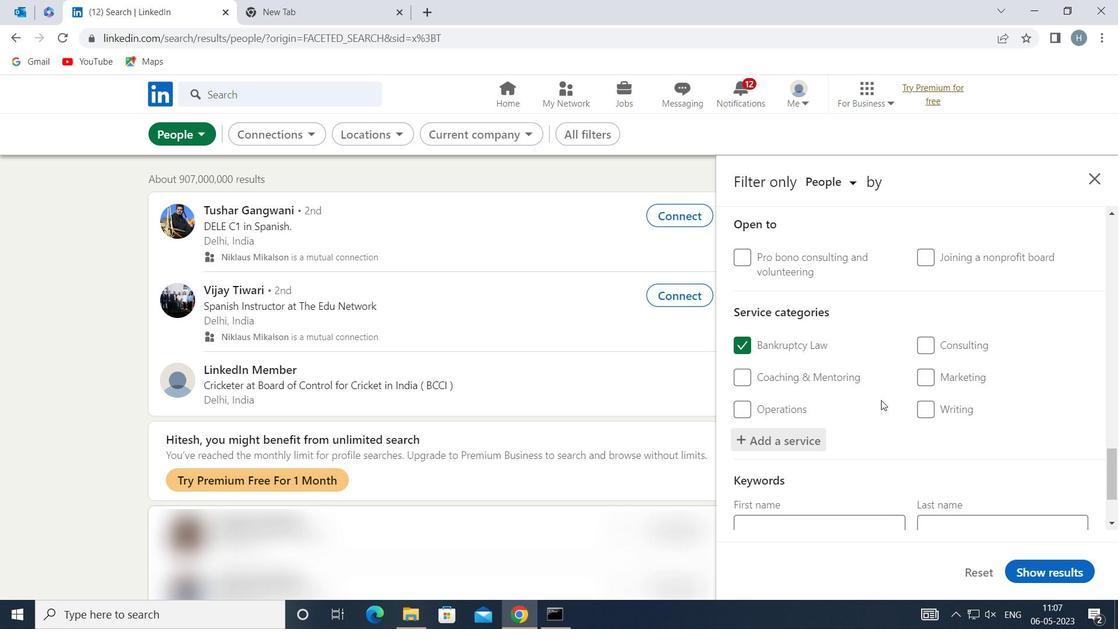 
Action: Mouse scrolled (882, 399) with delta (0, 0)
Screenshot: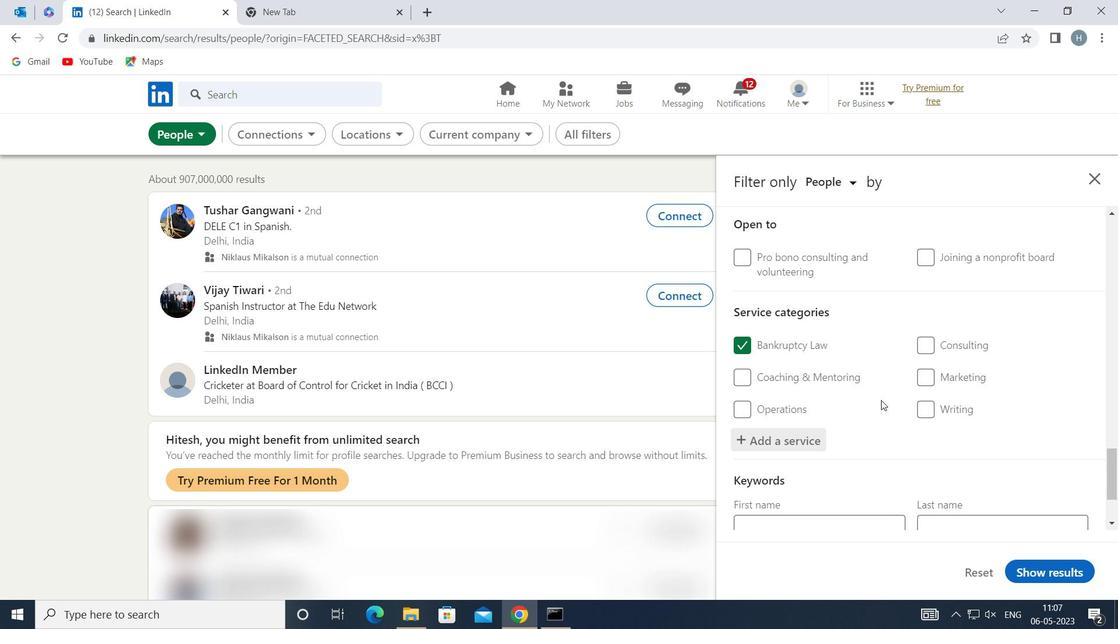 
Action: Mouse scrolled (882, 399) with delta (0, 0)
Screenshot: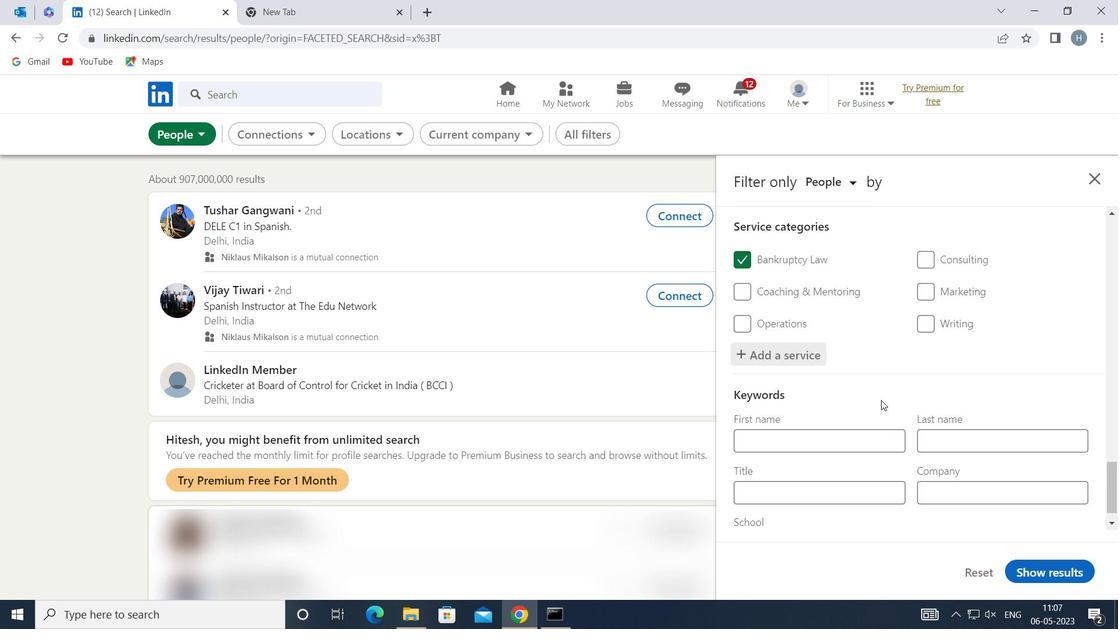 
Action: Mouse scrolled (882, 399) with delta (0, 0)
Screenshot: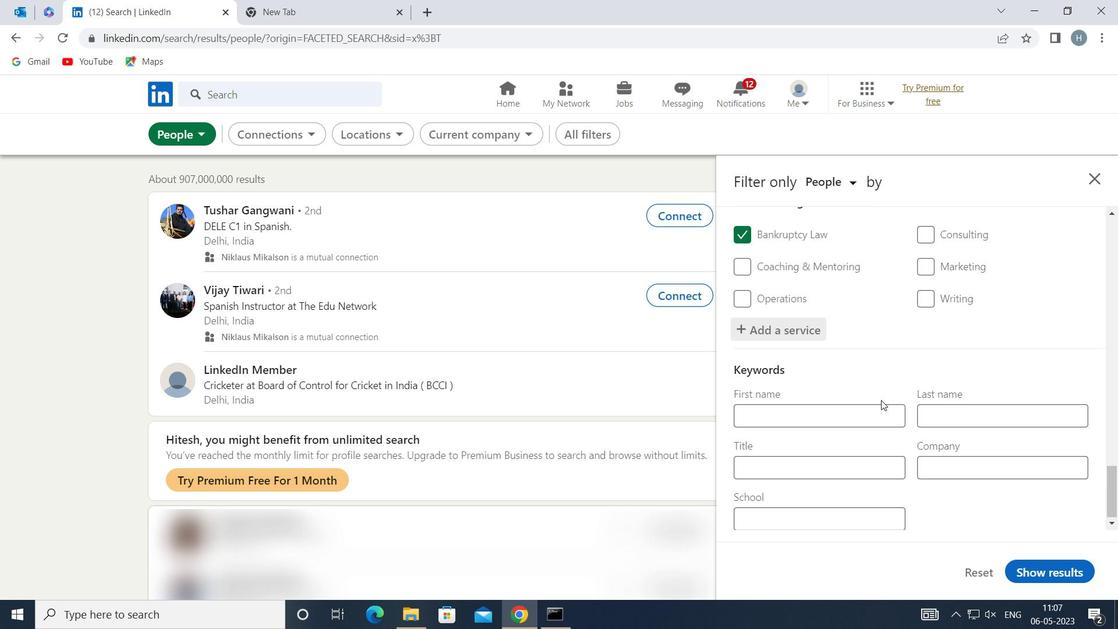
Action: Mouse moved to (867, 457)
Screenshot: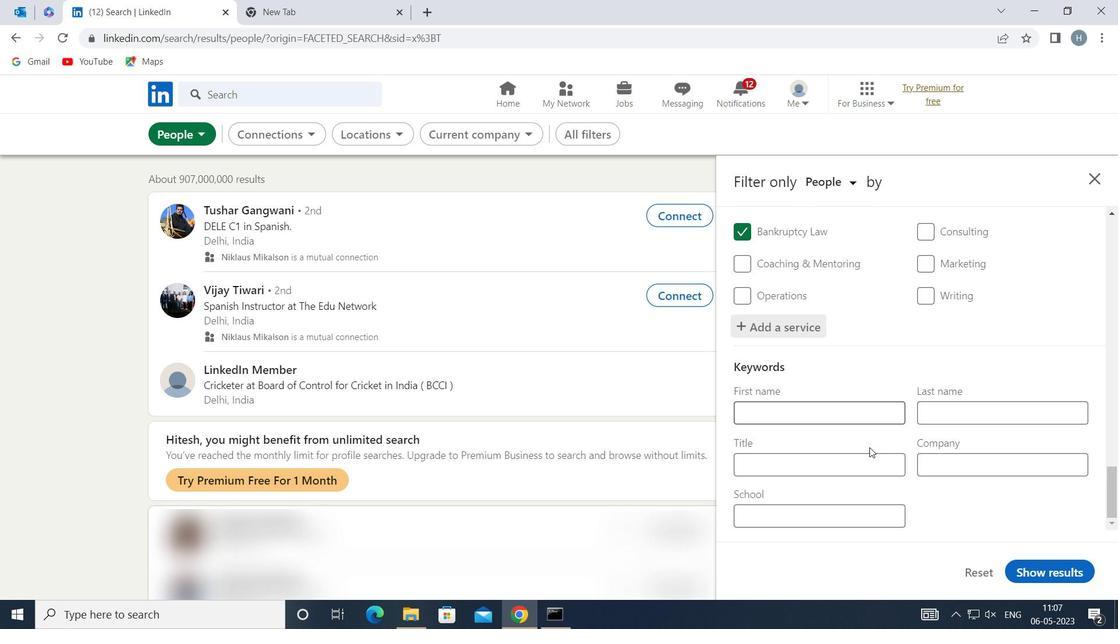 
Action: Mouse pressed left at (867, 457)
Screenshot: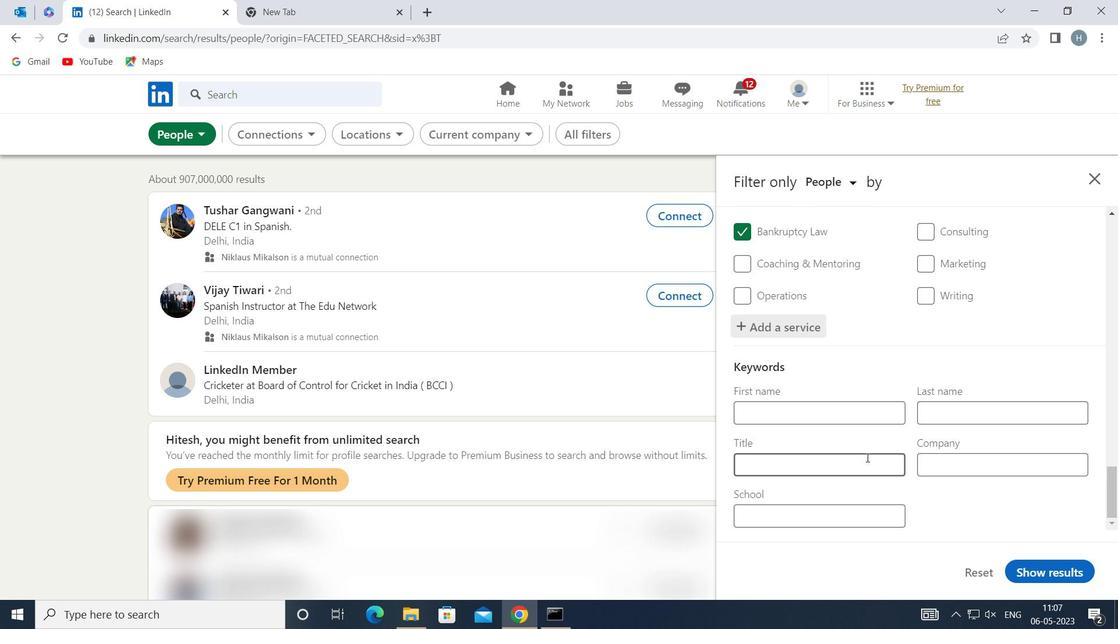 
Action: Mouse moved to (867, 457)
Screenshot: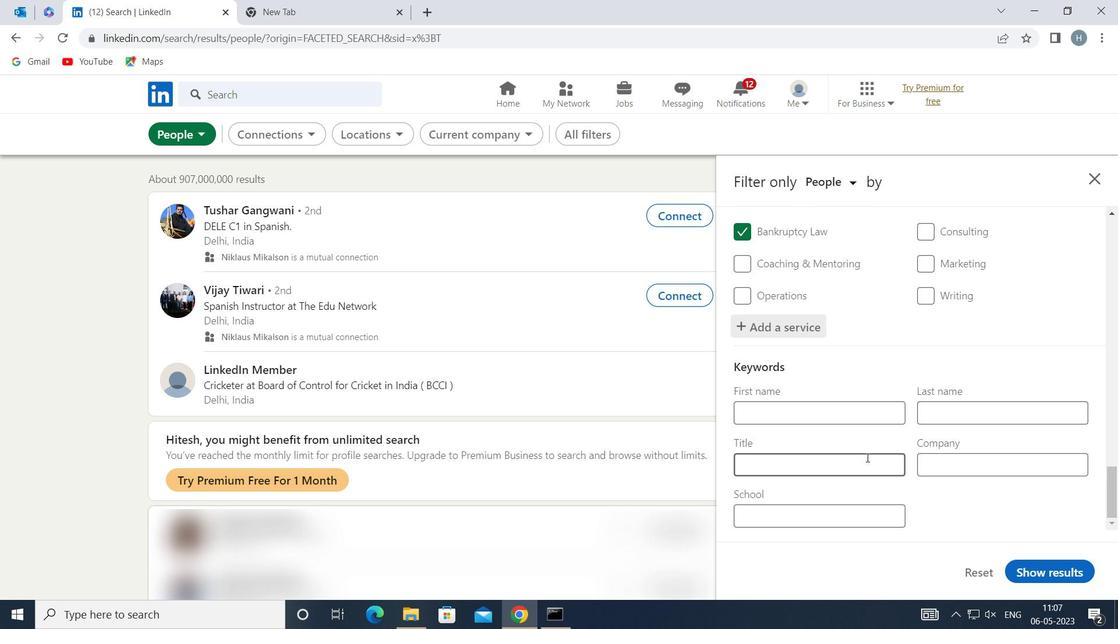
Action: Key pressed <Key.shift>PUBLIC<Key.space><Key.shift>RELATIONS
Screenshot: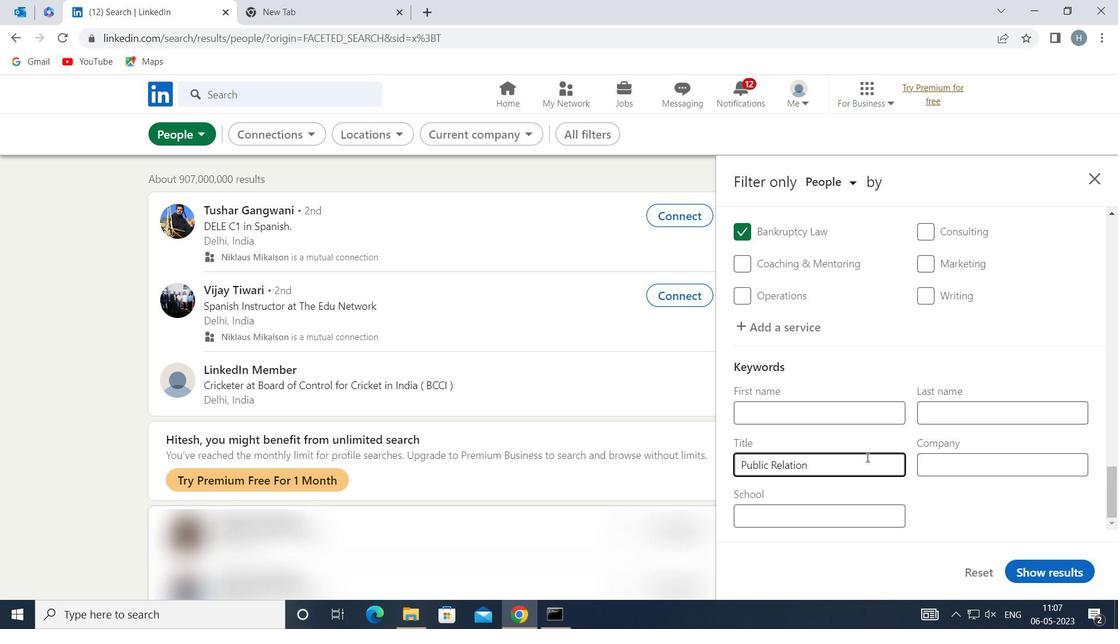
Action: Mouse moved to (1045, 572)
Screenshot: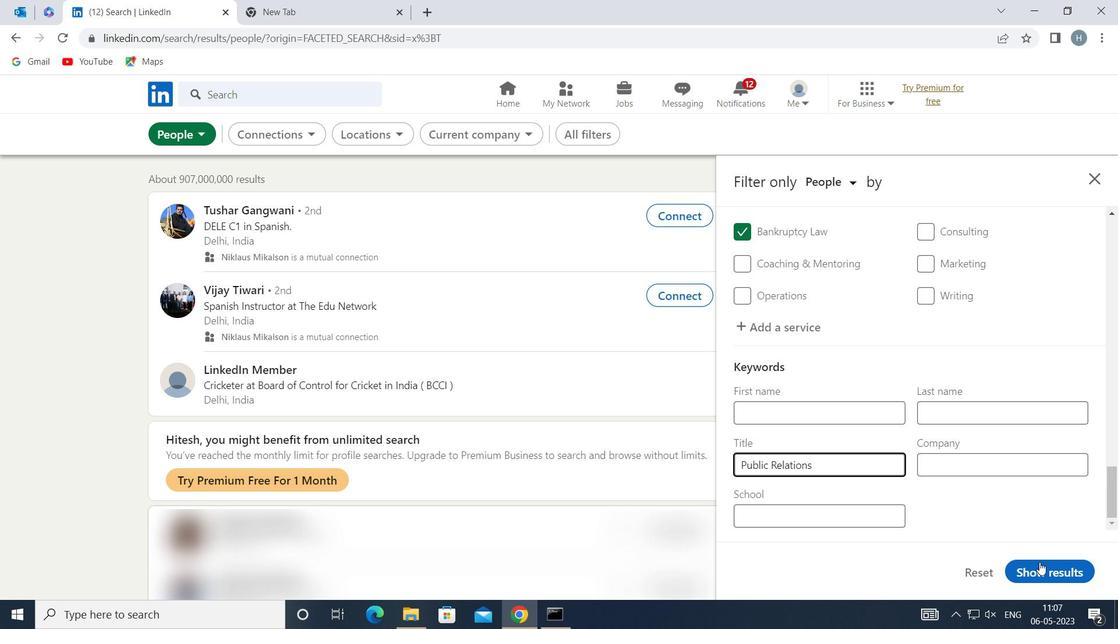 
Action: Mouse pressed left at (1045, 572)
Screenshot: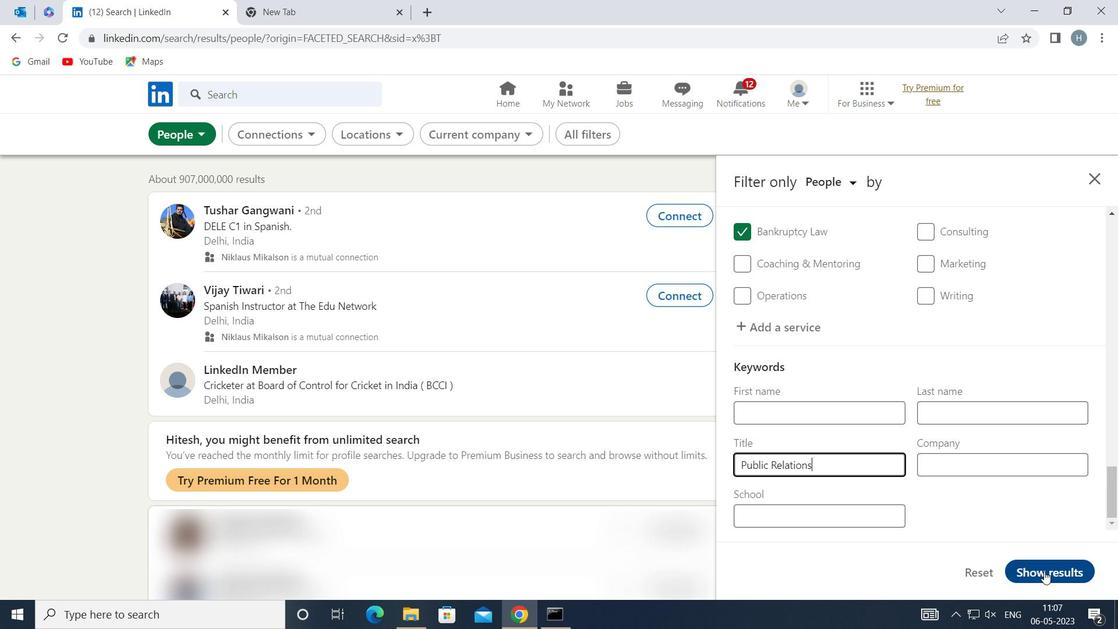 
Action: Mouse moved to (829, 353)
Screenshot: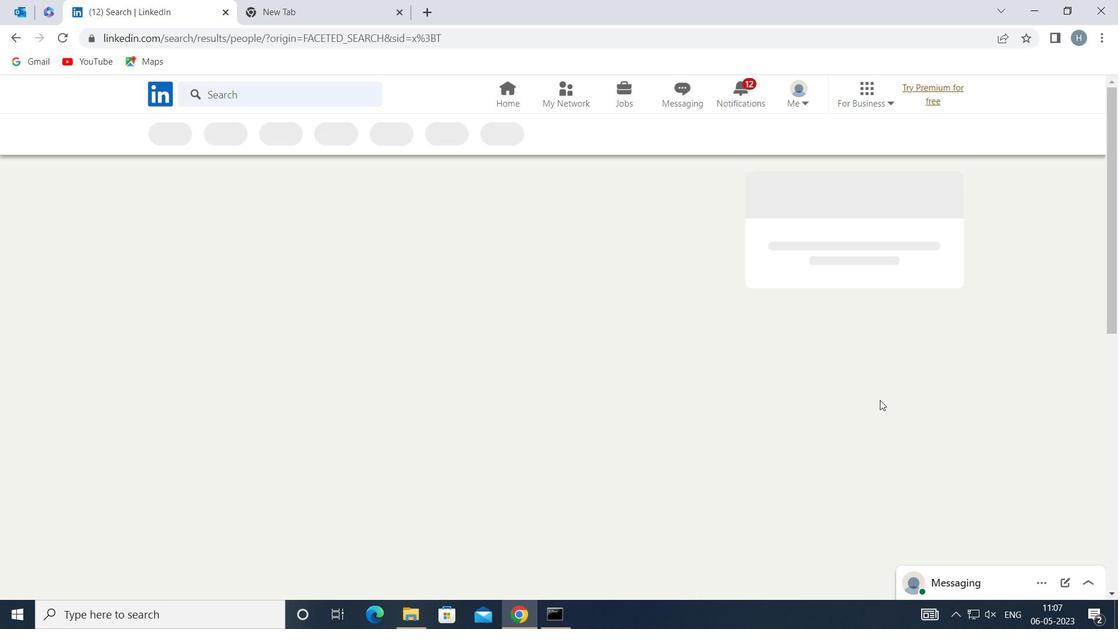 
